 Task: Create a due date automation trigger when advanced on, 2 days before a card is due add fields without custom field "Resume" set to a number greater or equal to 1 and greater than 10 at 11:00 AM.
Action: Mouse moved to (1198, 356)
Screenshot: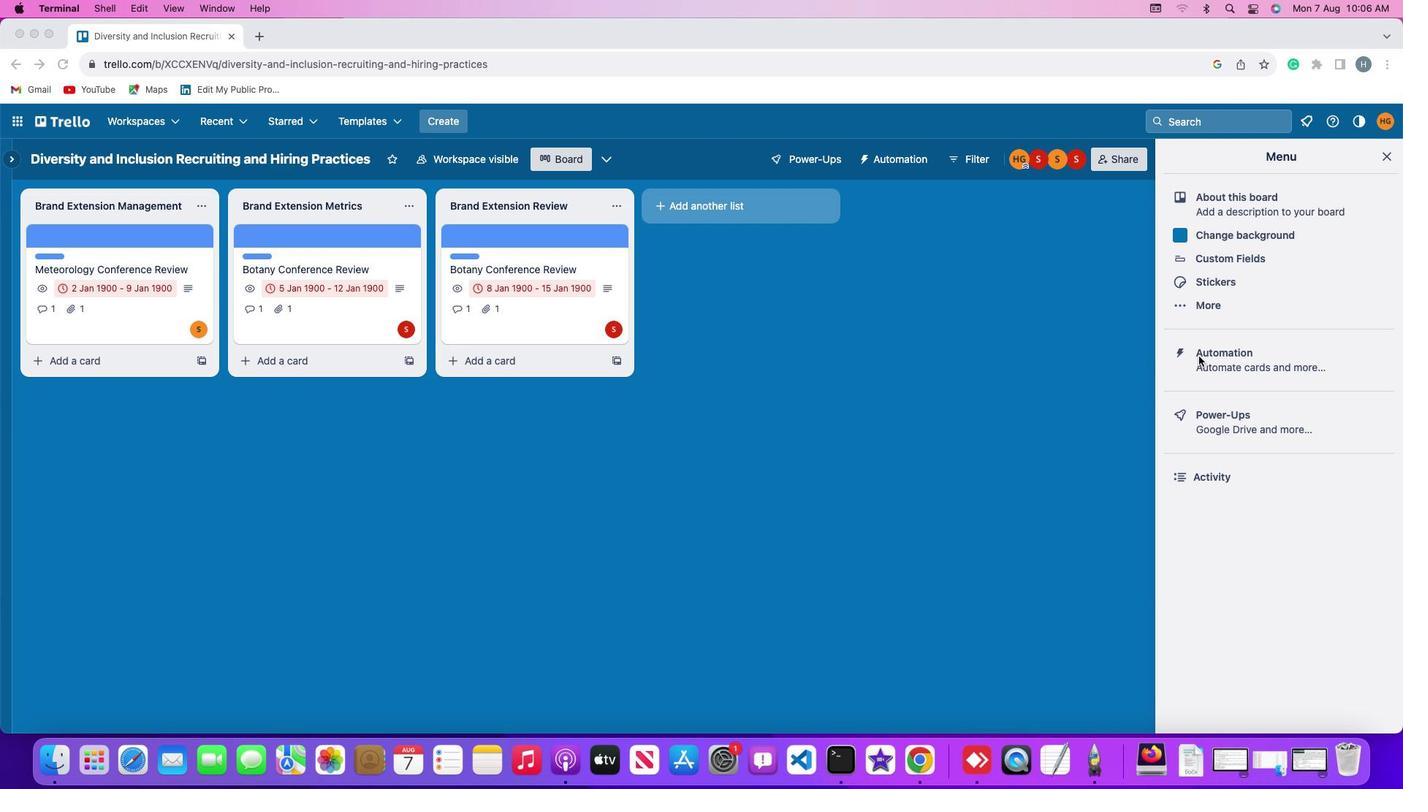 
Action: Mouse pressed left at (1198, 356)
Screenshot: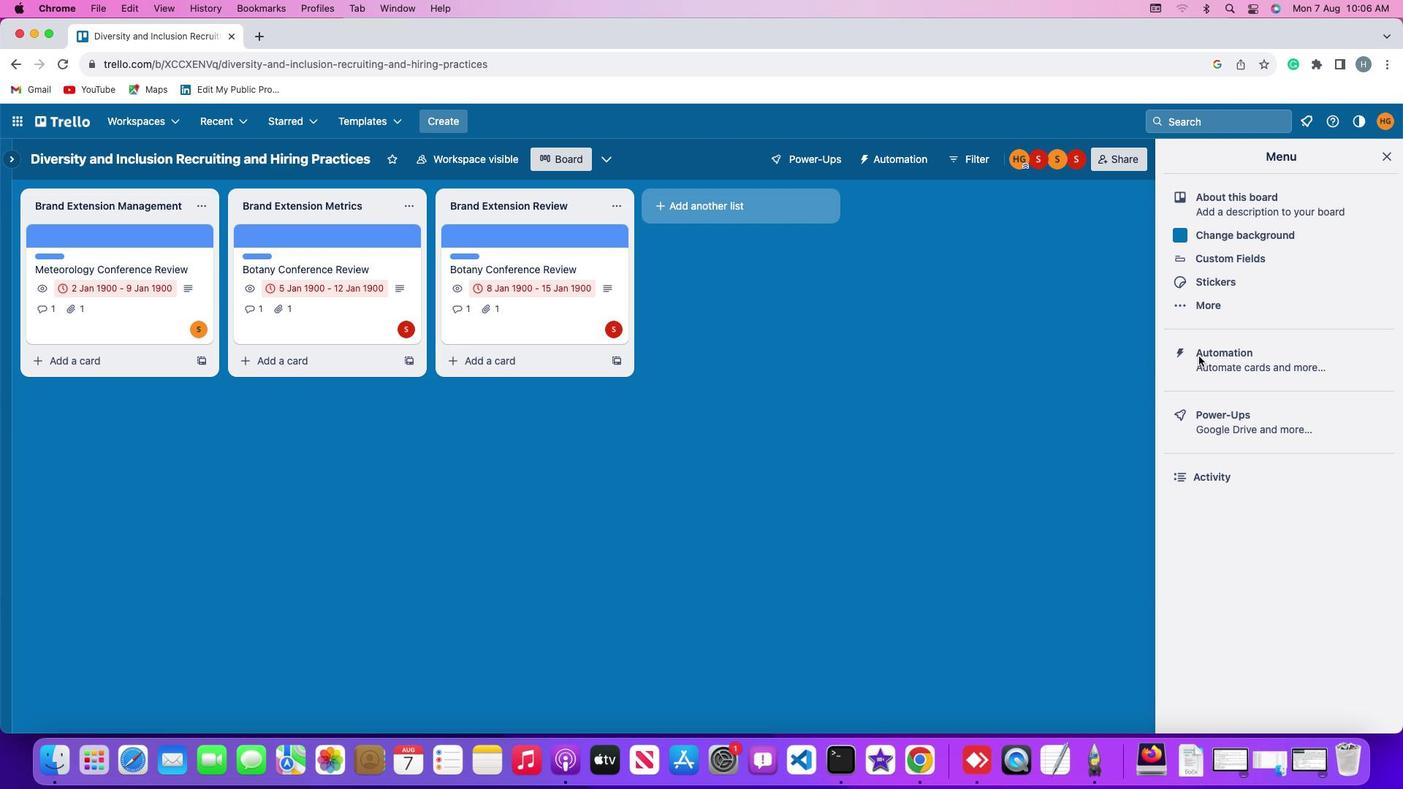 
Action: Mouse pressed left at (1198, 356)
Screenshot: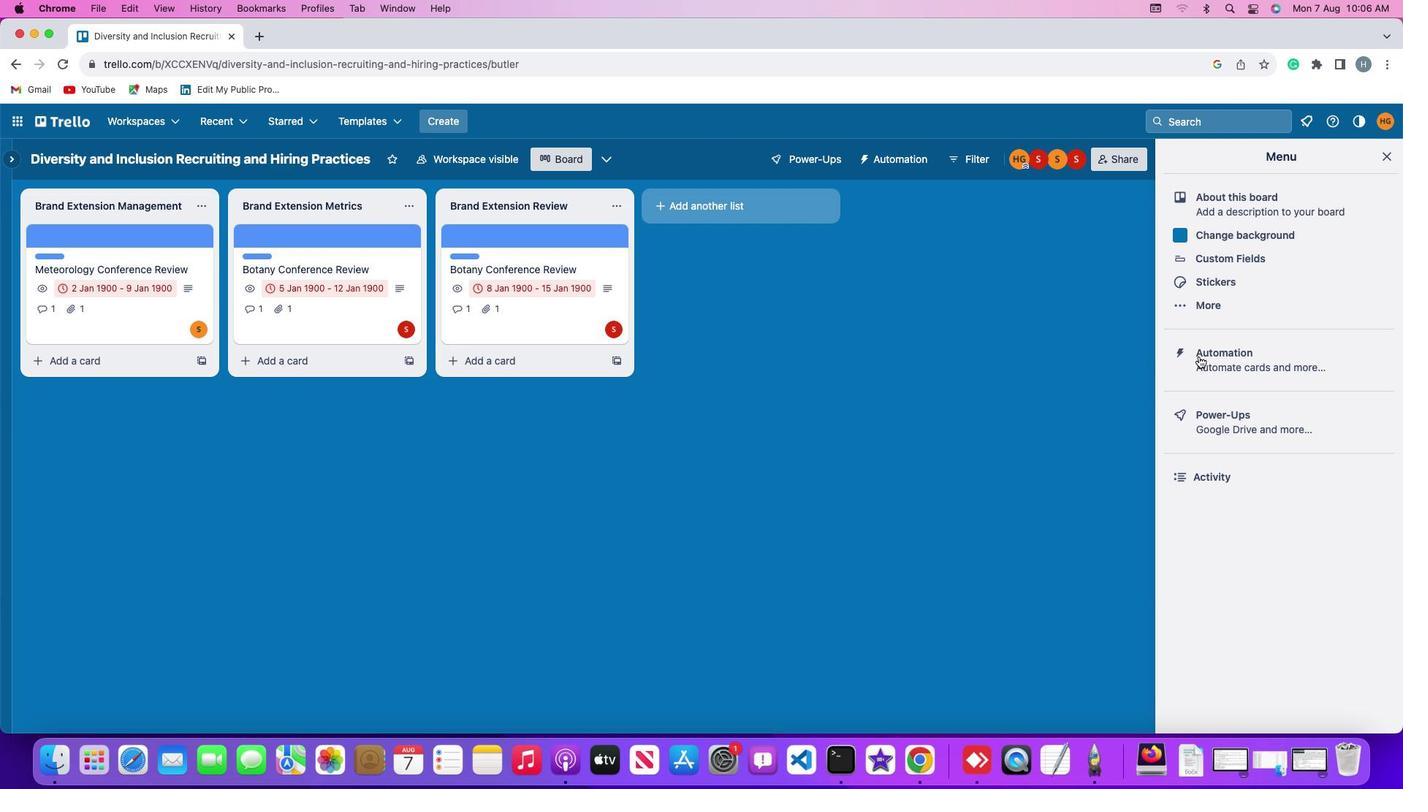
Action: Mouse moved to (70, 347)
Screenshot: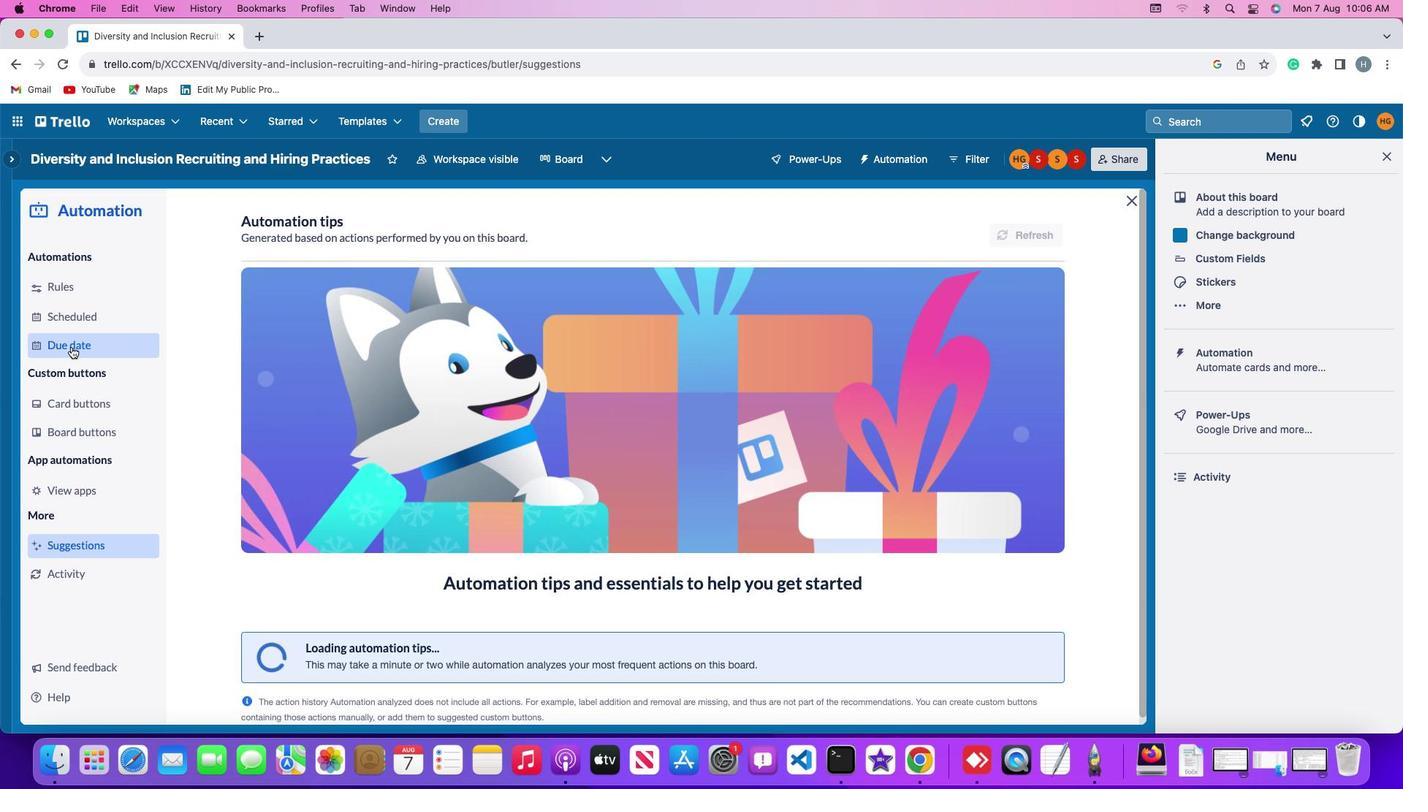 
Action: Mouse pressed left at (70, 347)
Screenshot: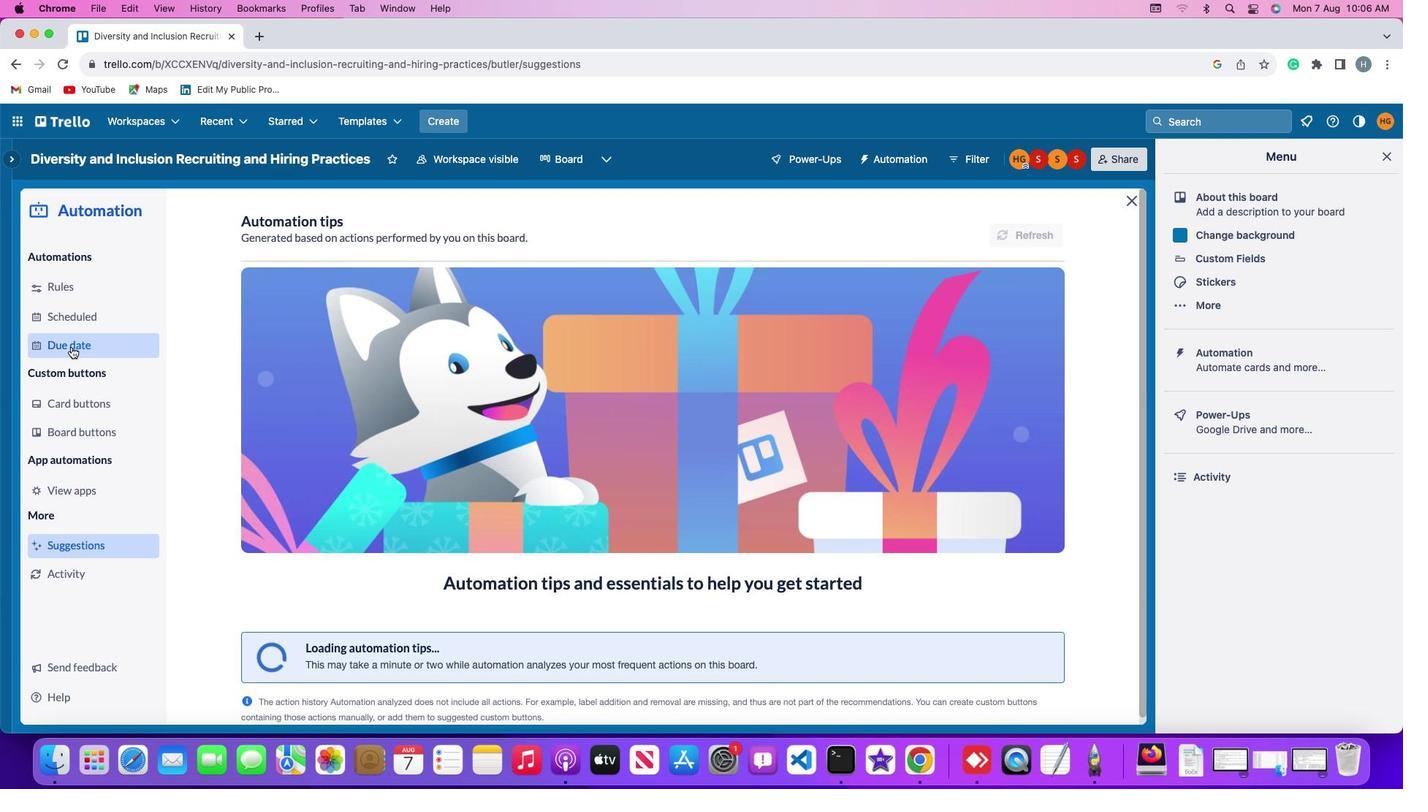 
Action: Mouse moved to (998, 222)
Screenshot: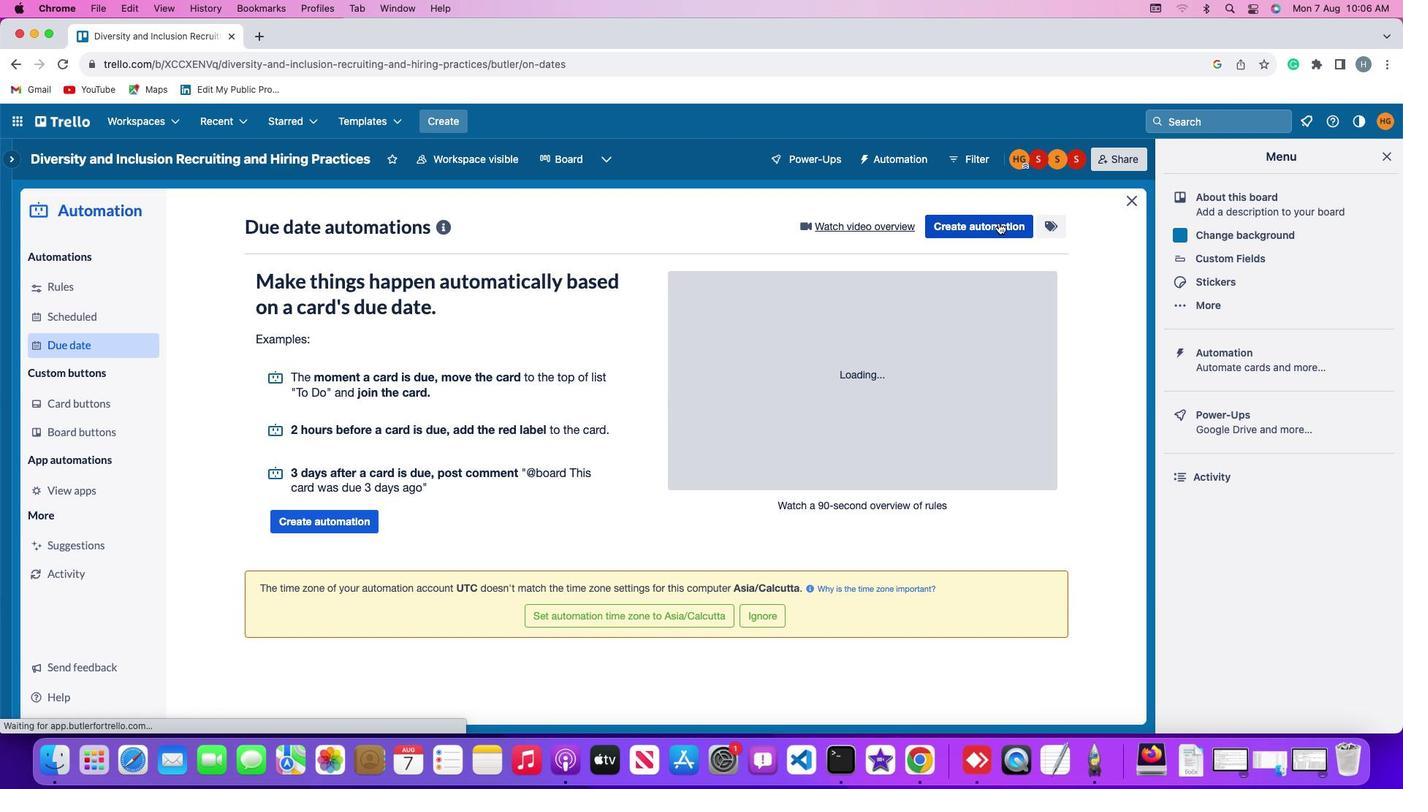 
Action: Mouse pressed left at (998, 222)
Screenshot: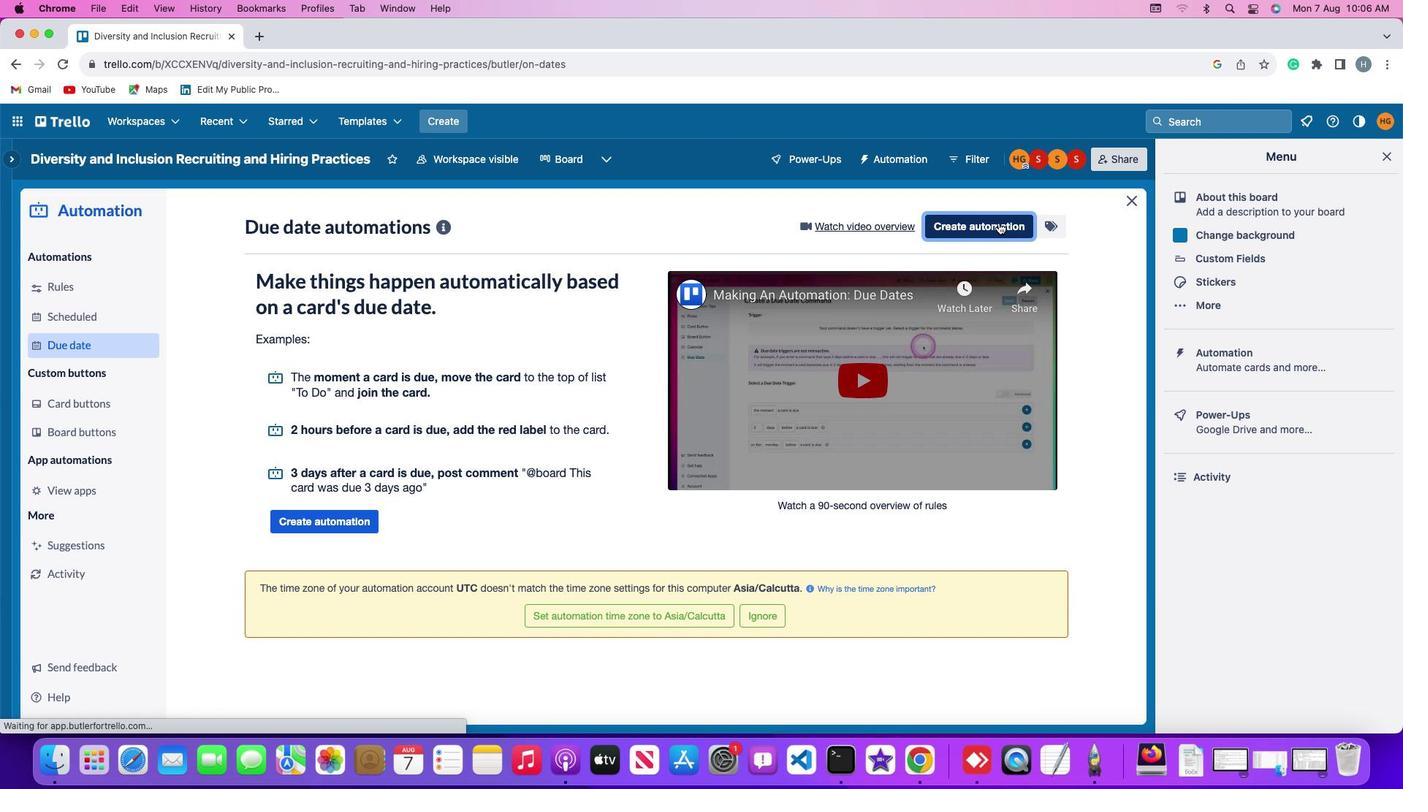 
Action: Mouse moved to (685, 364)
Screenshot: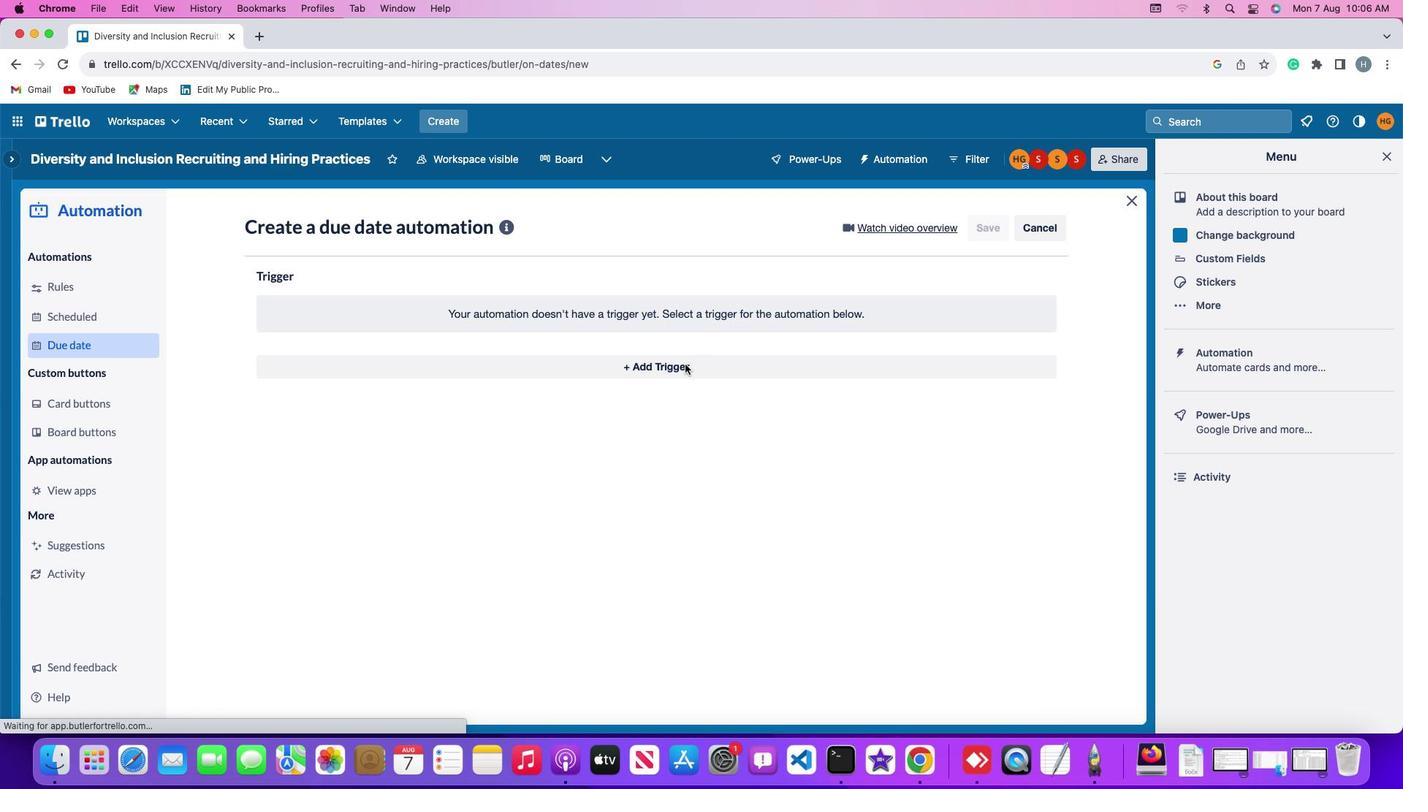 
Action: Mouse pressed left at (685, 364)
Screenshot: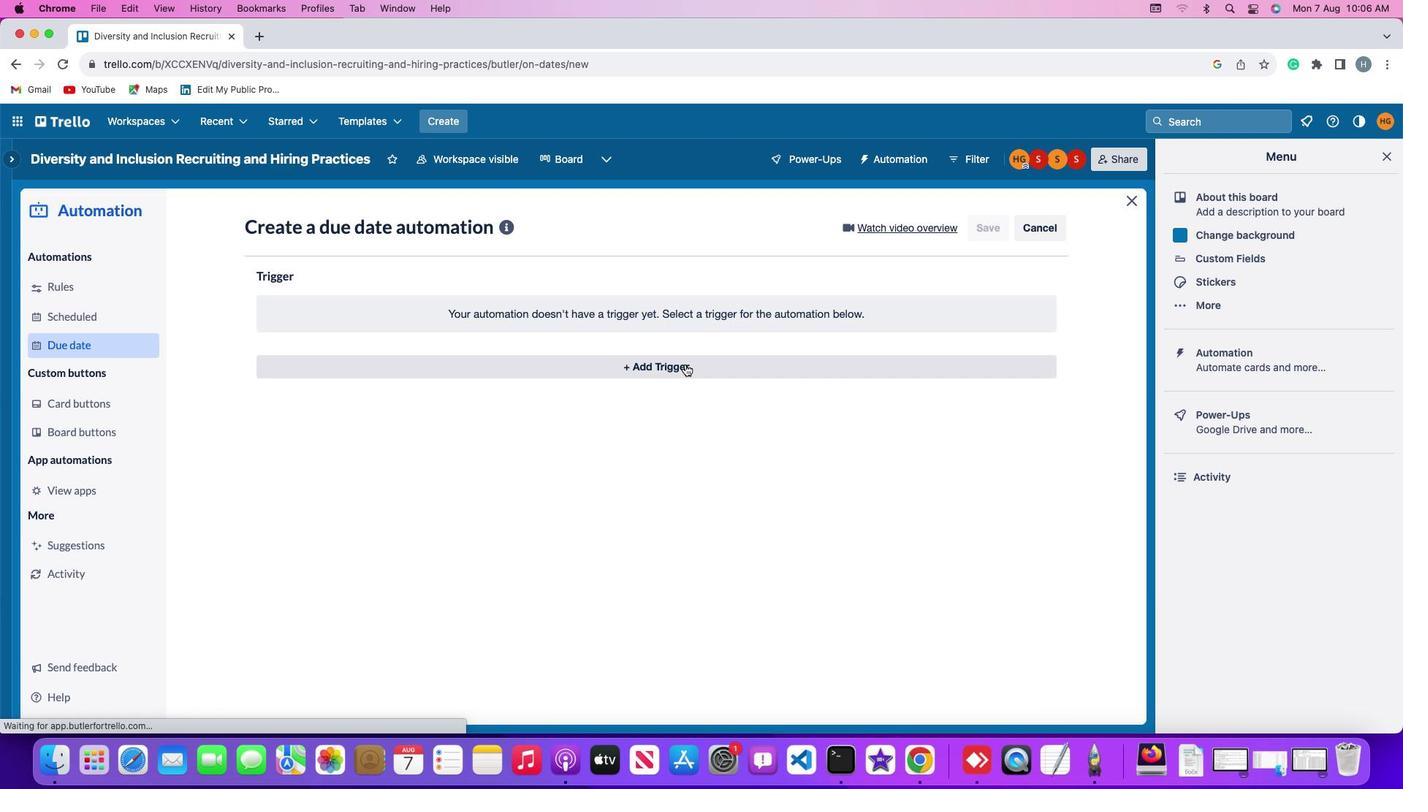 
Action: Mouse moved to (282, 587)
Screenshot: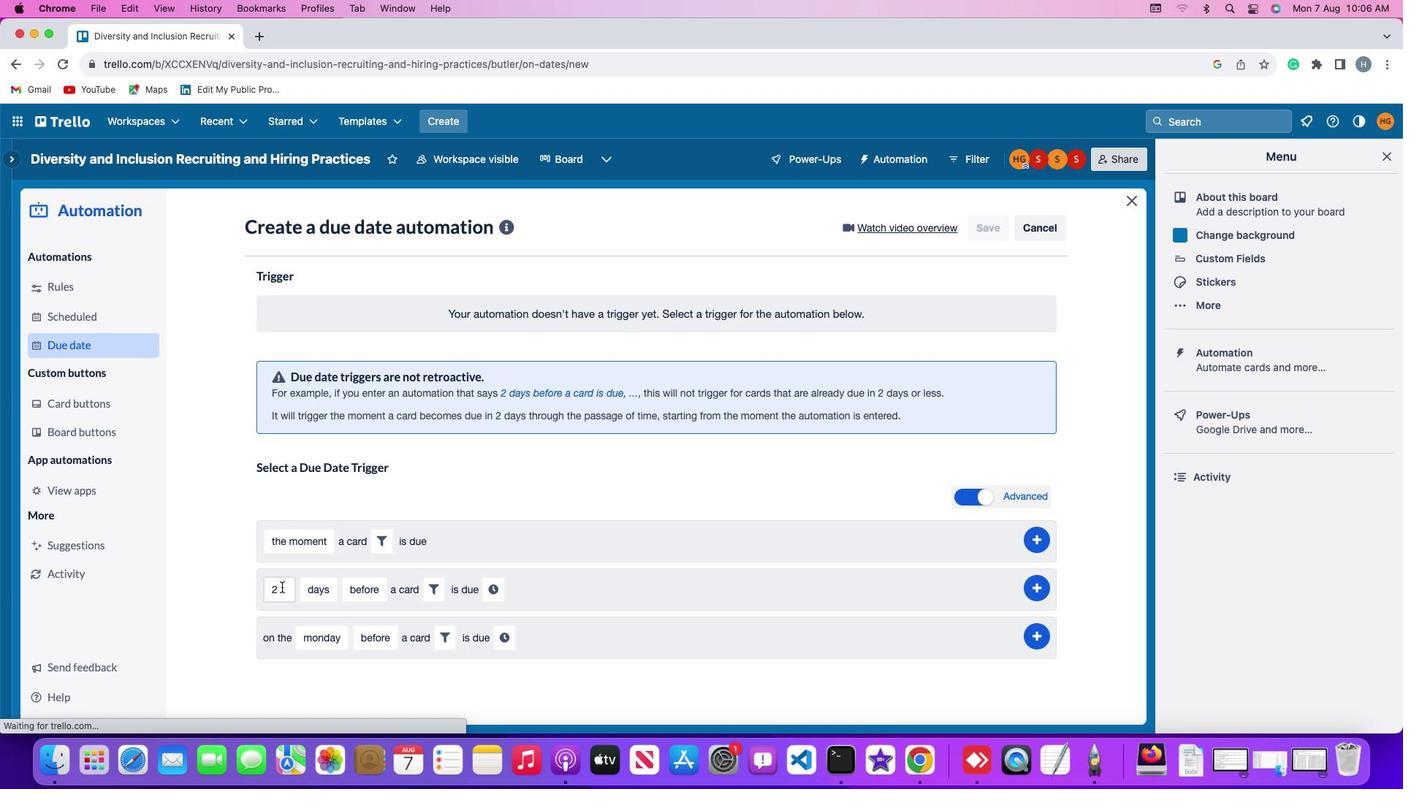 
Action: Mouse pressed left at (282, 587)
Screenshot: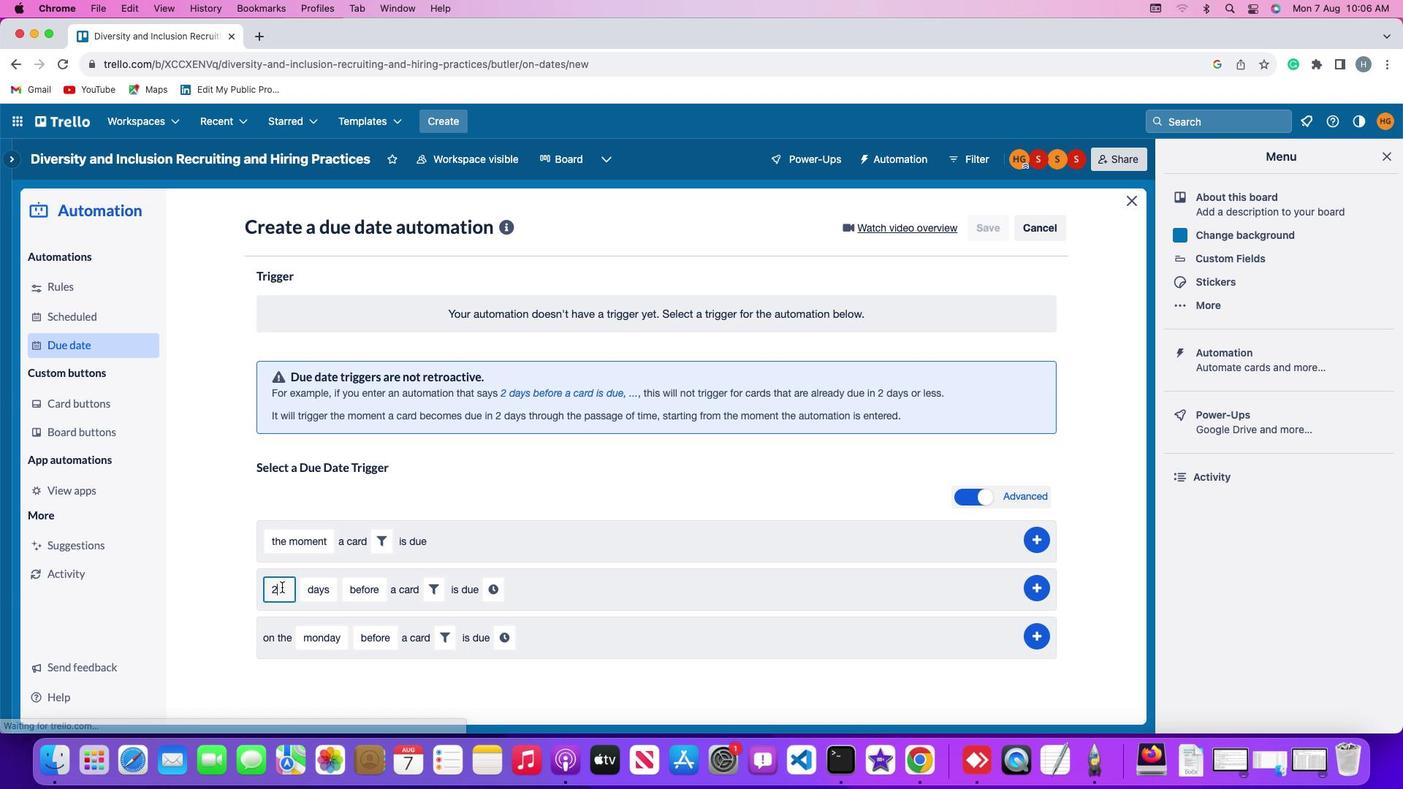 
Action: Key pressed Key.backspace'2'
Screenshot: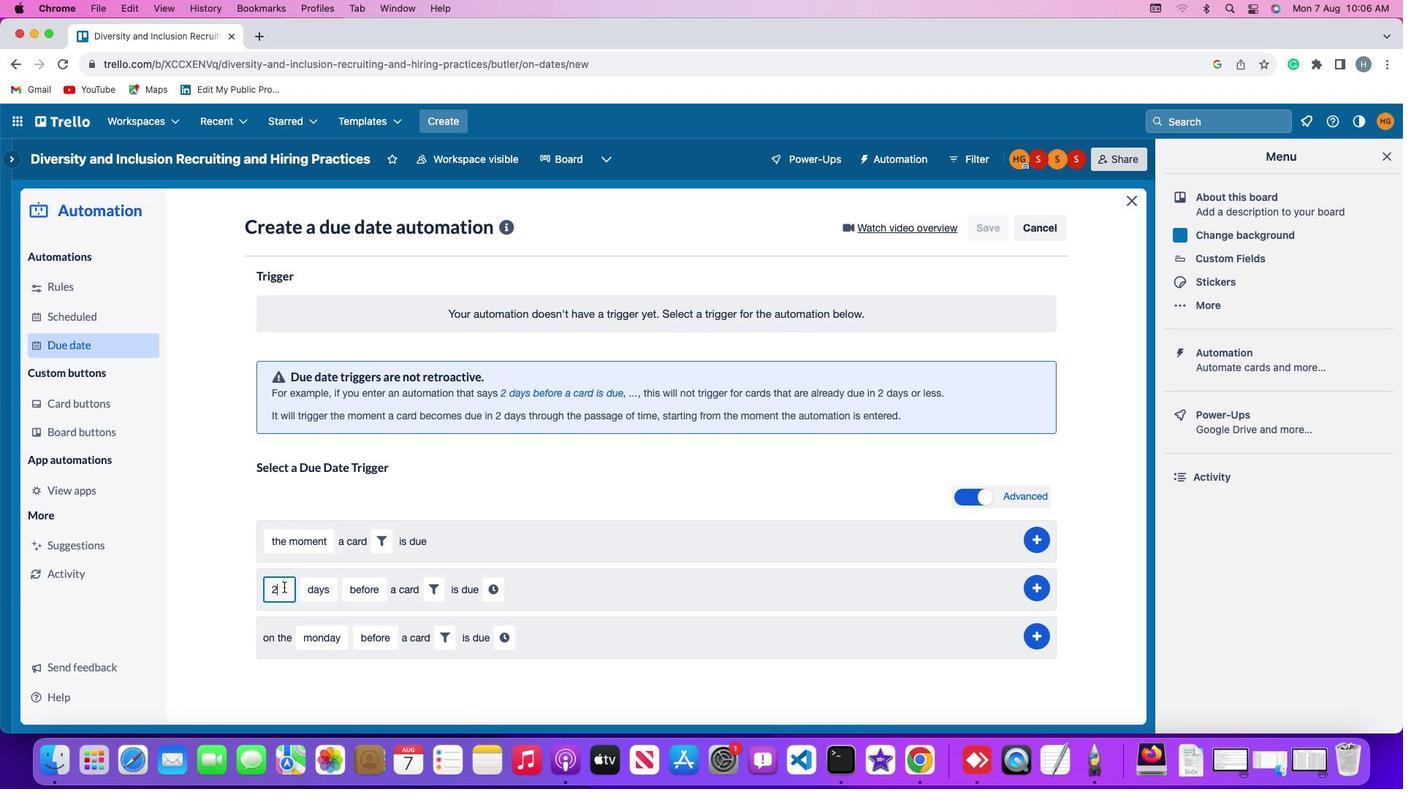 
Action: Mouse moved to (314, 589)
Screenshot: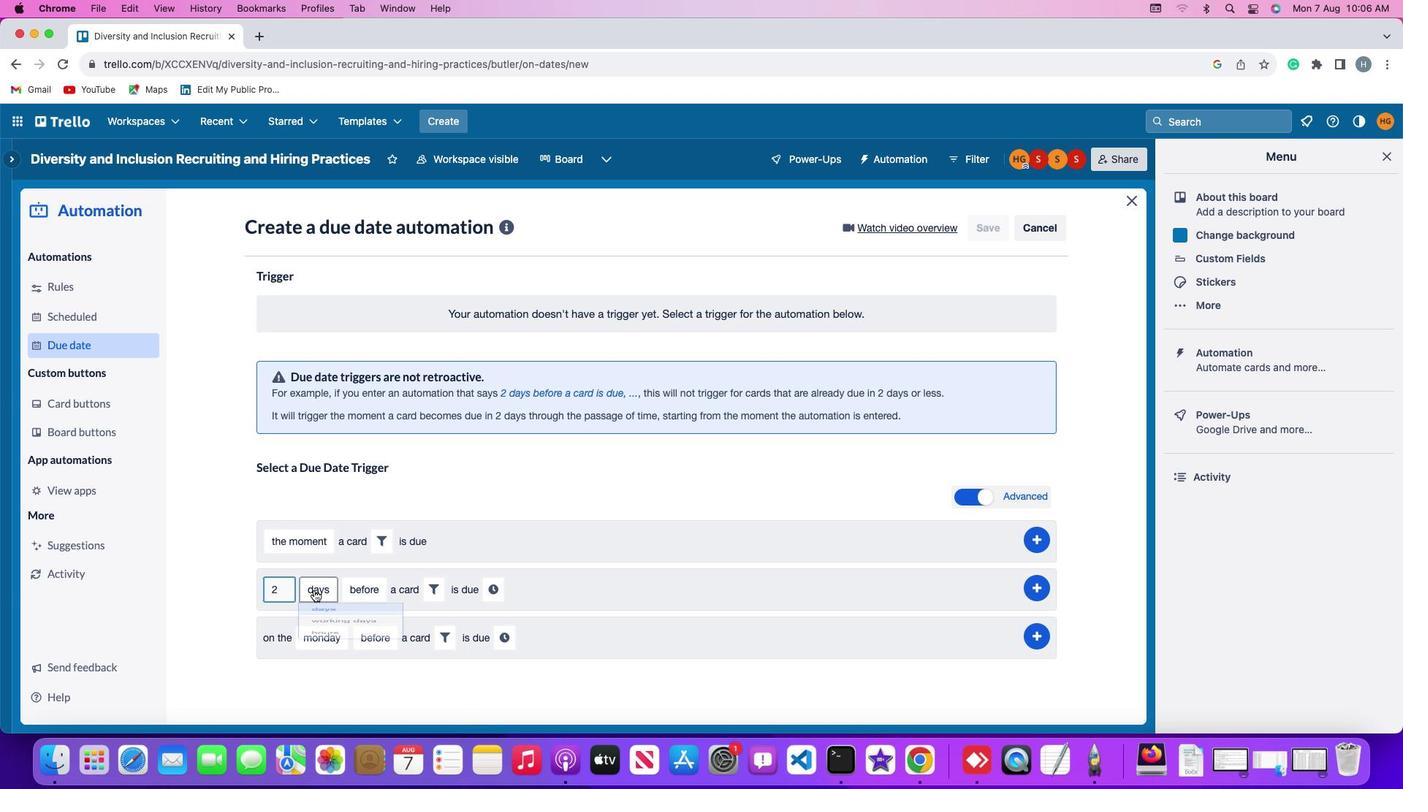 
Action: Mouse pressed left at (314, 589)
Screenshot: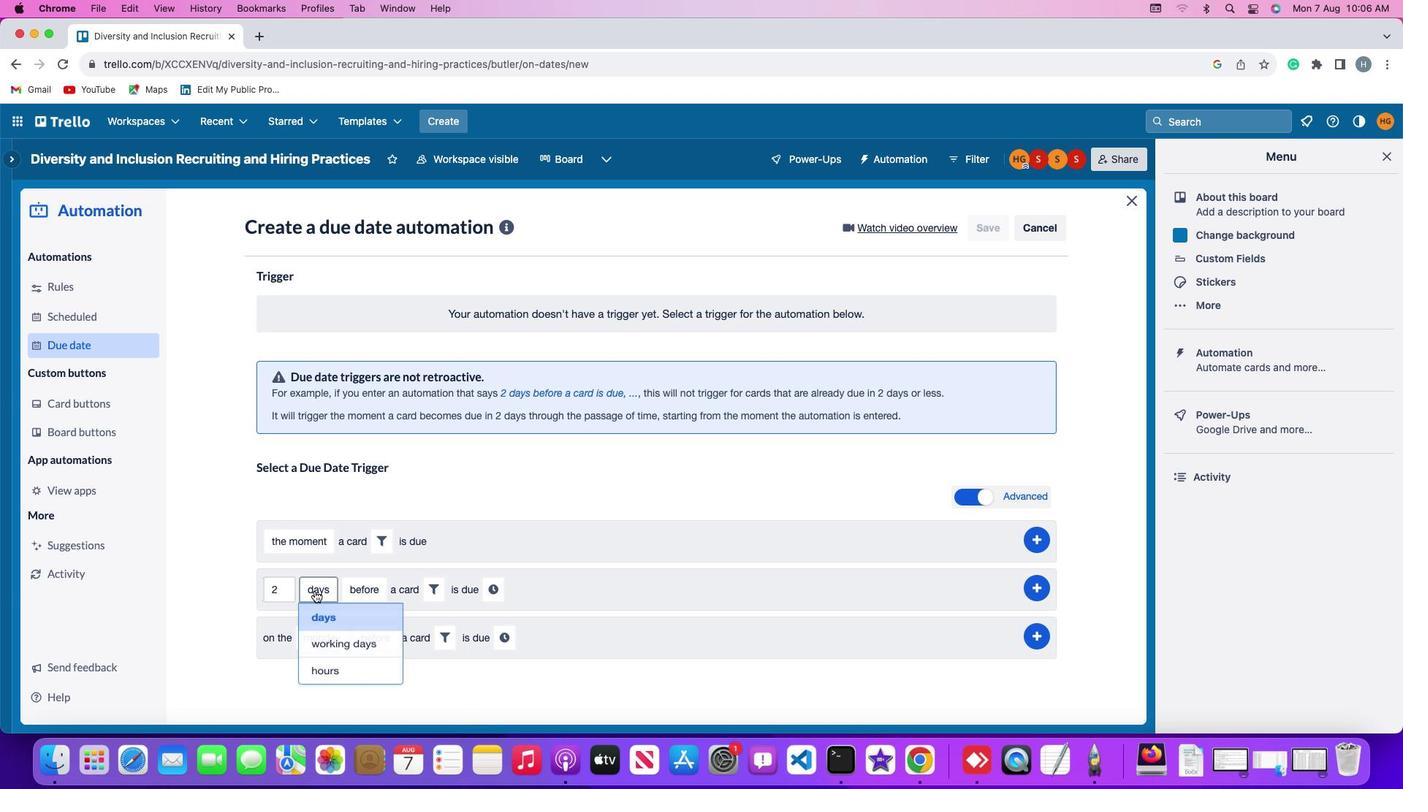 
Action: Mouse moved to (331, 618)
Screenshot: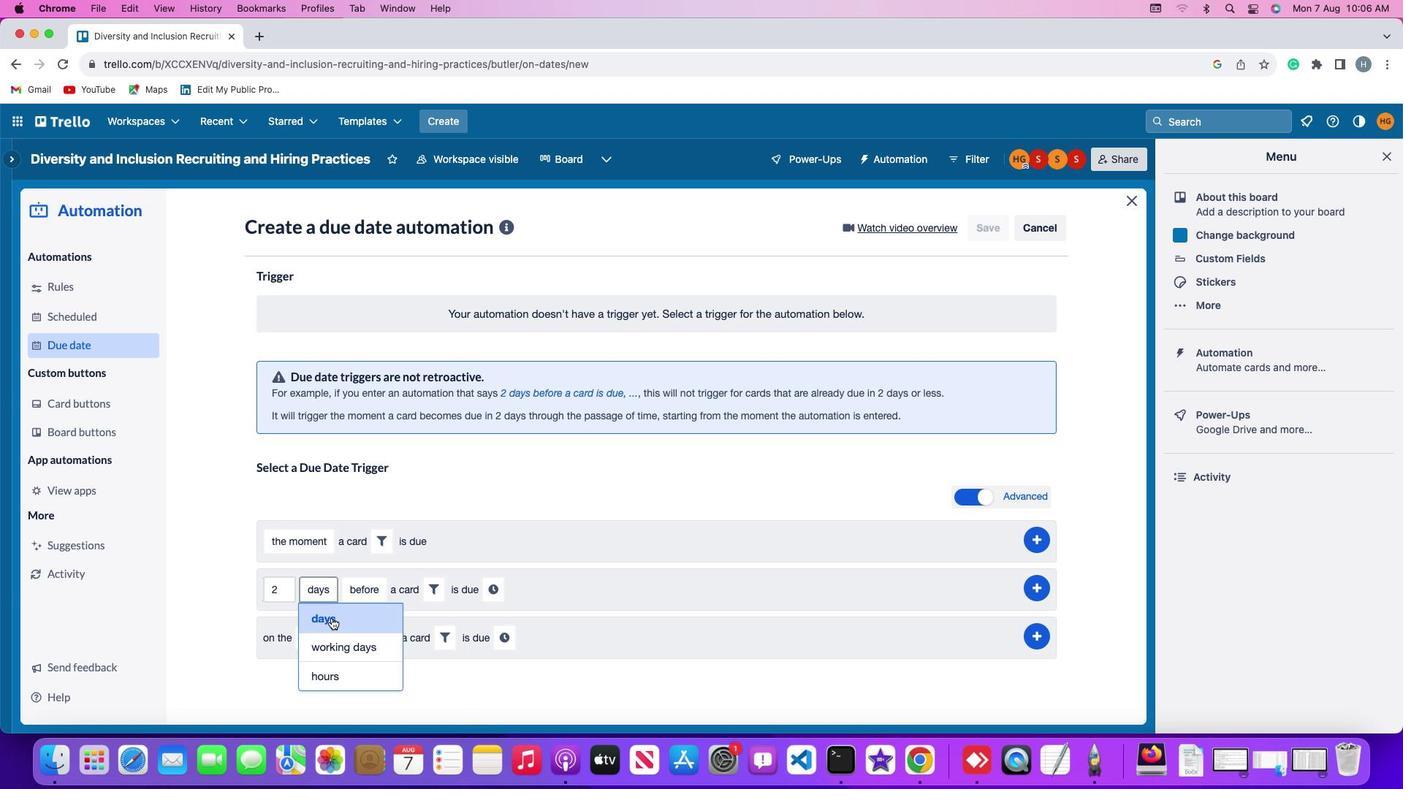 
Action: Mouse pressed left at (331, 618)
Screenshot: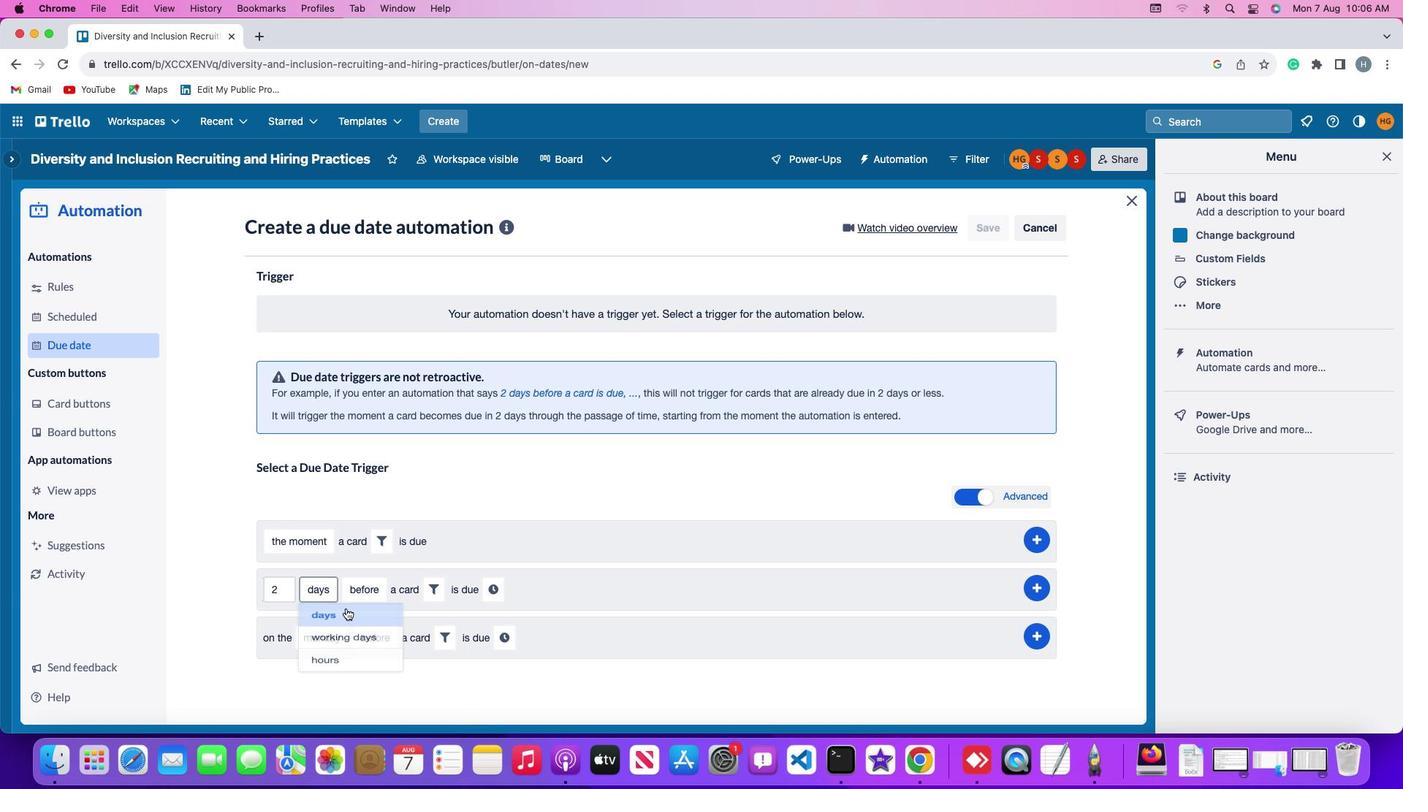 
Action: Mouse moved to (367, 589)
Screenshot: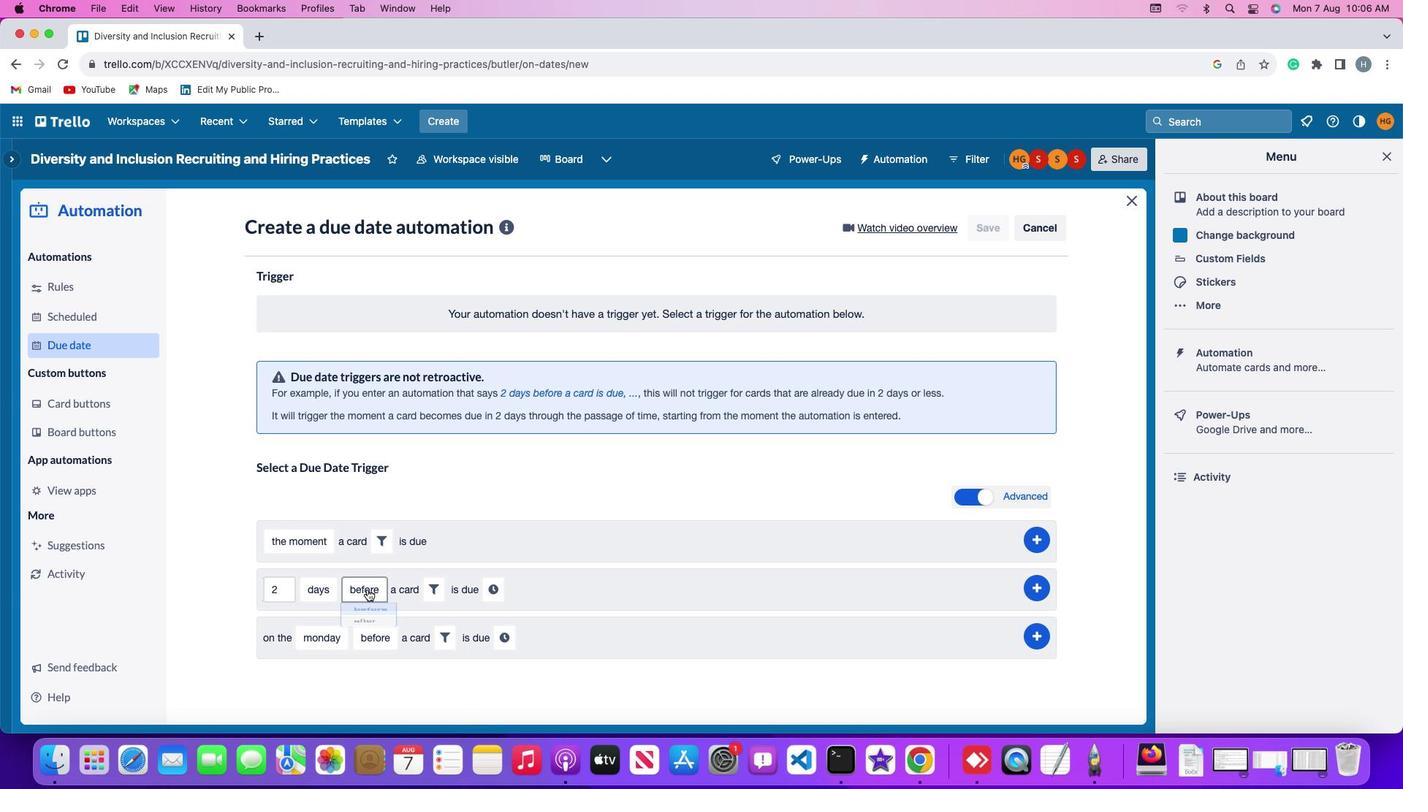 
Action: Mouse pressed left at (367, 589)
Screenshot: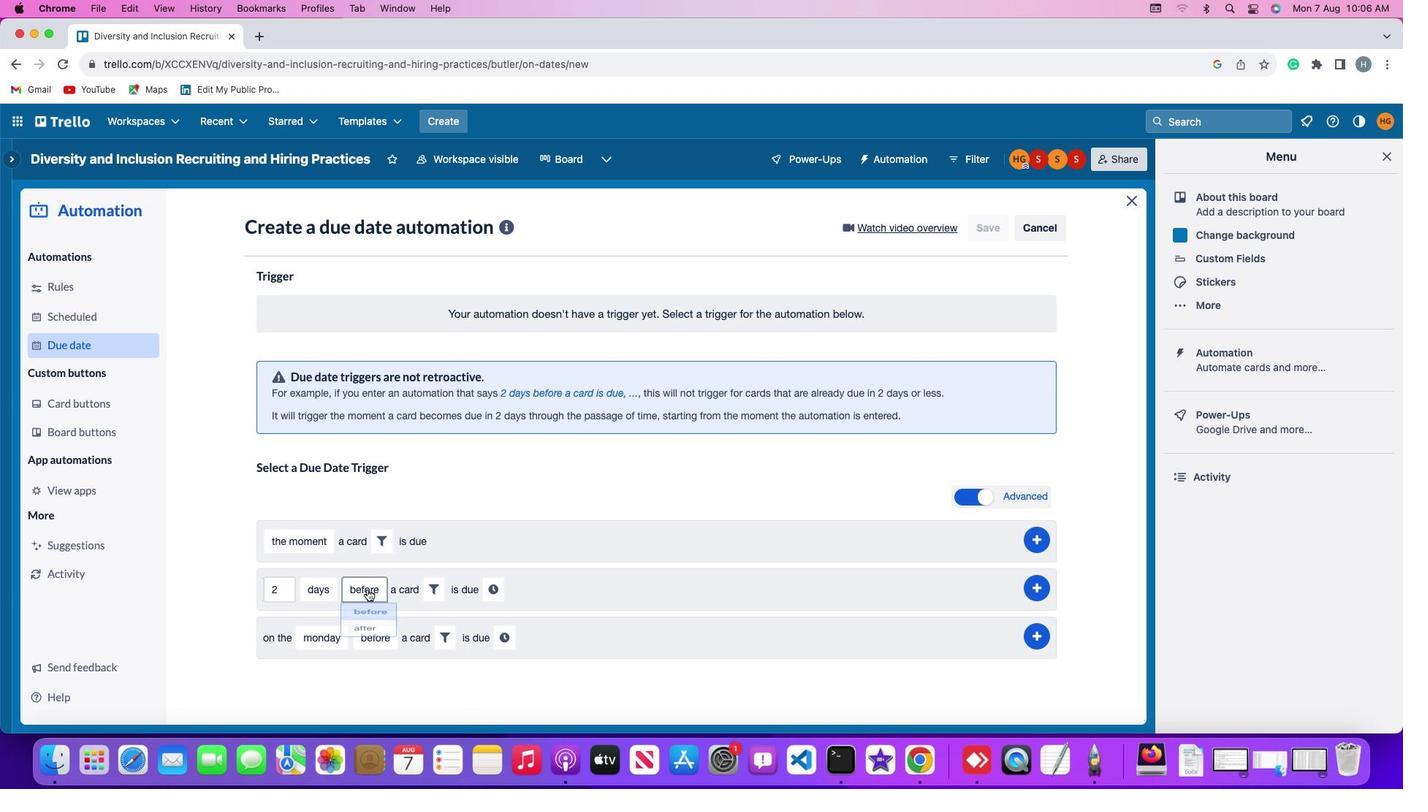 
Action: Mouse moved to (373, 617)
Screenshot: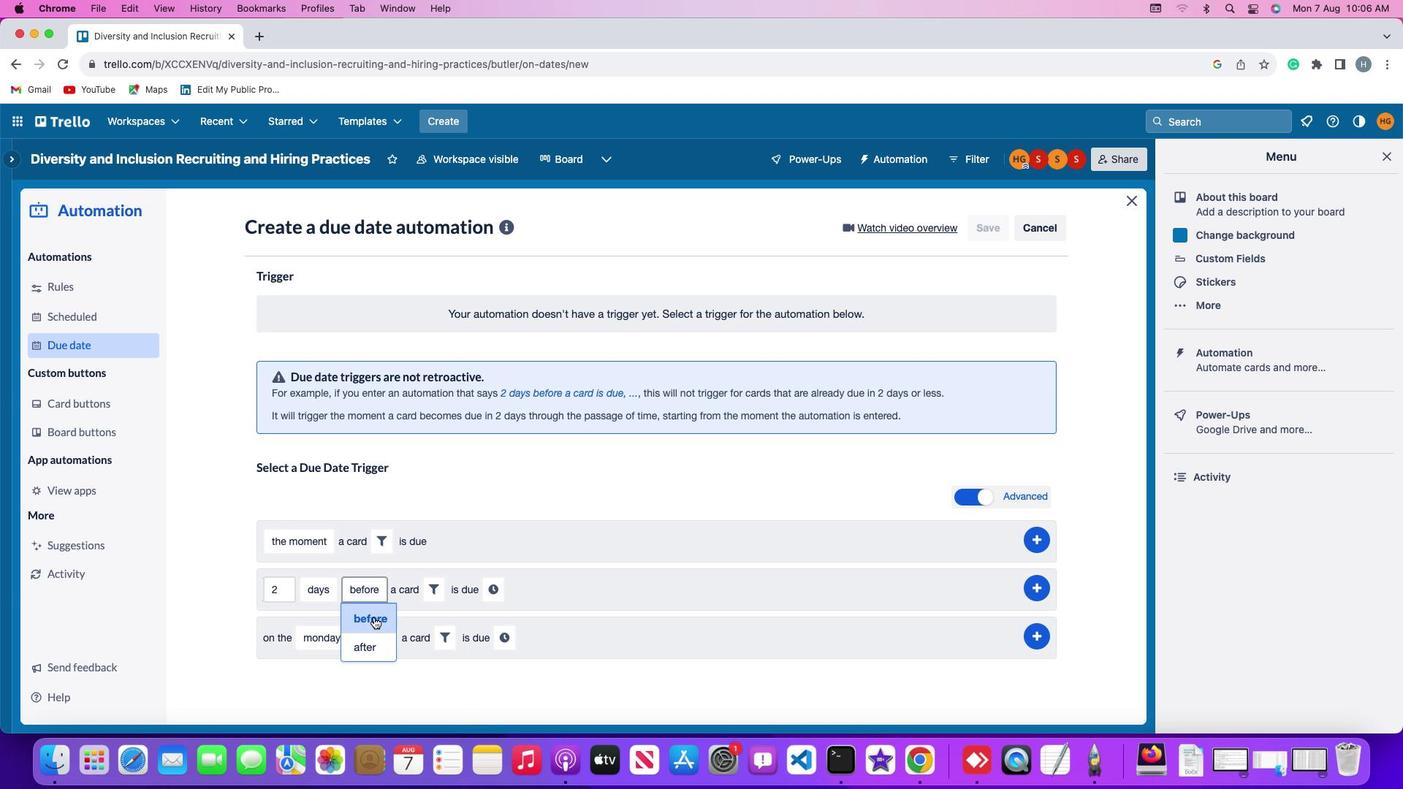 
Action: Mouse pressed left at (373, 617)
Screenshot: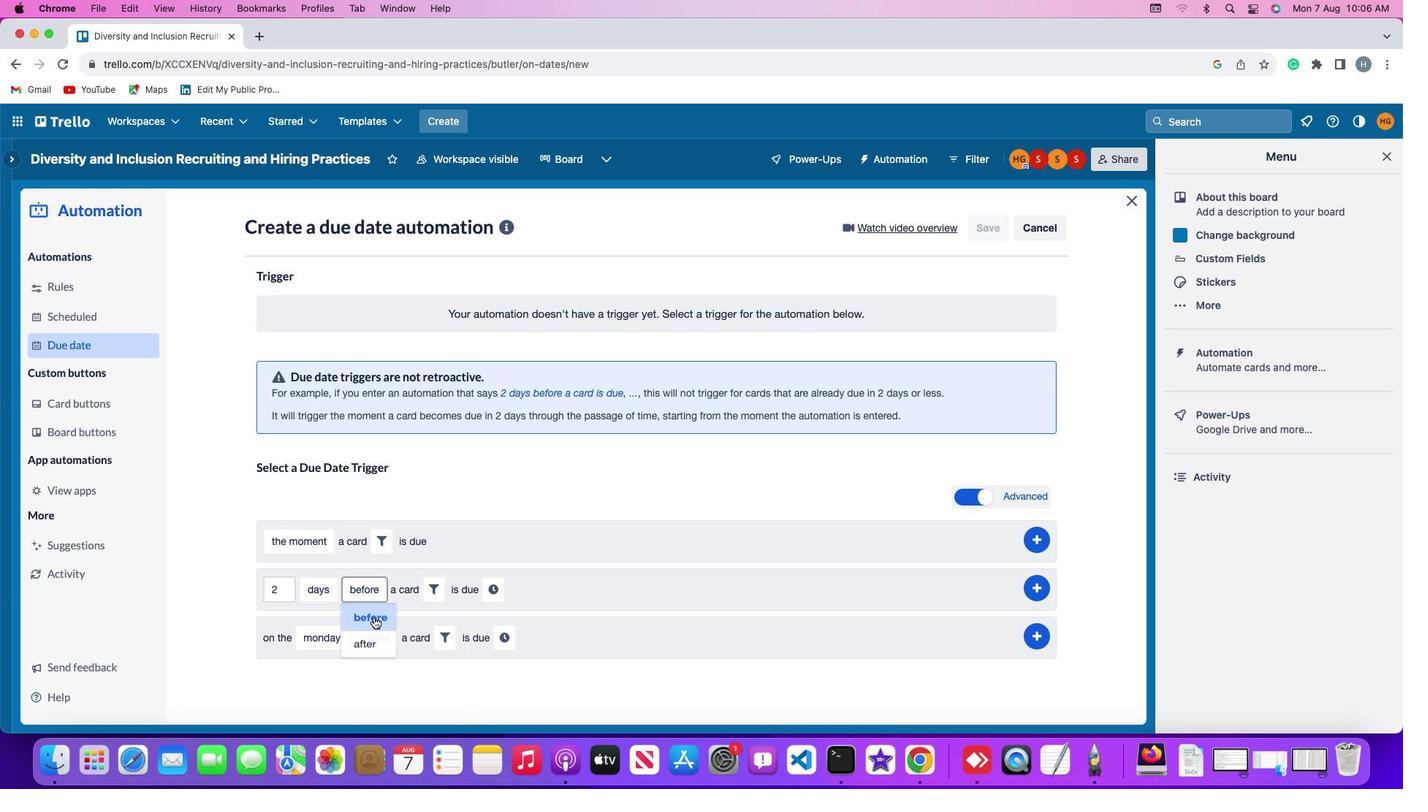 
Action: Mouse moved to (435, 590)
Screenshot: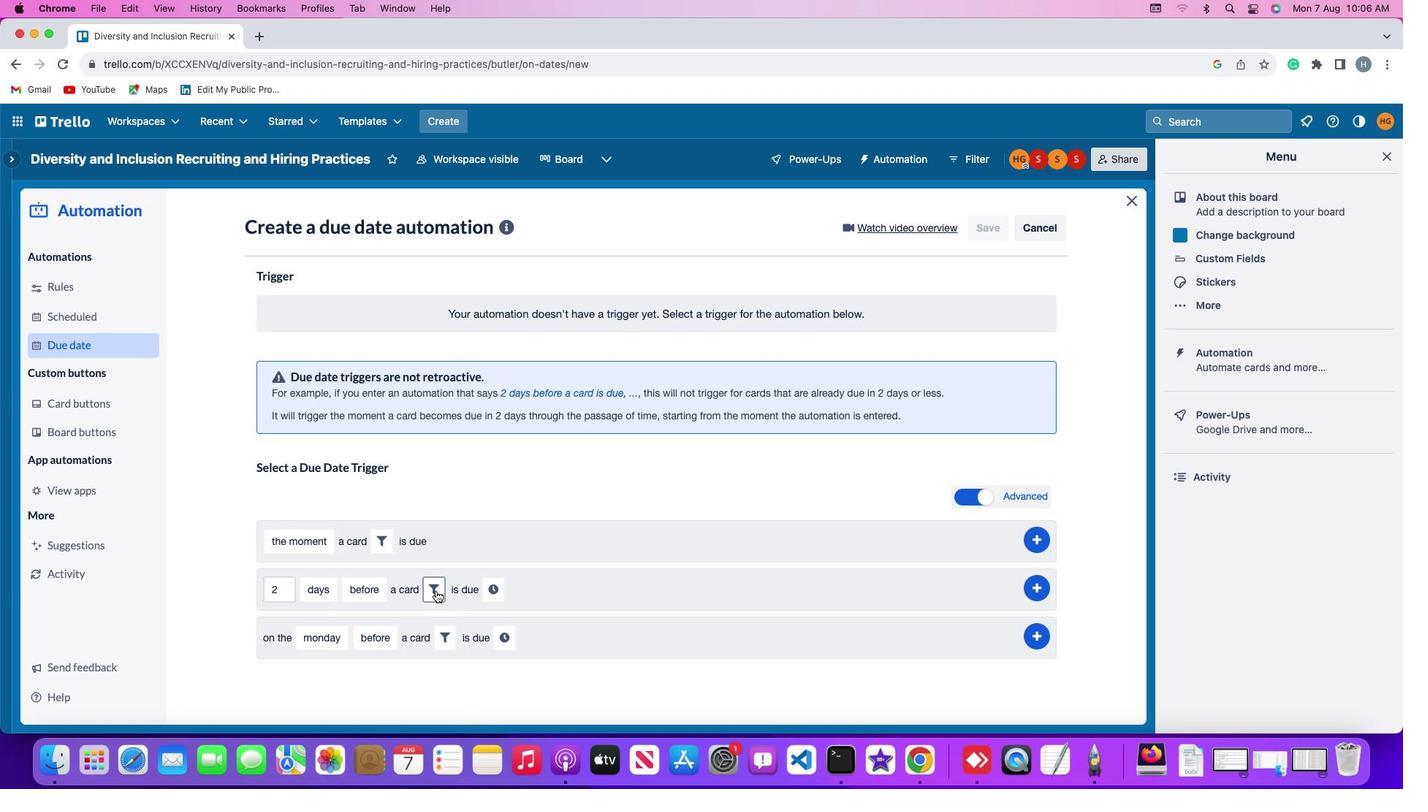 
Action: Mouse pressed left at (435, 590)
Screenshot: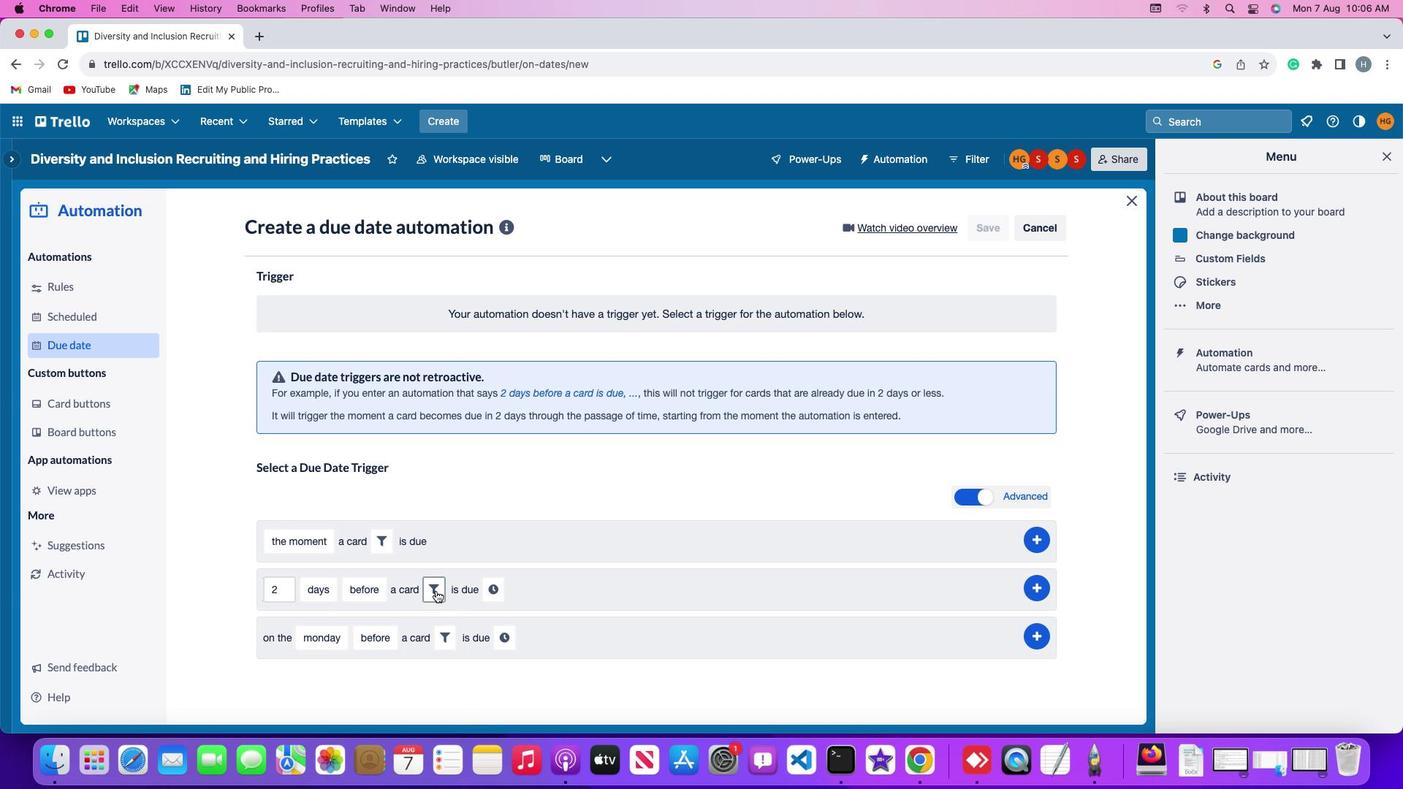 
Action: Mouse moved to (673, 632)
Screenshot: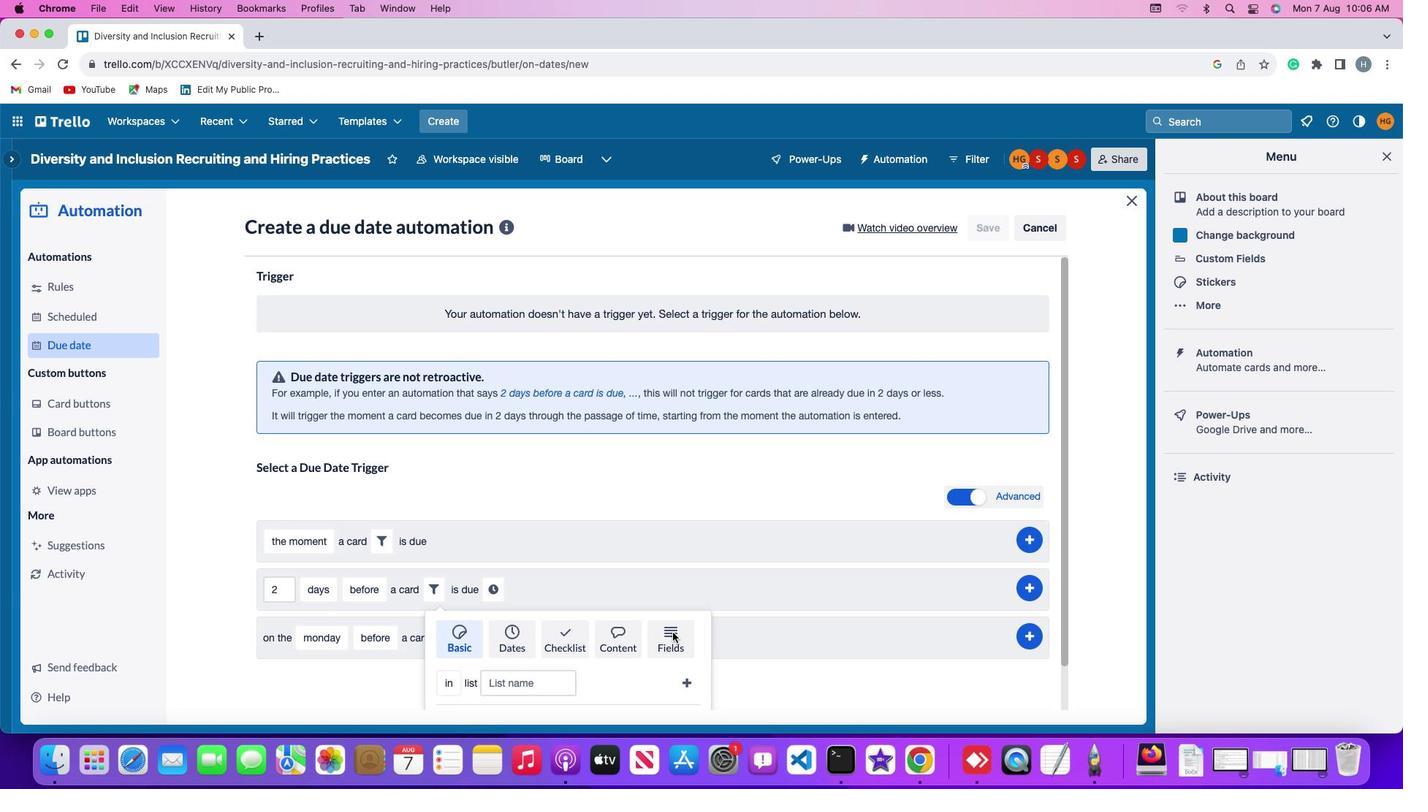 
Action: Mouse pressed left at (673, 632)
Screenshot: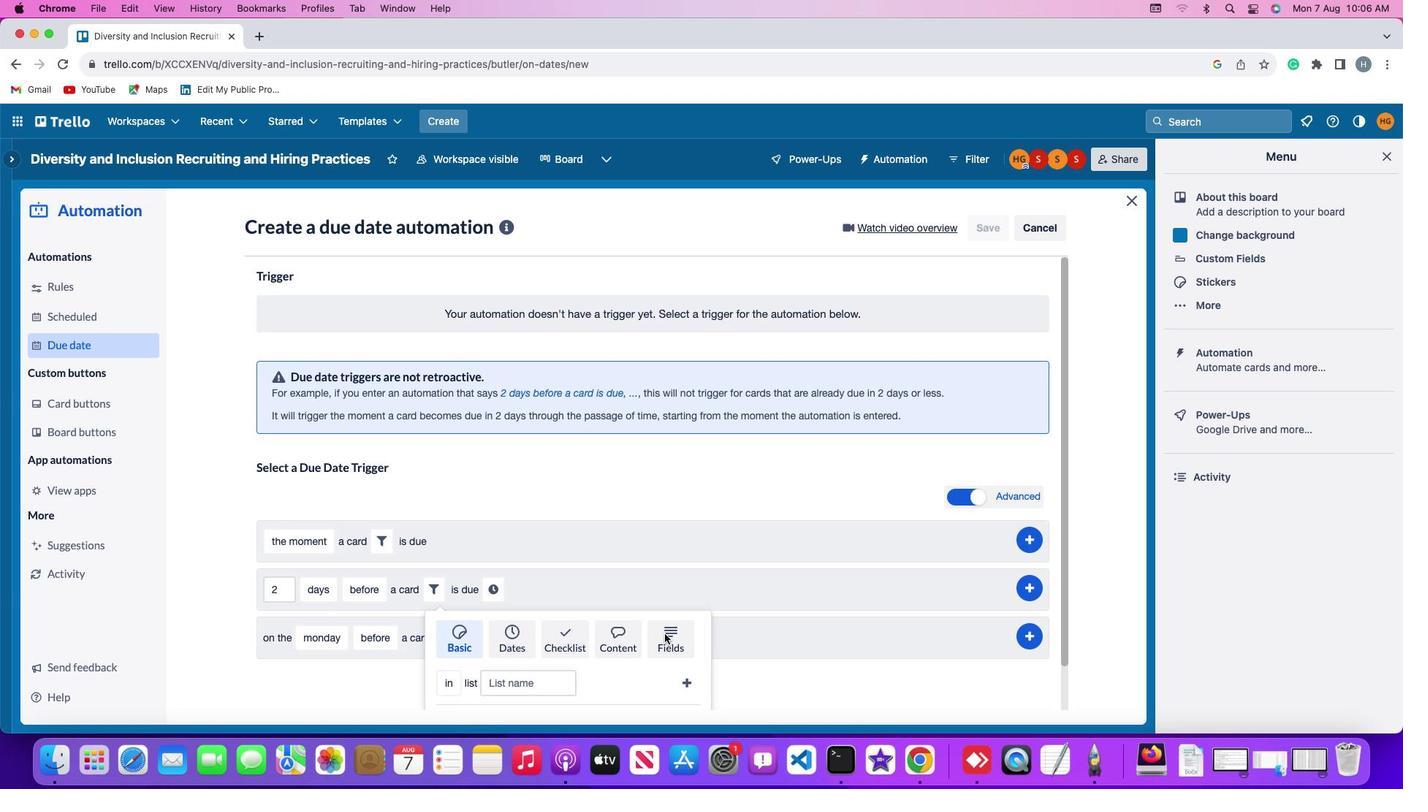 
Action: Mouse moved to (478, 660)
Screenshot: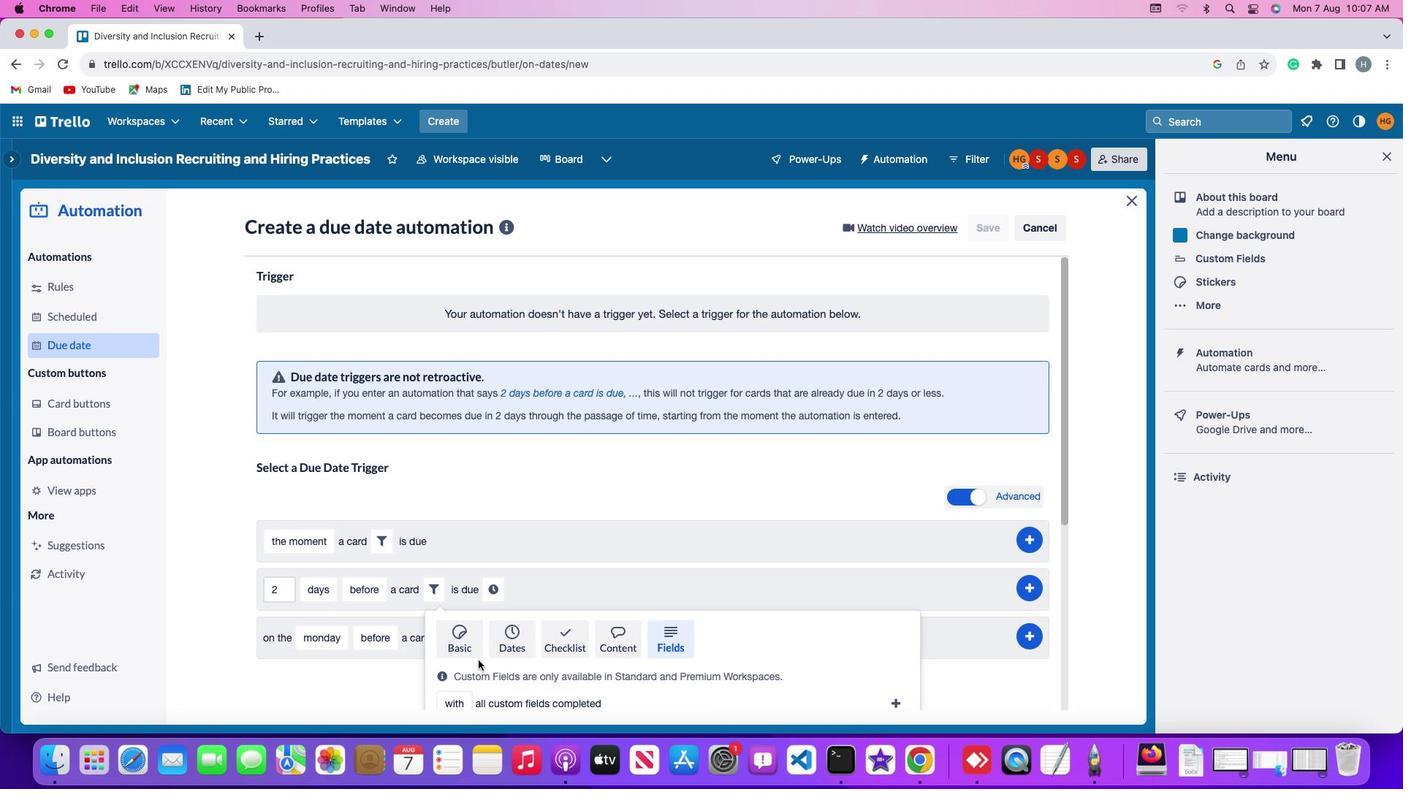 
Action: Mouse scrolled (478, 660) with delta (0, 0)
Screenshot: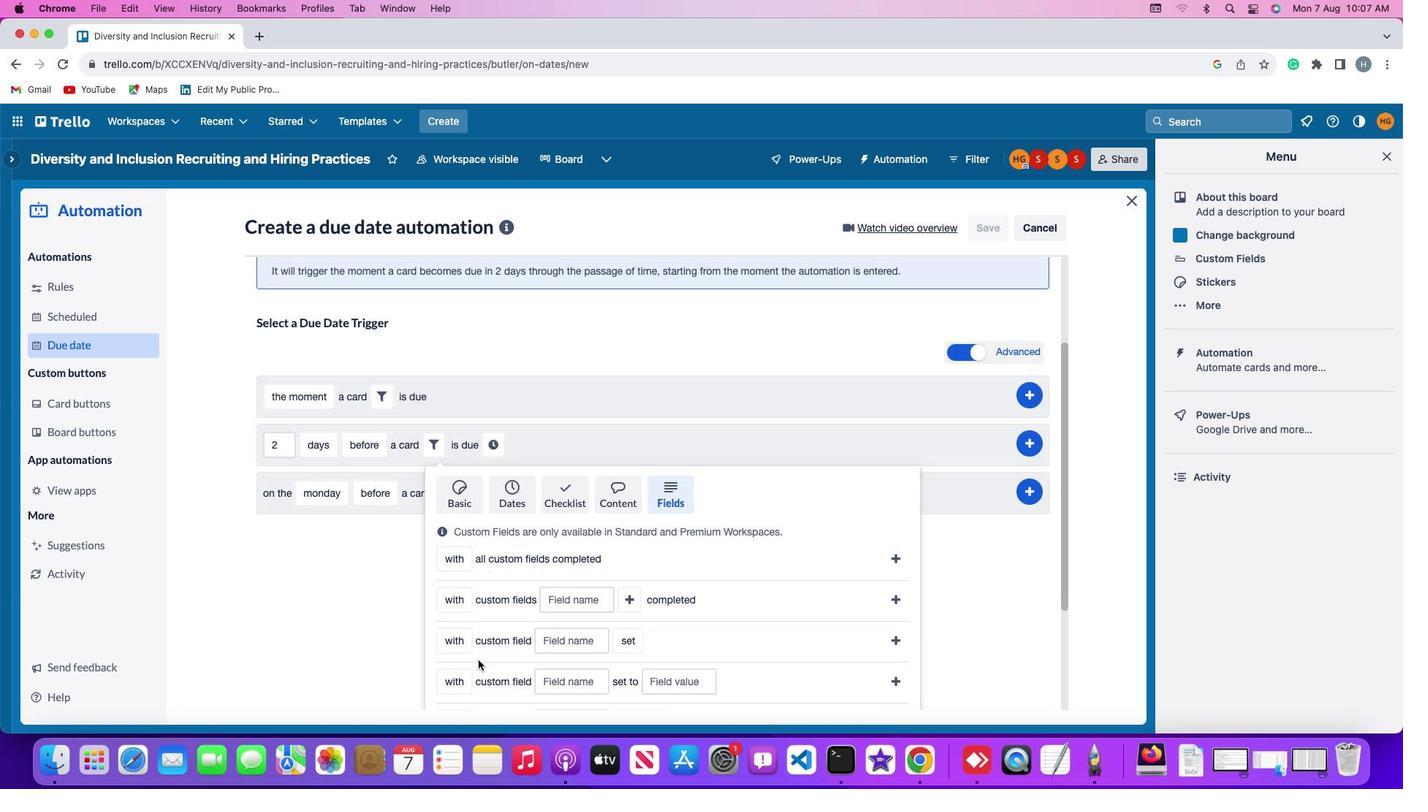 
Action: Mouse scrolled (478, 660) with delta (0, 0)
Screenshot: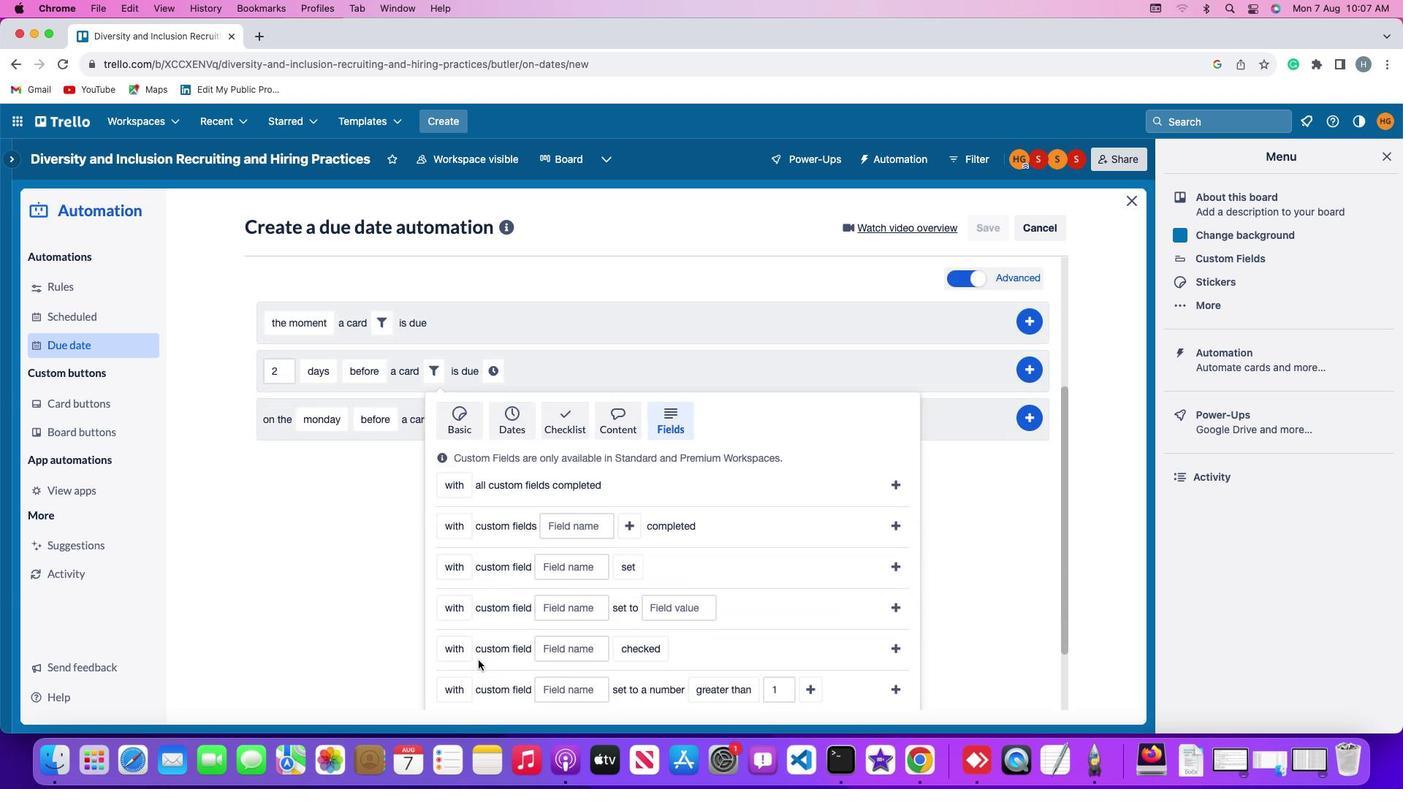 
Action: Mouse scrolled (478, 660) with delta (0, -2)
Screenshot: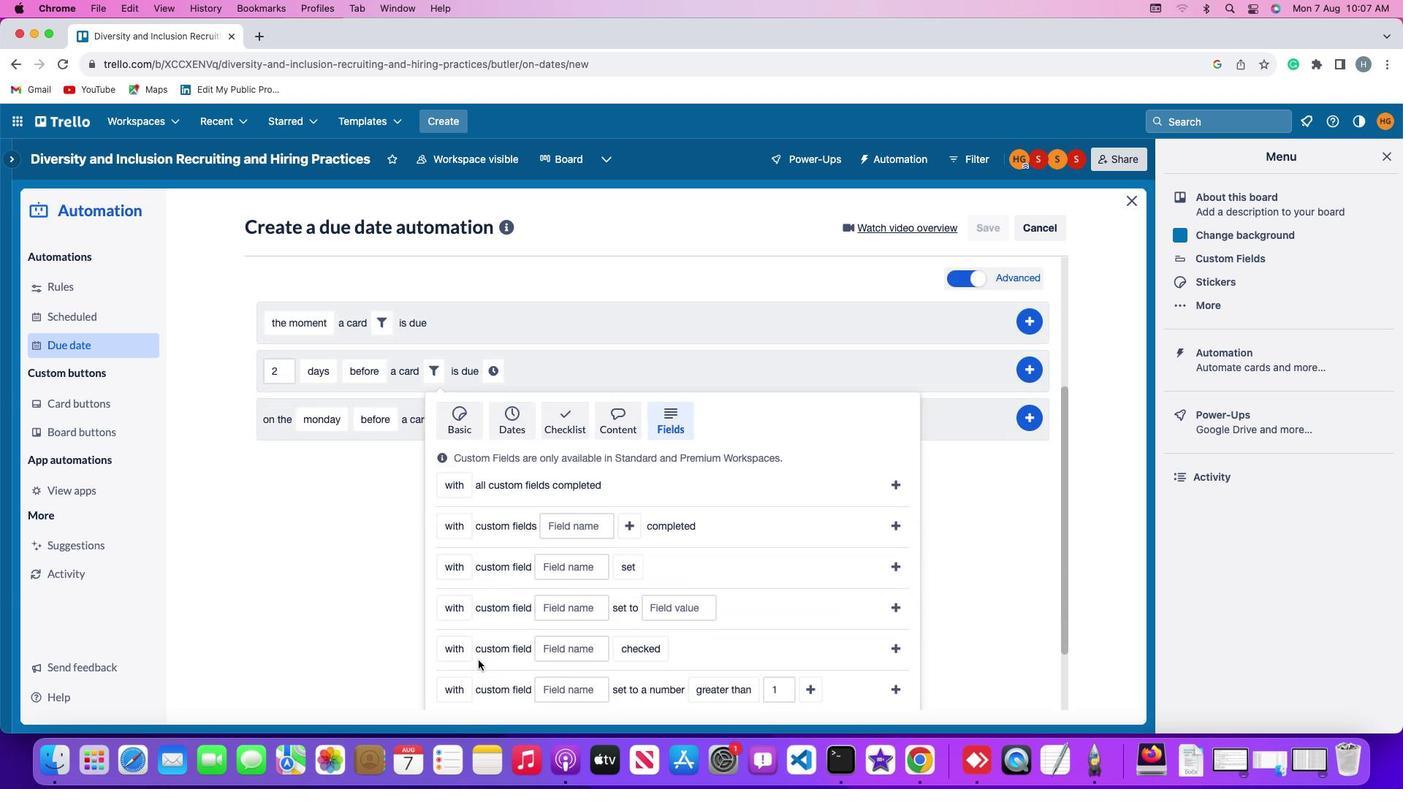 
Action: Mouse scrolled (478, 660) with delta (0, -3)
Screenshot: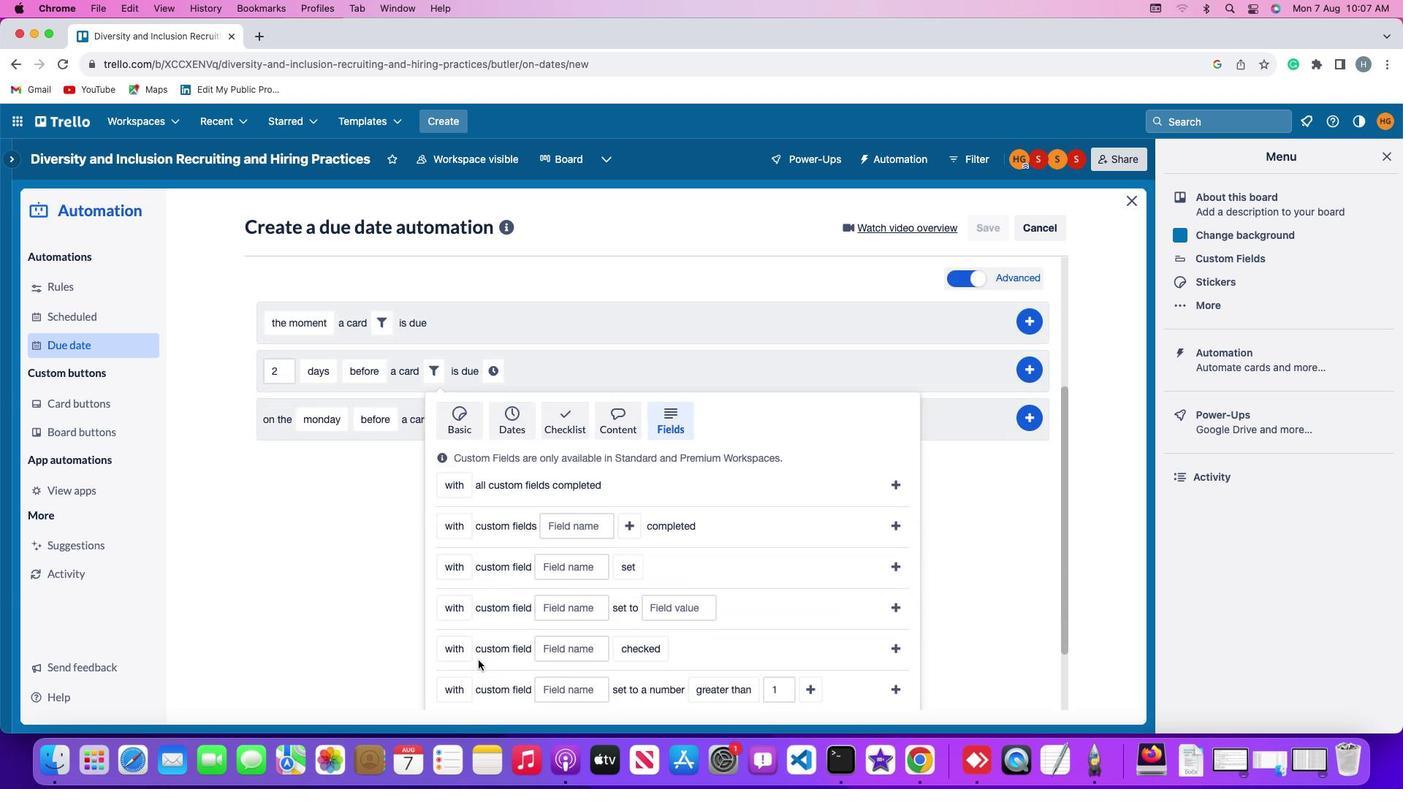 
Action: Mouse scrolled (478, 660) with delta (0, -4)
Screenshot: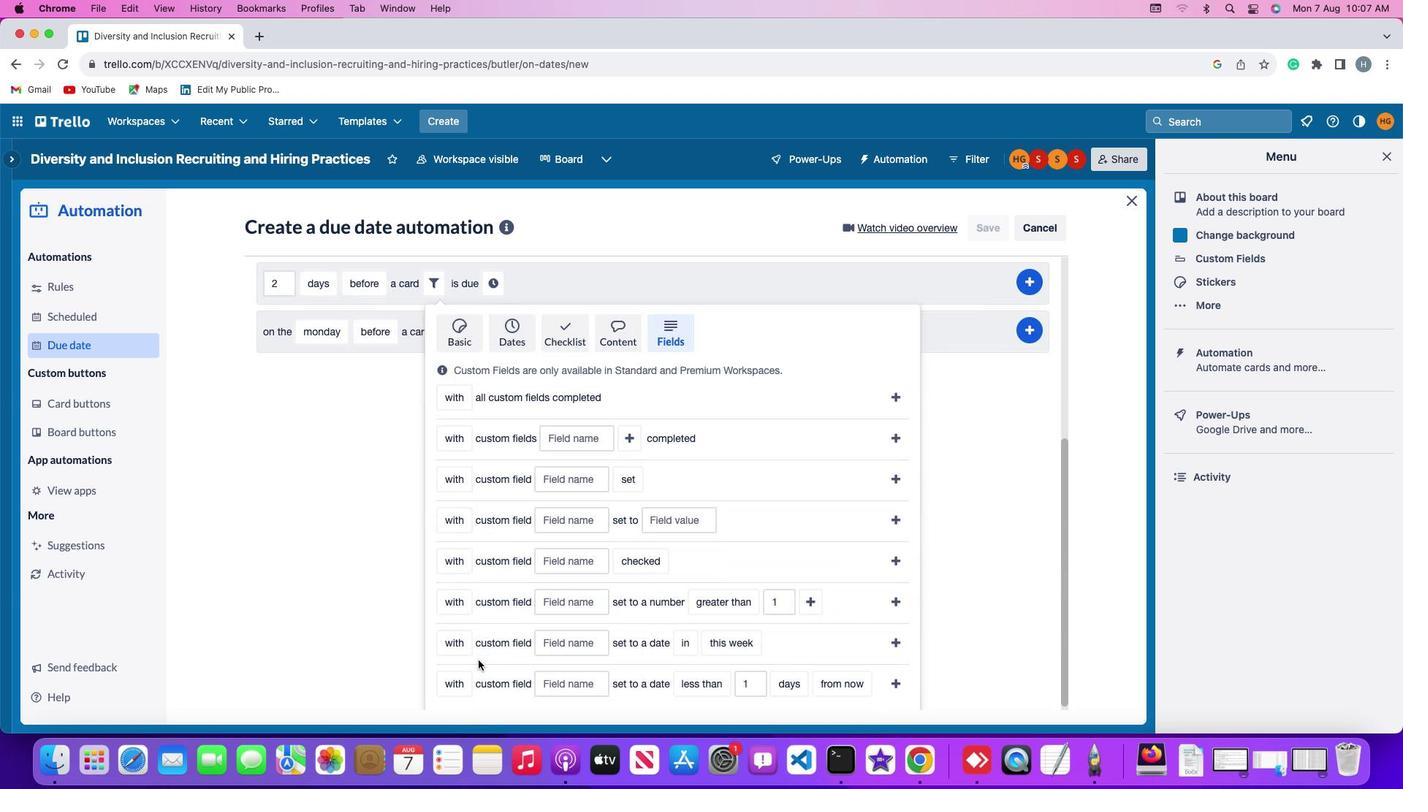 
Action: Mouse scrolled (478, 660) with delta (0, -5)
Screenshot: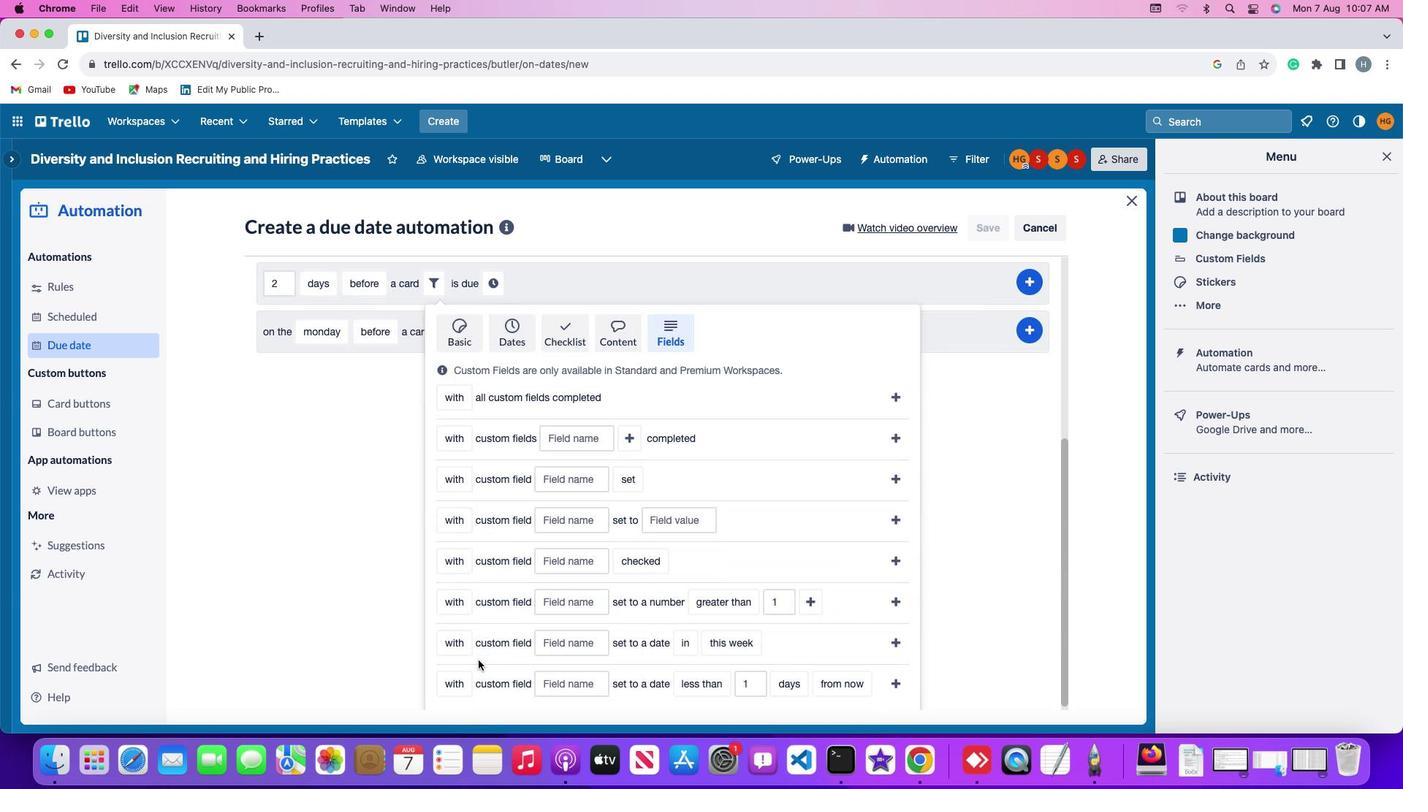 
Action: Mouse scrolled (478, 660) with delta (0, -5)
Screenshot: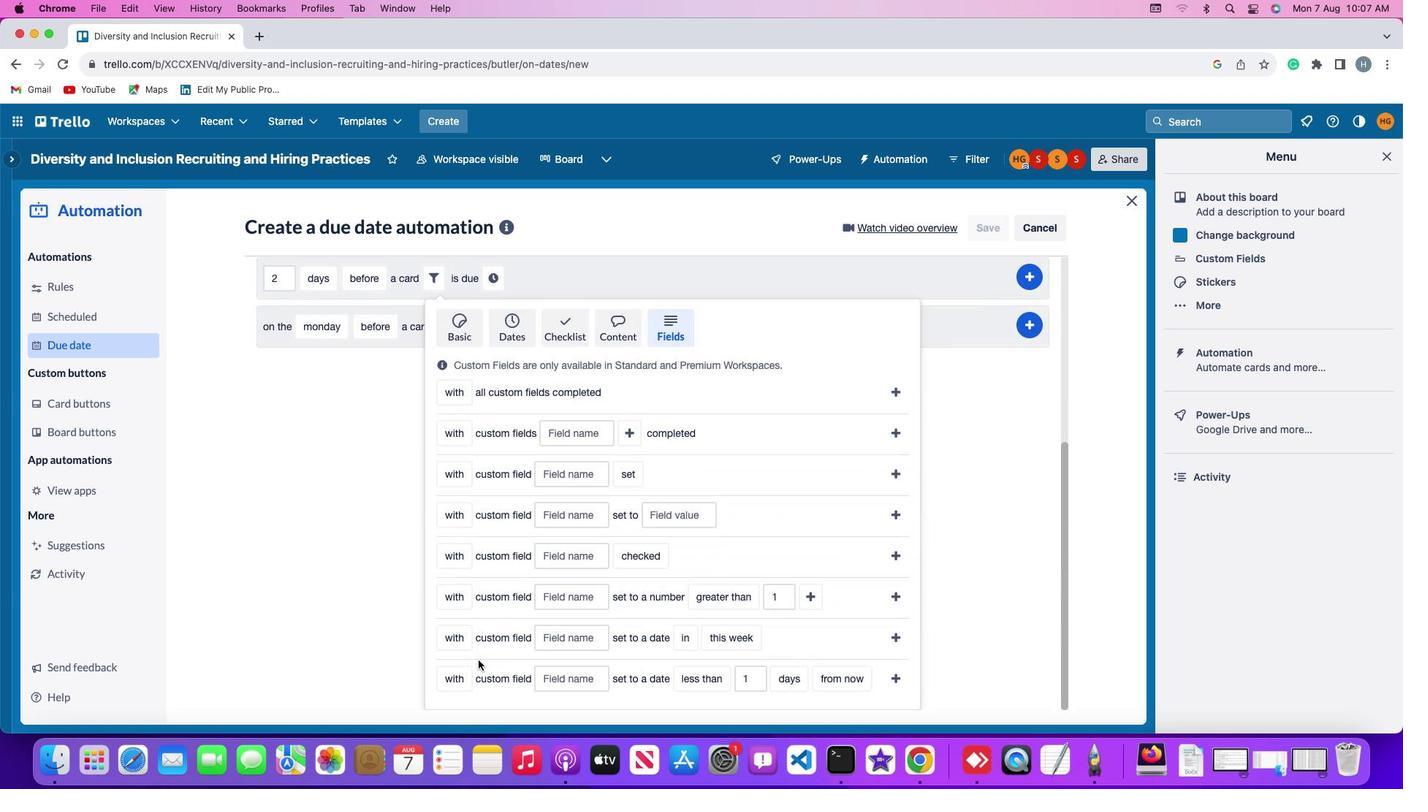 
Action: Mouse scrolled (478, 660) with delta (0, 0)
Screenshot: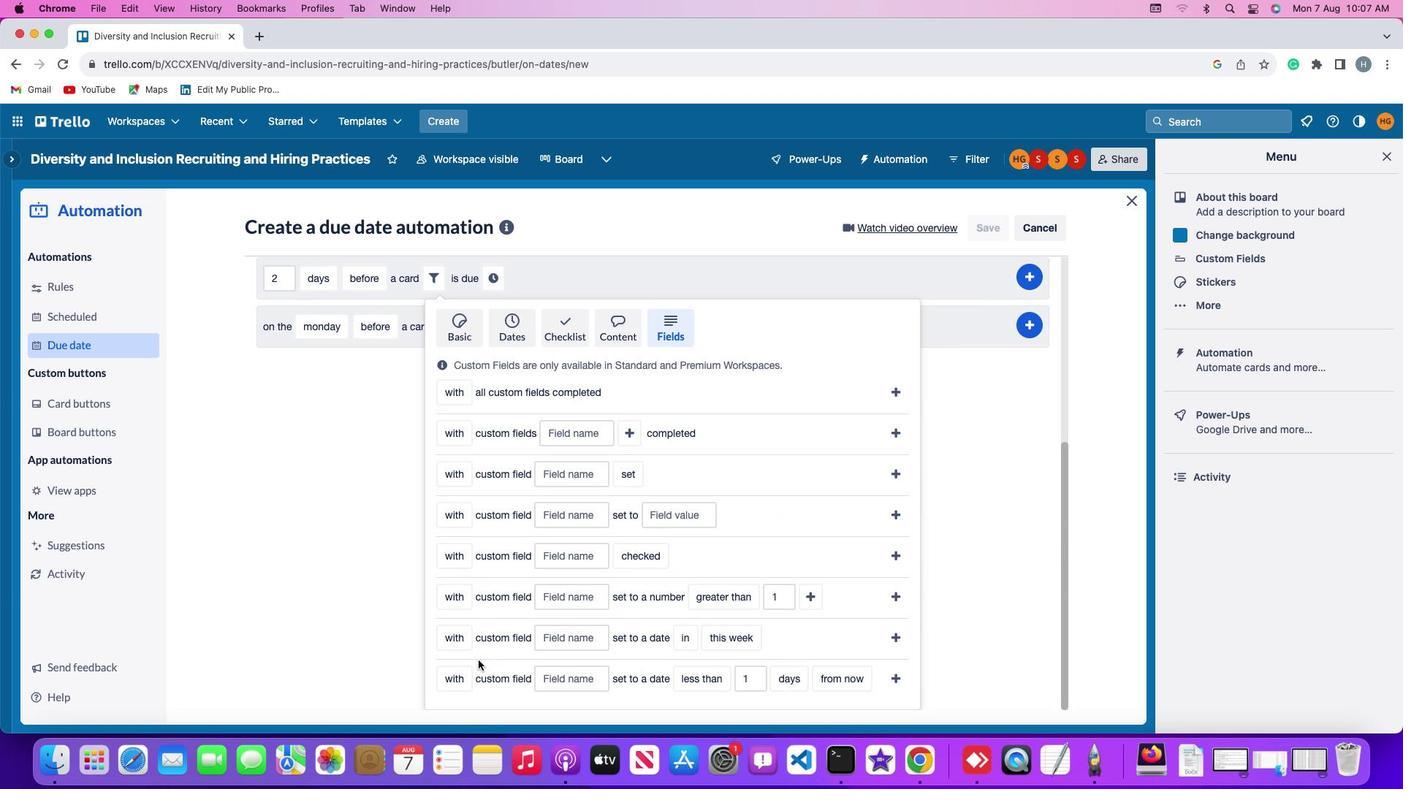 
Action: Mouse scrolled (478, 660) with delta (0, 0)
Screenshot: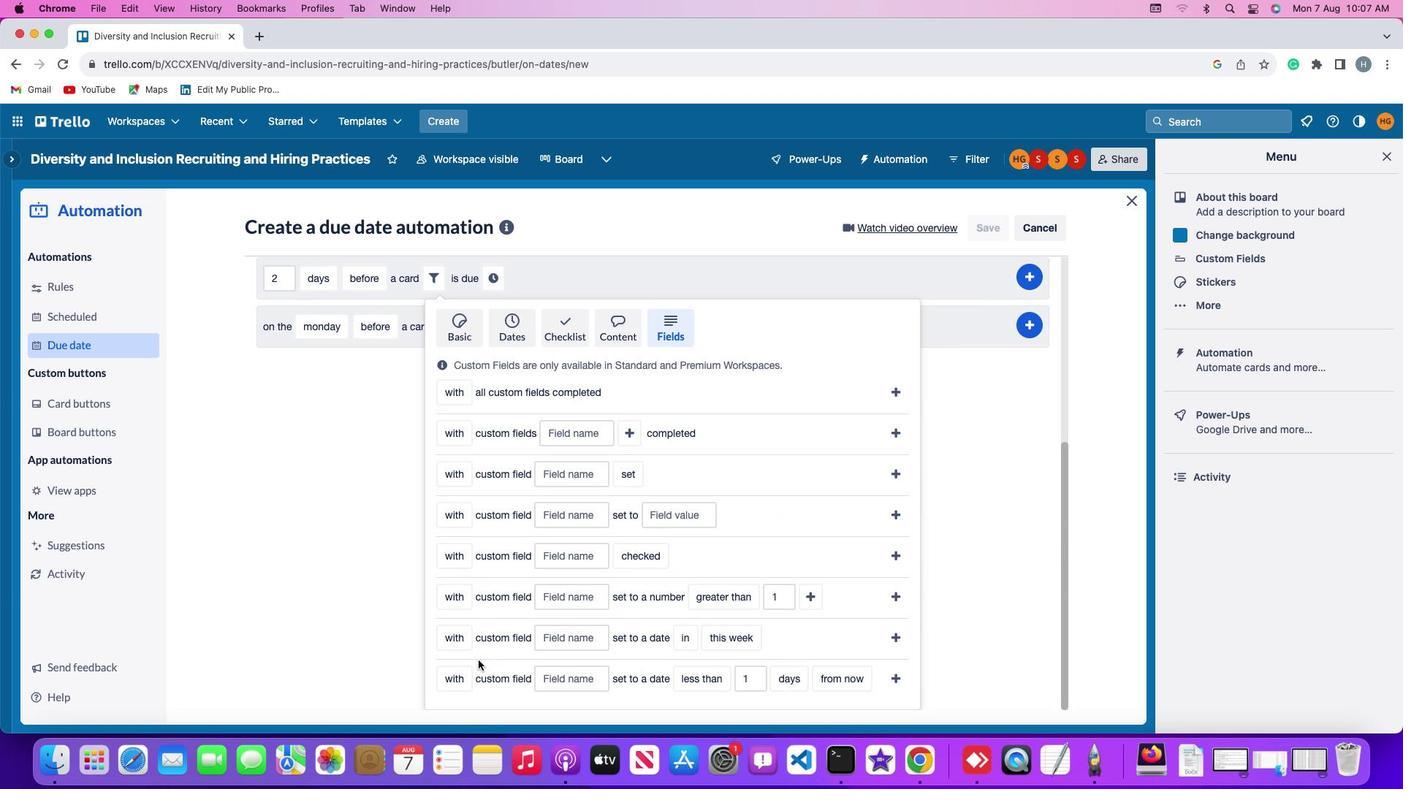 
Action: Mouse scrolled (478, 660) with delta (0, -2)
Screenshot: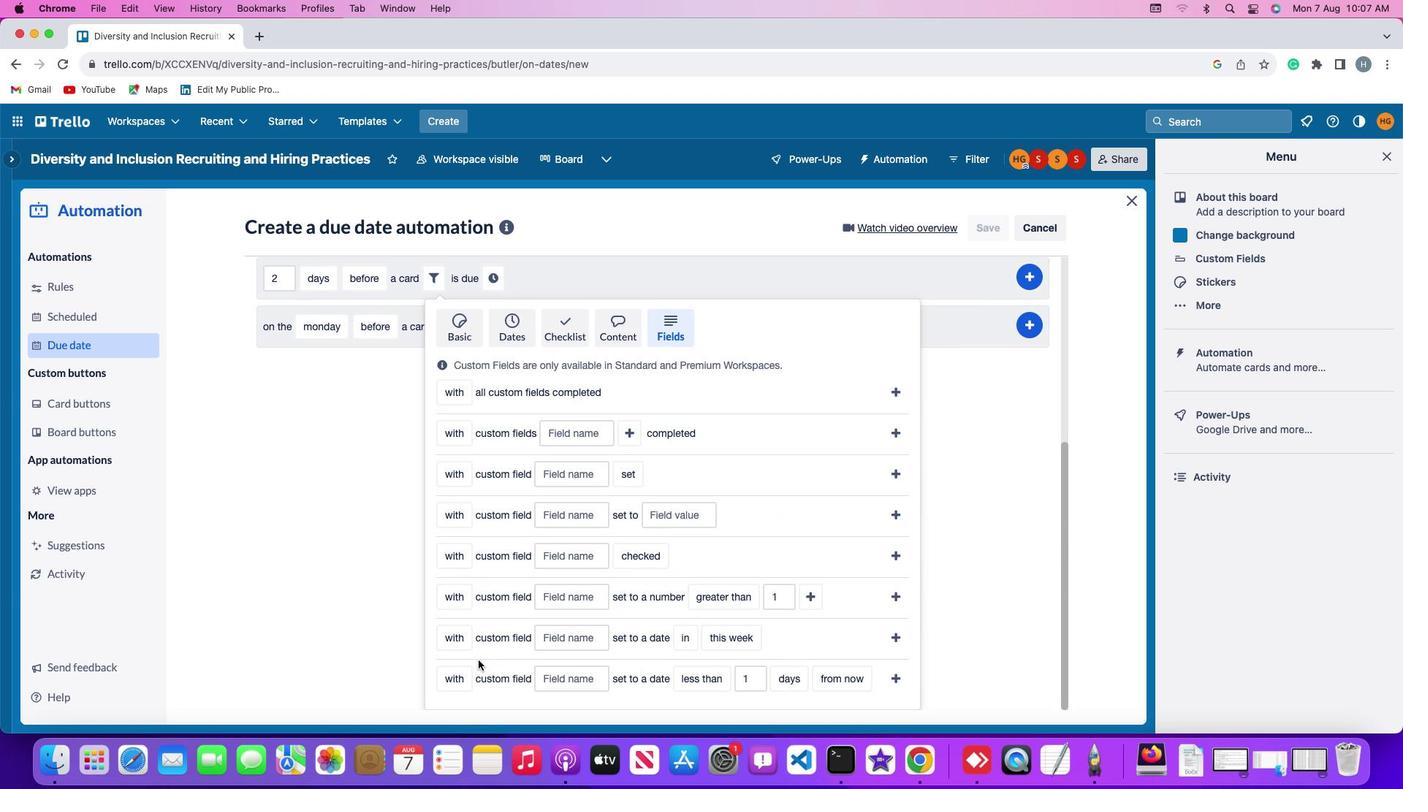 
Action: Mouse scrolled (478, 660) with delta (0, -3)
Screenshot: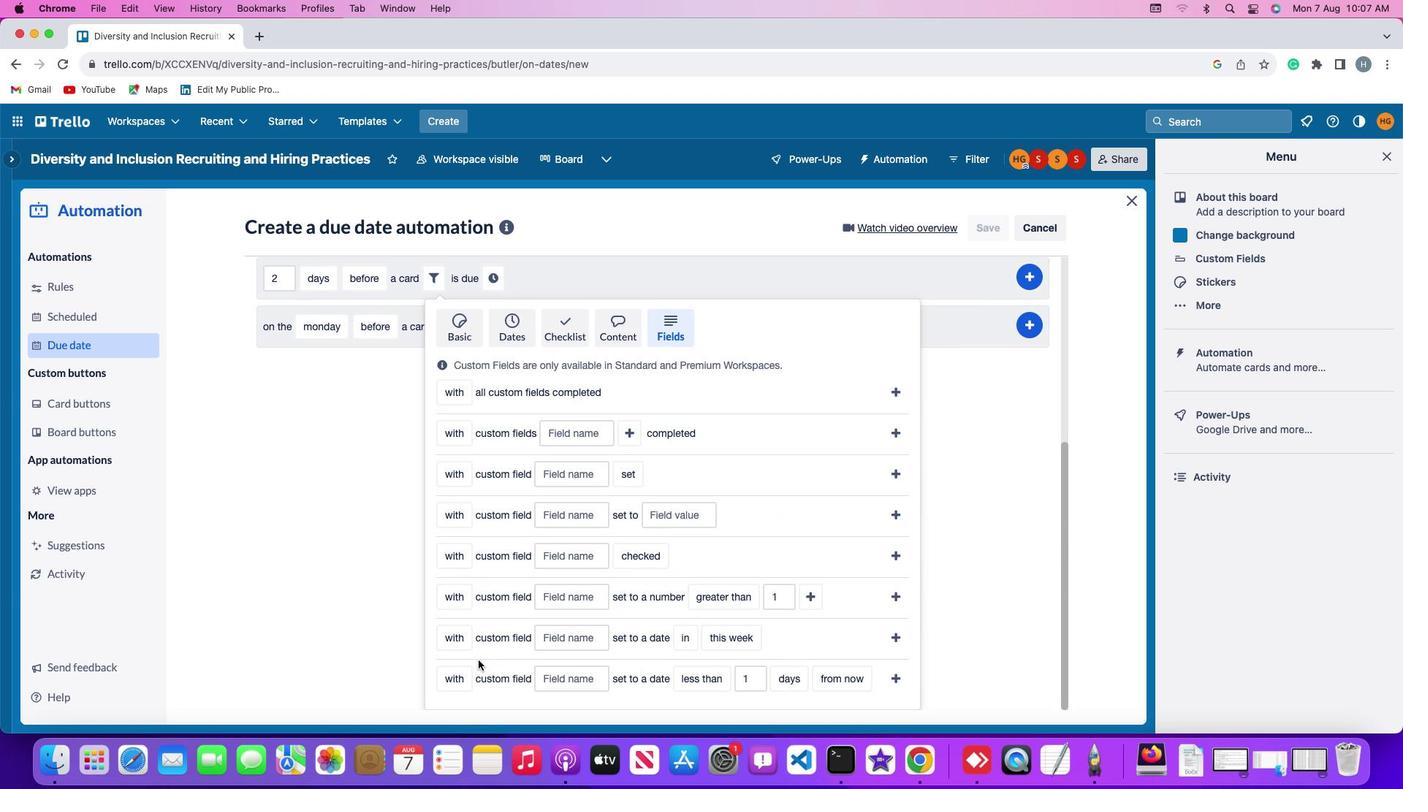 
Action: Mouse moved to (462, 596)
Screenshot: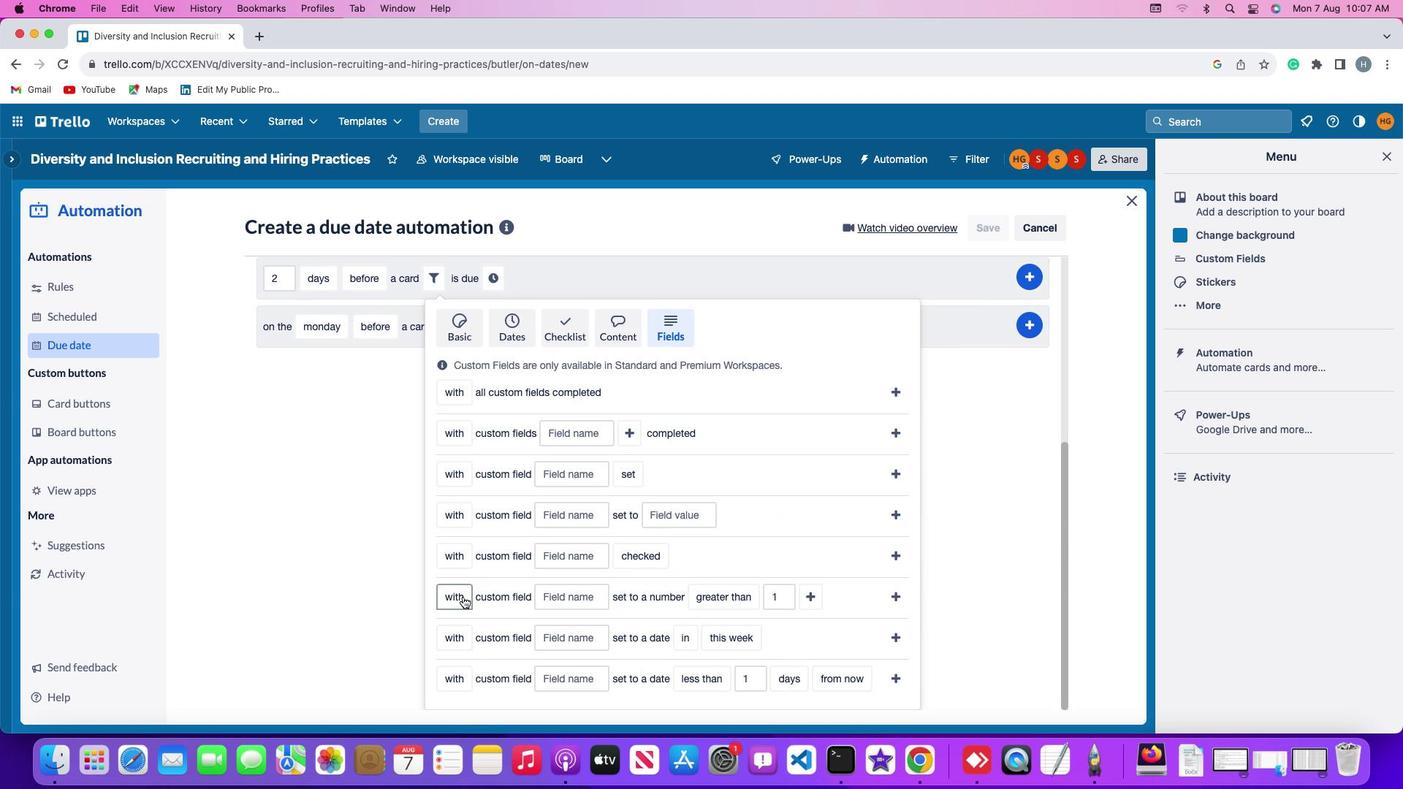 
Action: Mouse pressed left at (462, 596)
Screenshot: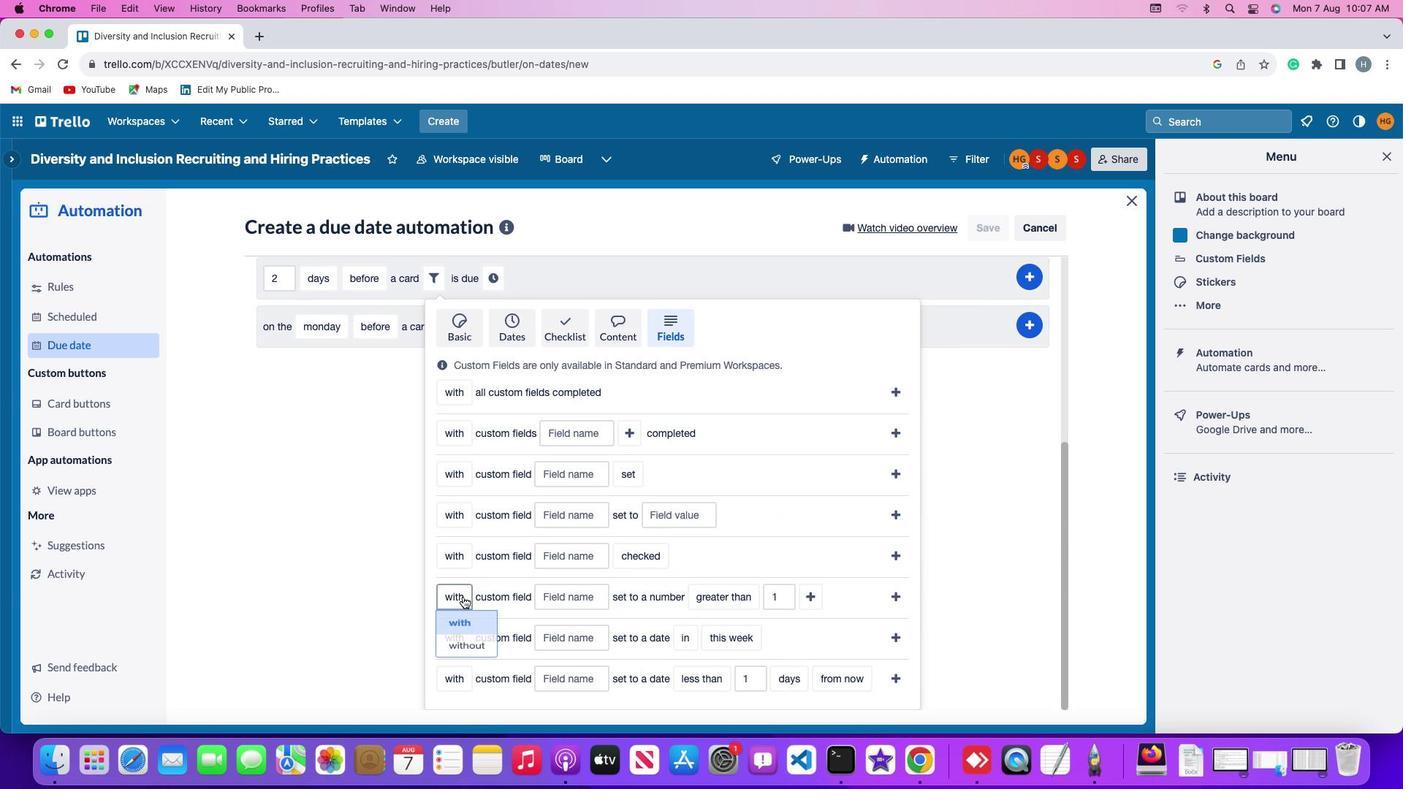 
Action: Mouse moved to (460, 649)
Screenshot: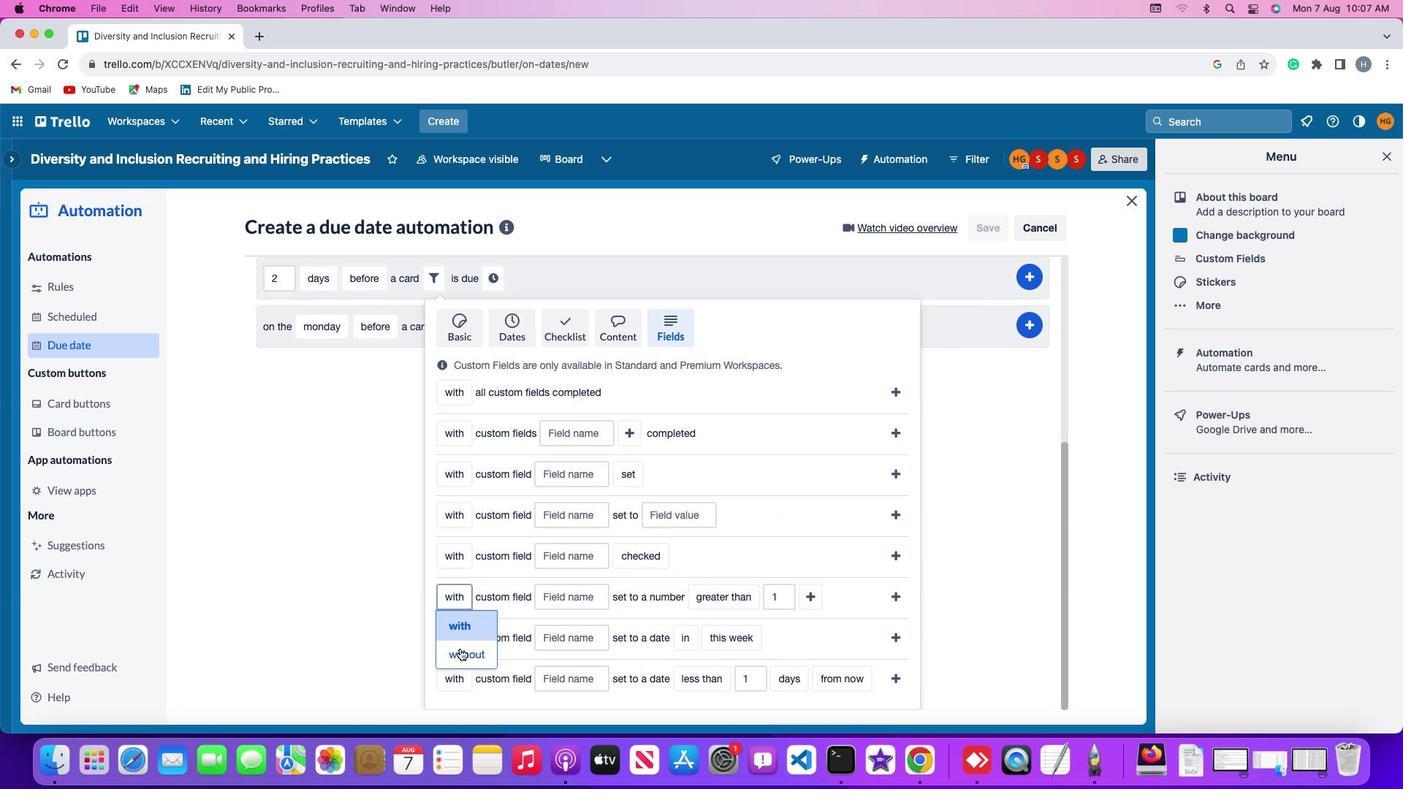 
Action: Mouse pressed left at (460, 649)
Screenshot: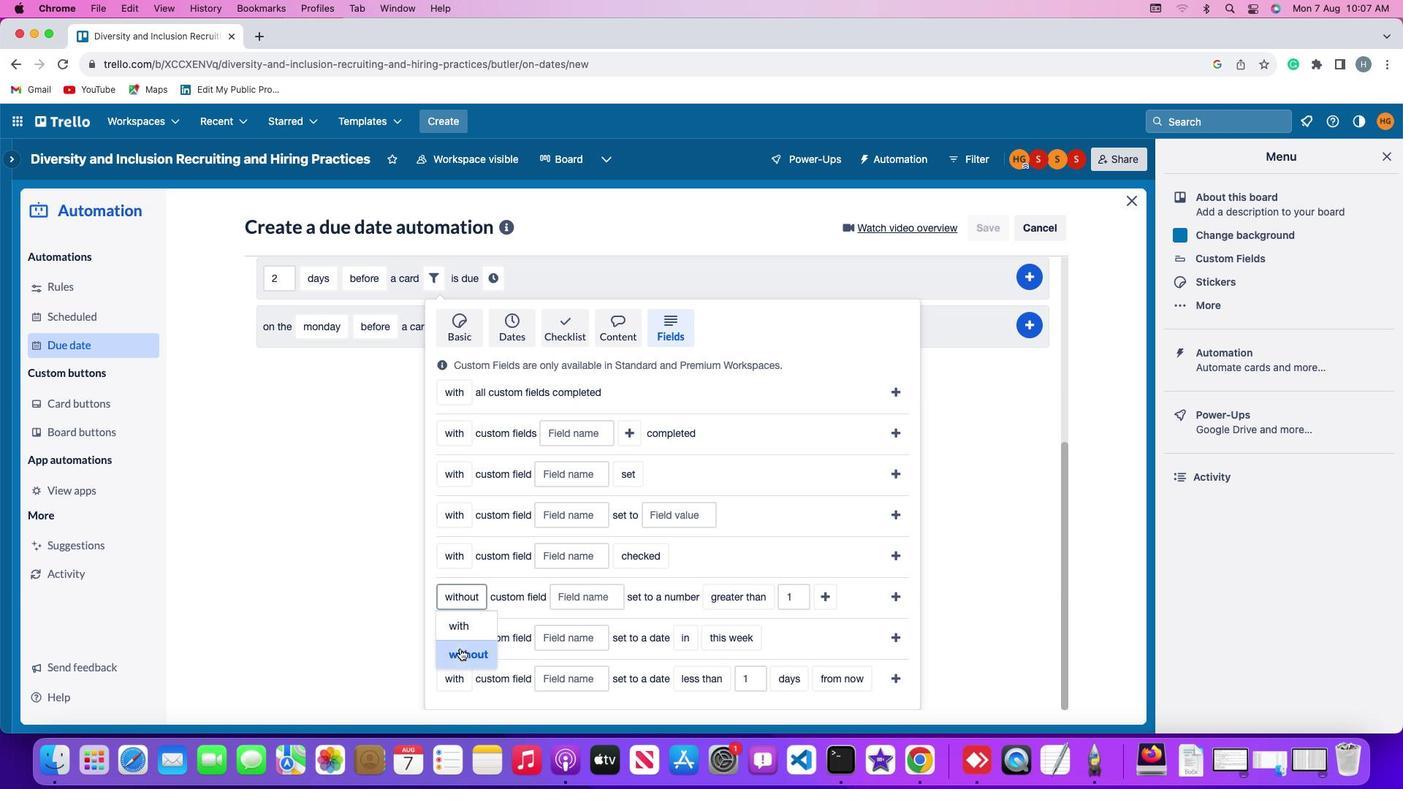
Action: Mouse moved to (587, 603)
Screenshot: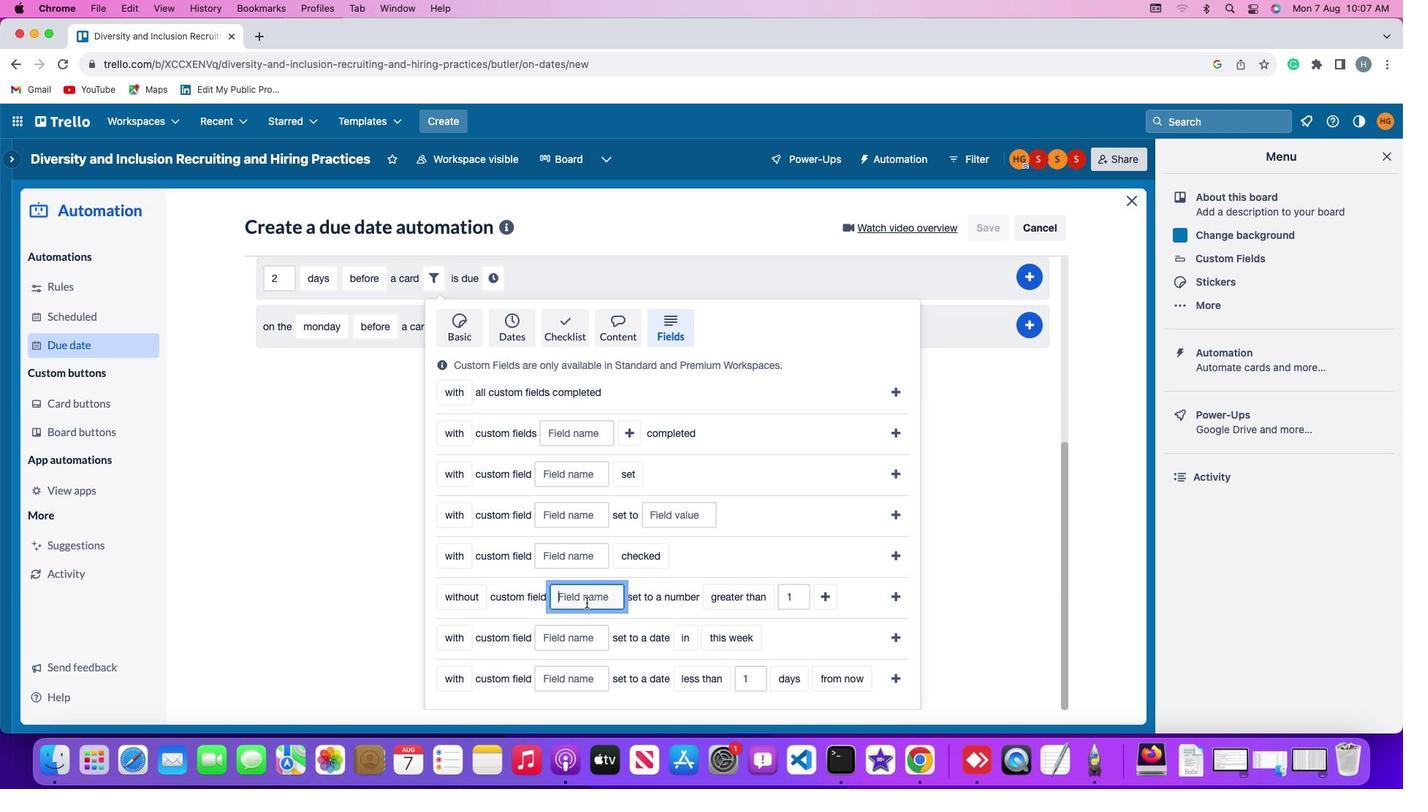 
Action: Mouse pressed left at (587, 603)
Screenshot: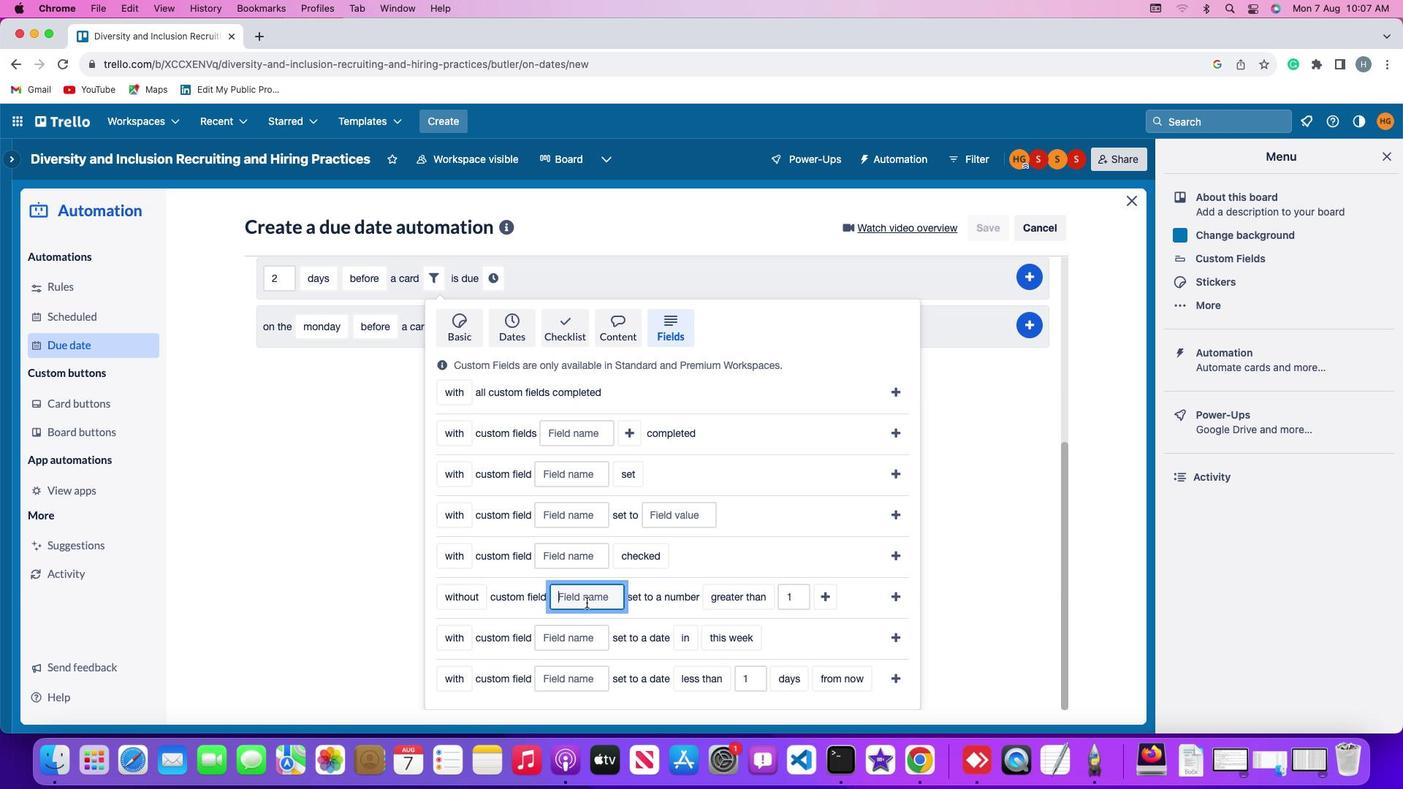 
Action: Key pressed Key.shift'R''e''s''u''m''e'
Screenshot: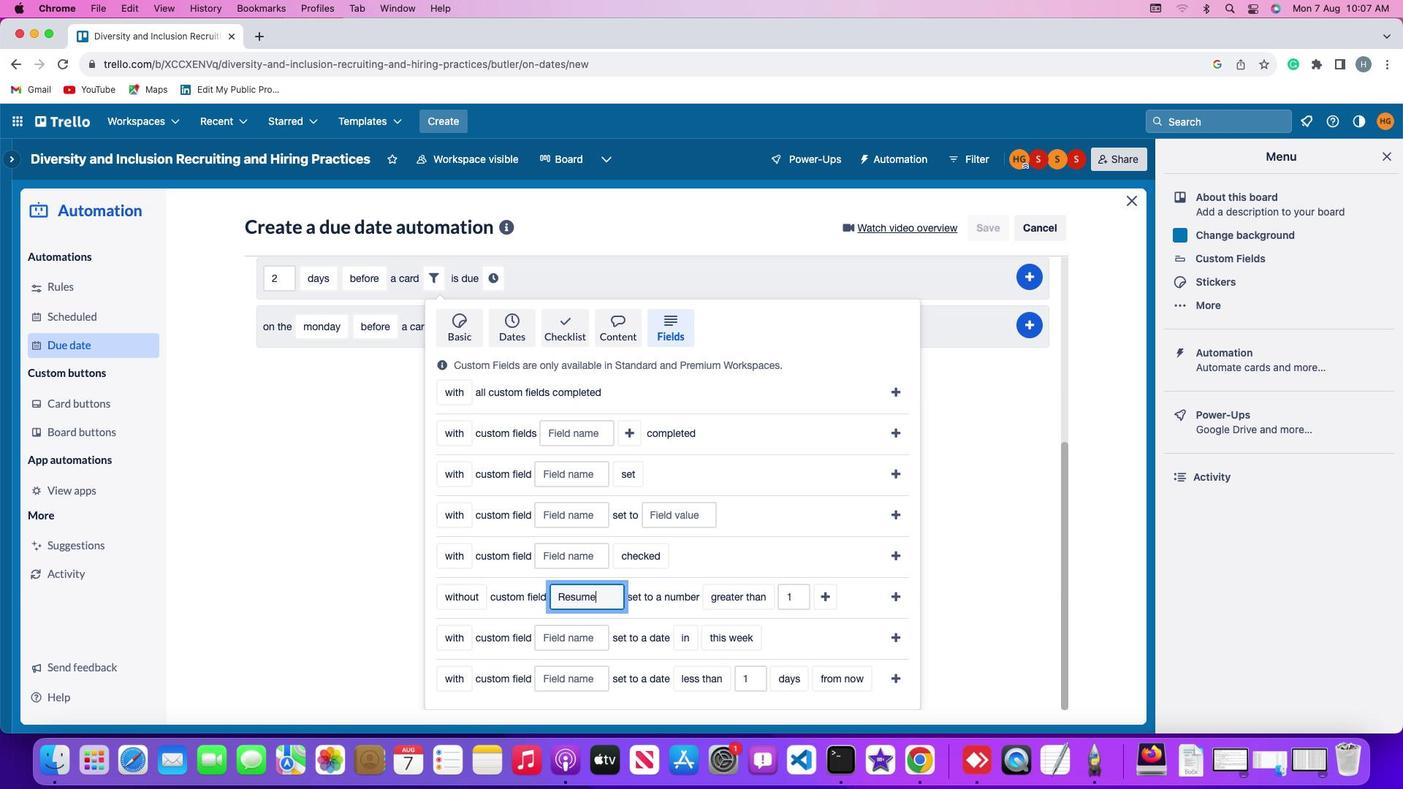 
Action: Mouse moved to (736, 602)
Screenshot: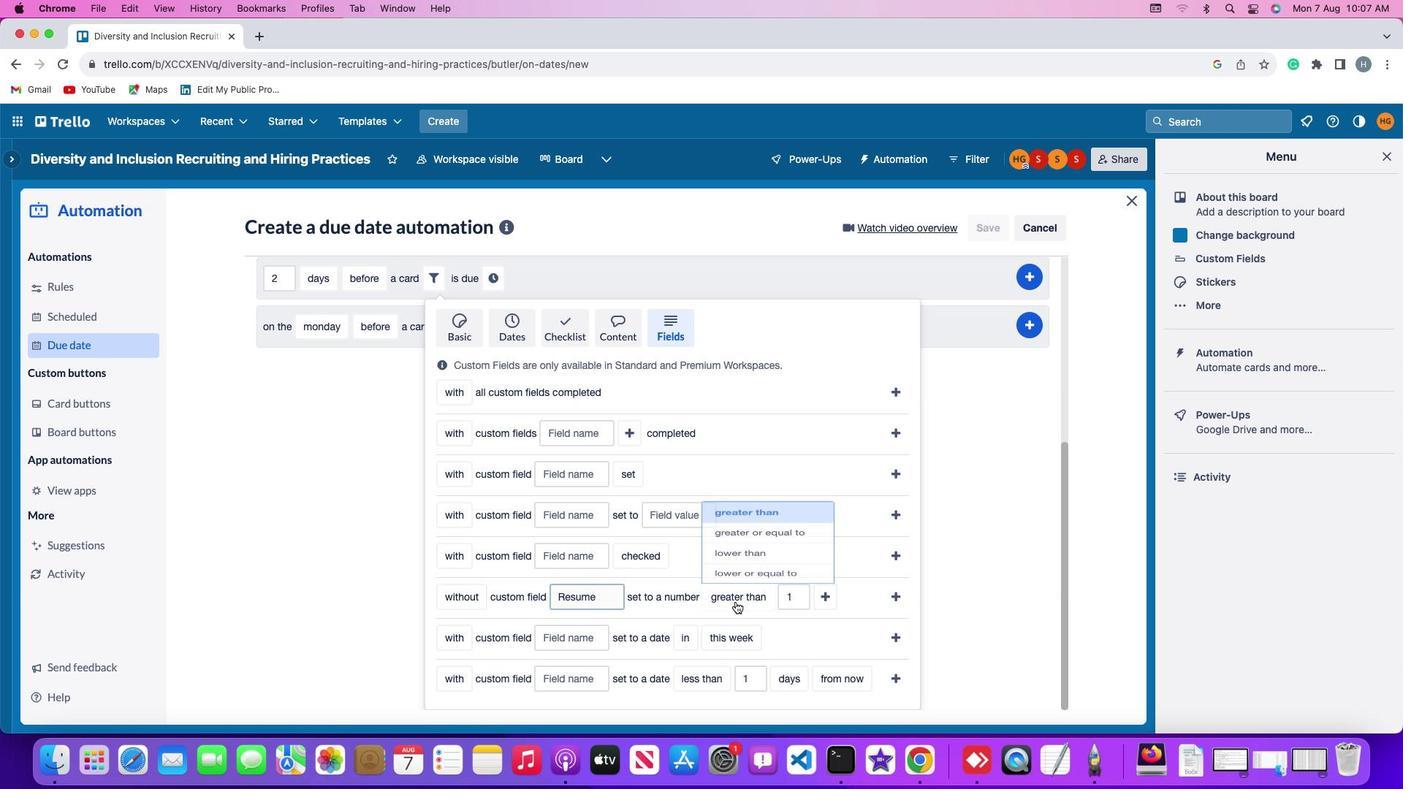
Action: Mouse pressed left at (736, 602)
Screenshot: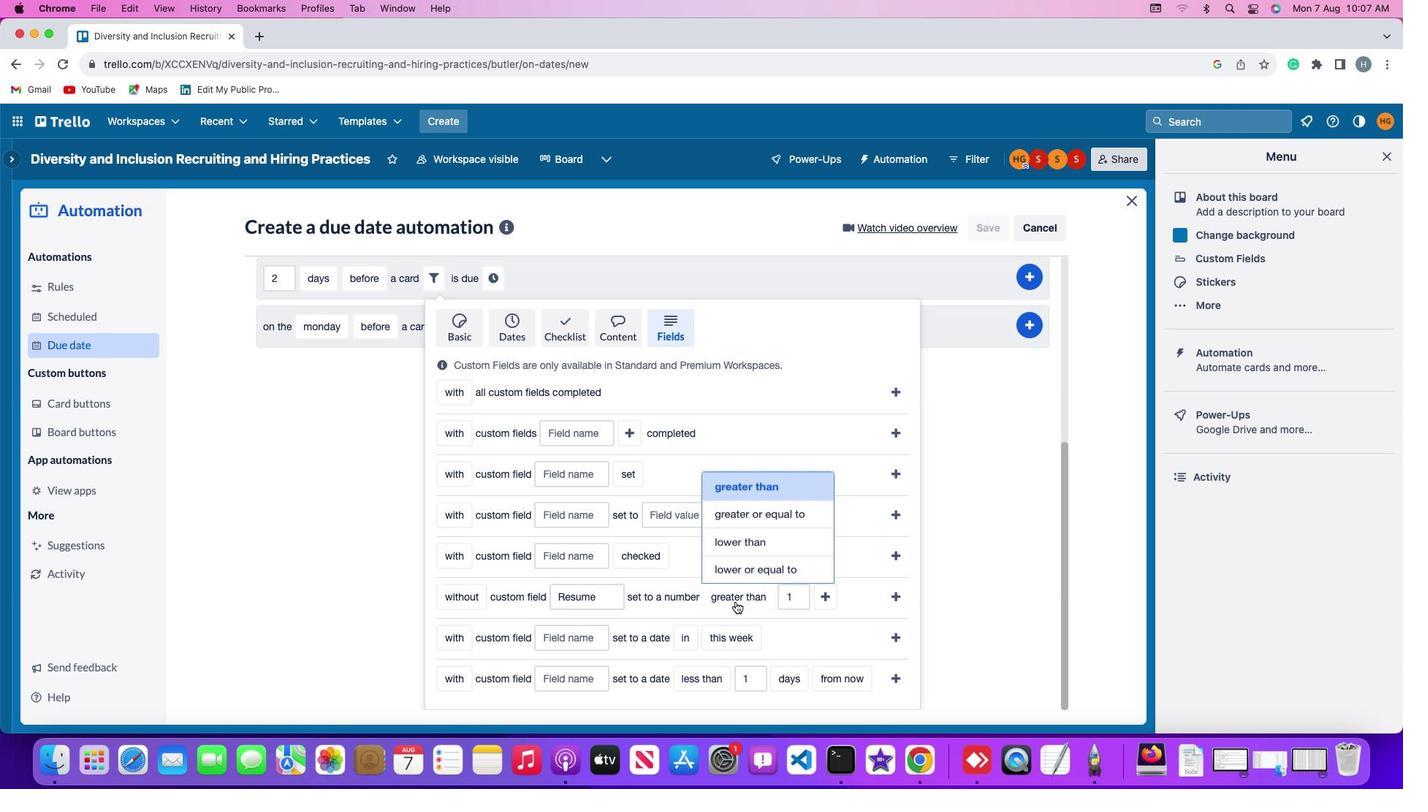 
Action: Mouse moved to (749, 514)
Screenshot: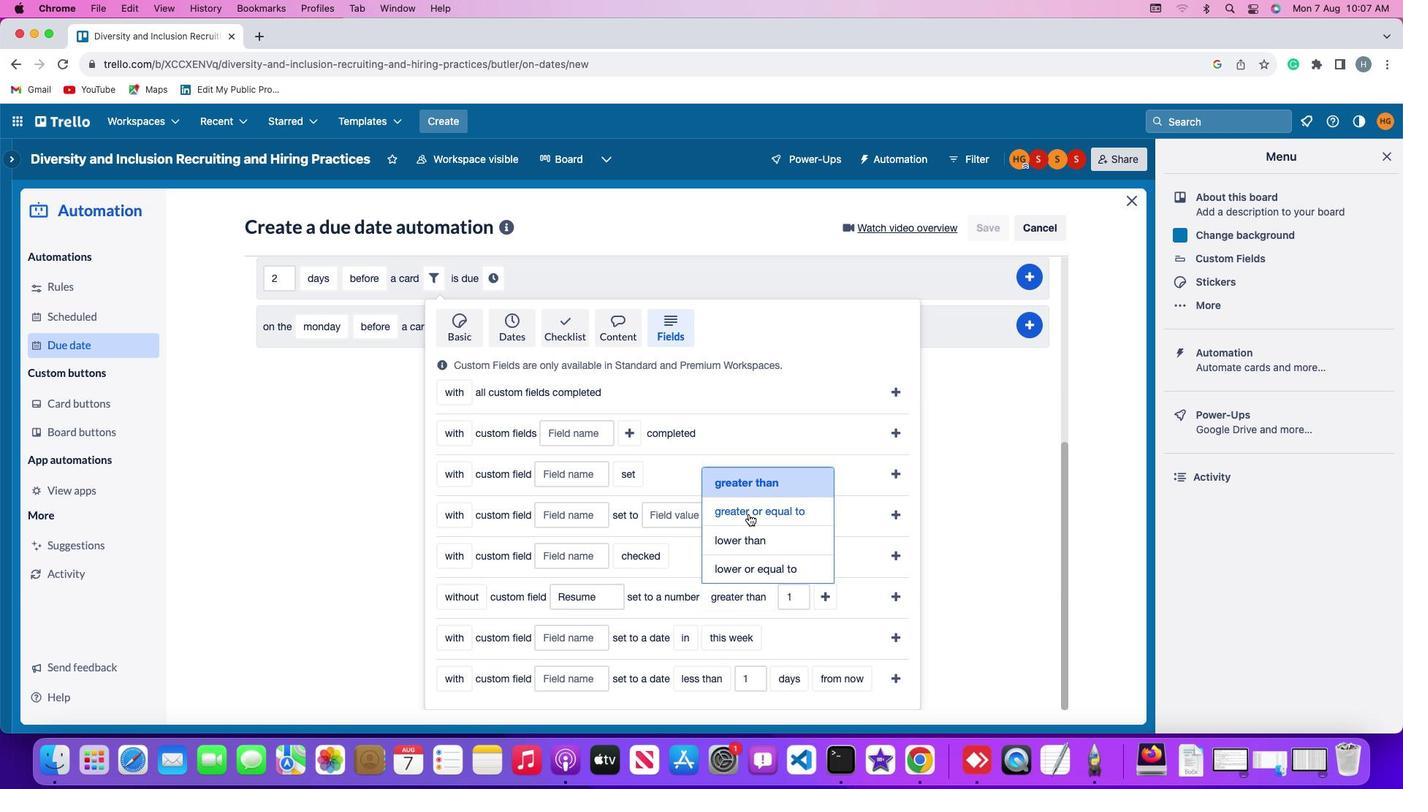 
Action: Mouse pressed left at (749, 514)
Screenshot: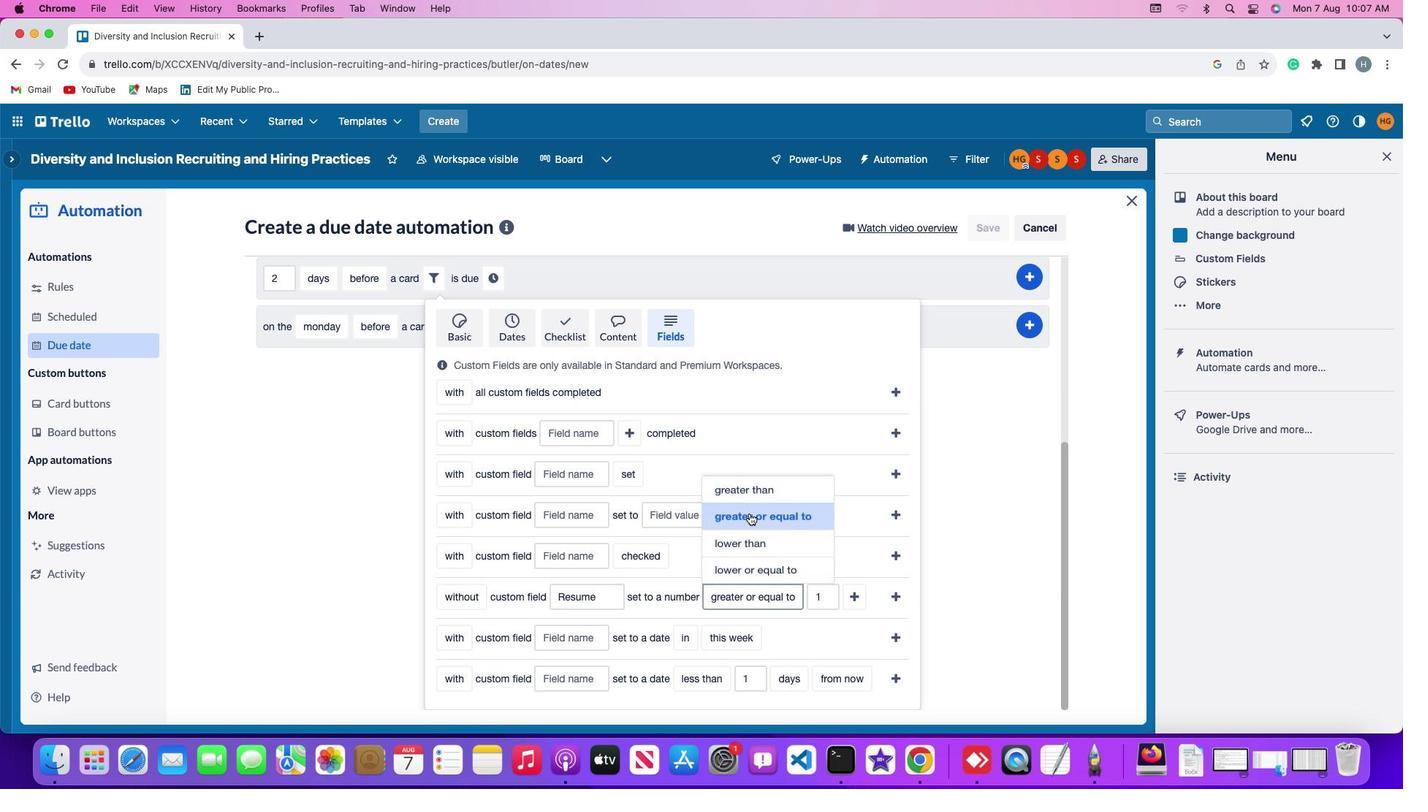 
Action: Mouse moved to (824, 595)
Screenshot: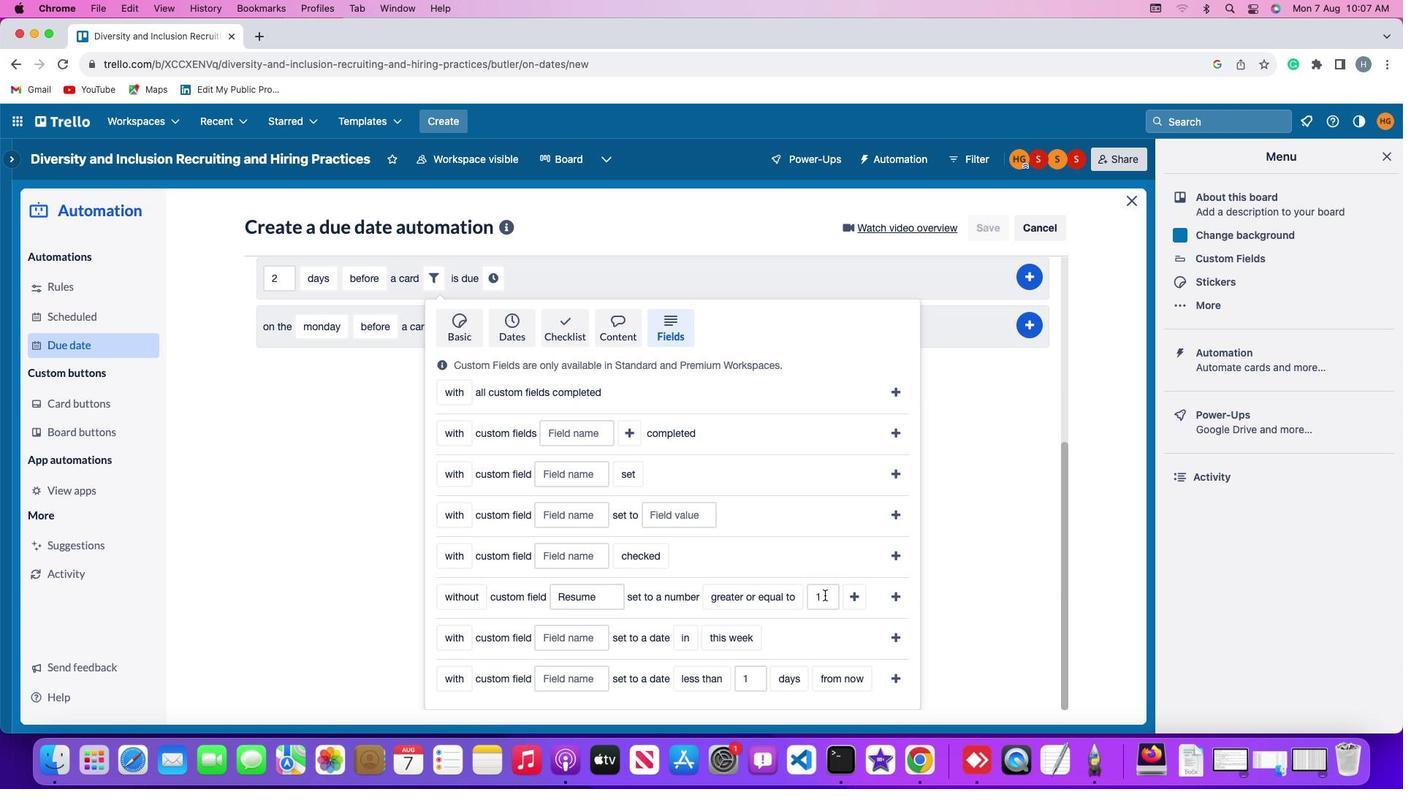 
Action: Mouse pressed left at (824, 595)
Screenshot: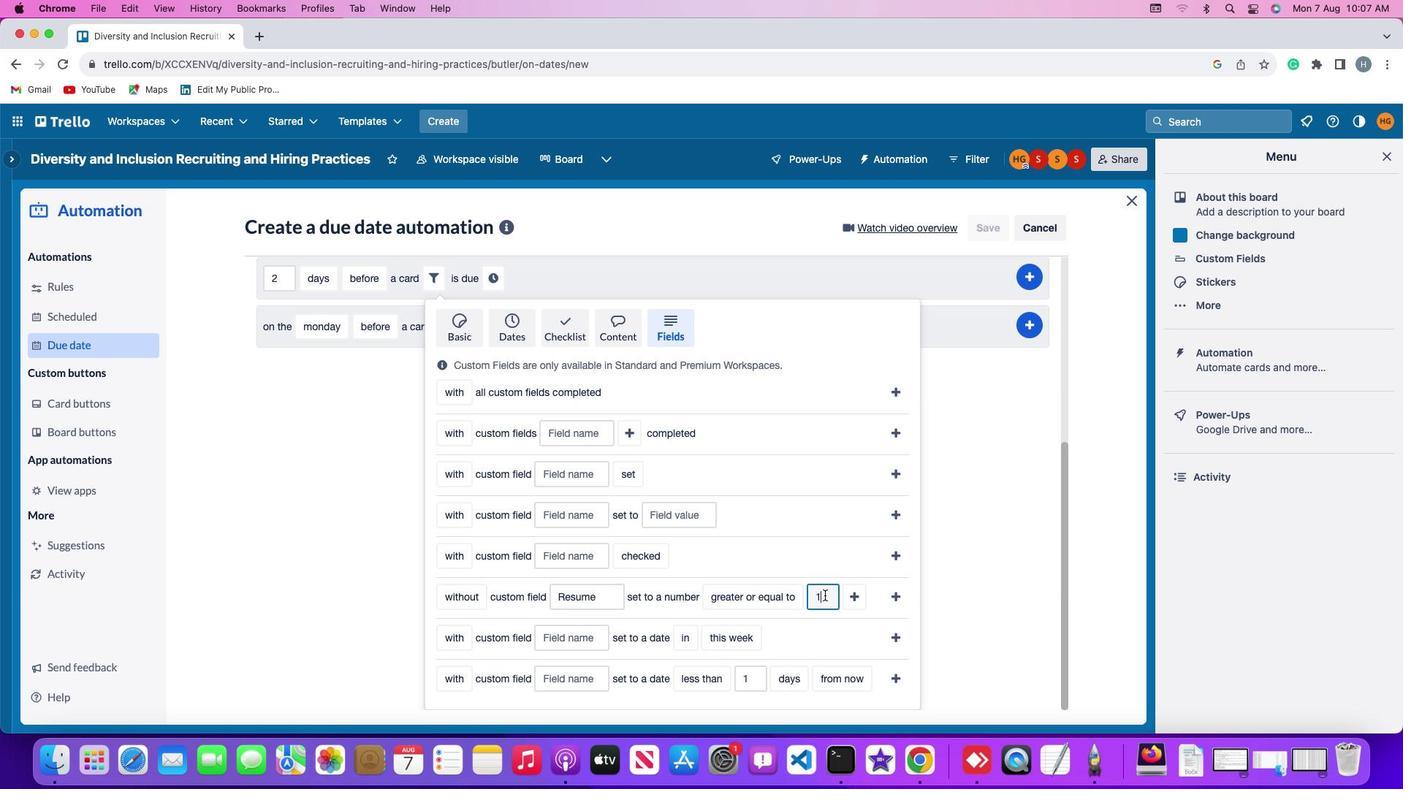 
Action: Key pressed Key.backspace'1'
Screenshot: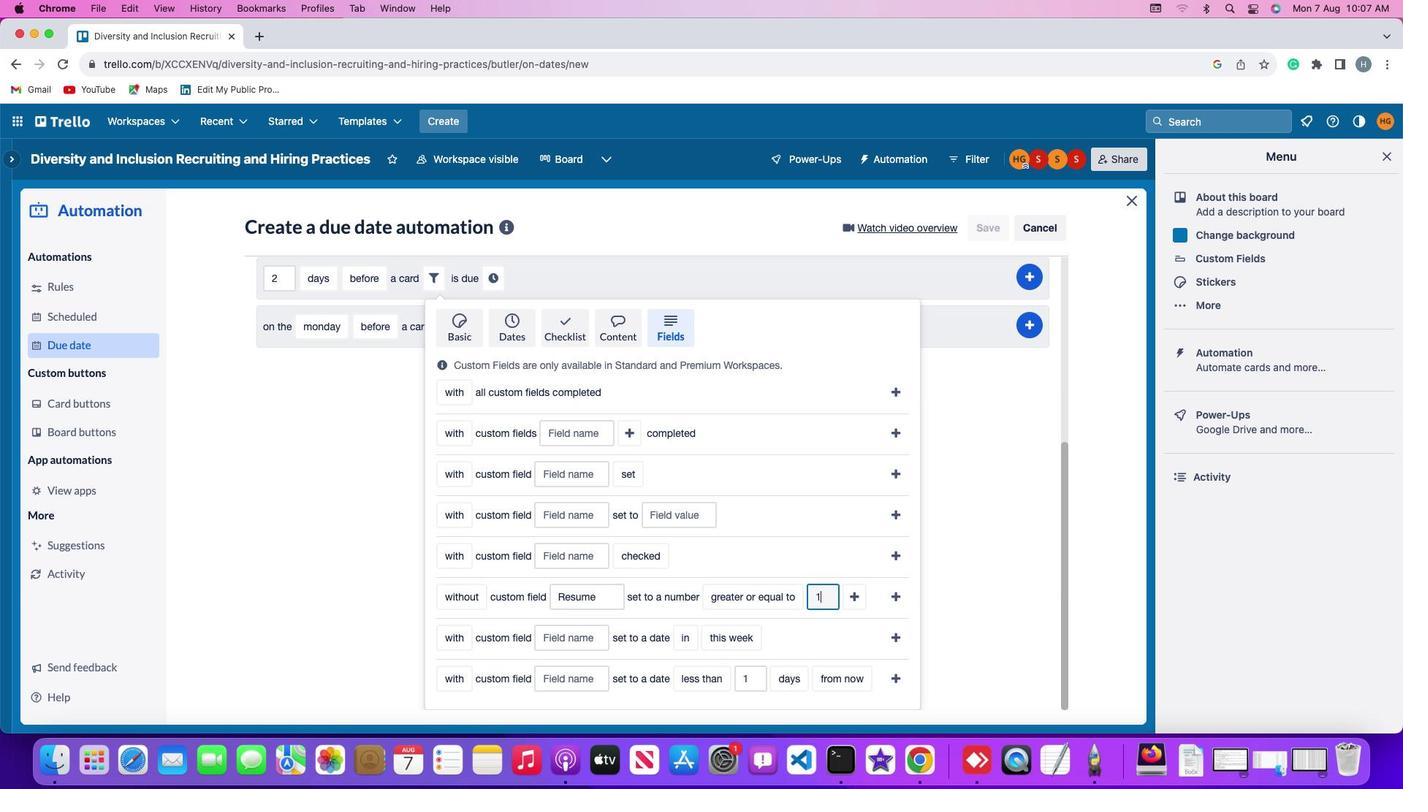 
Action: Mouse moved to (854, 595)
Screenshot: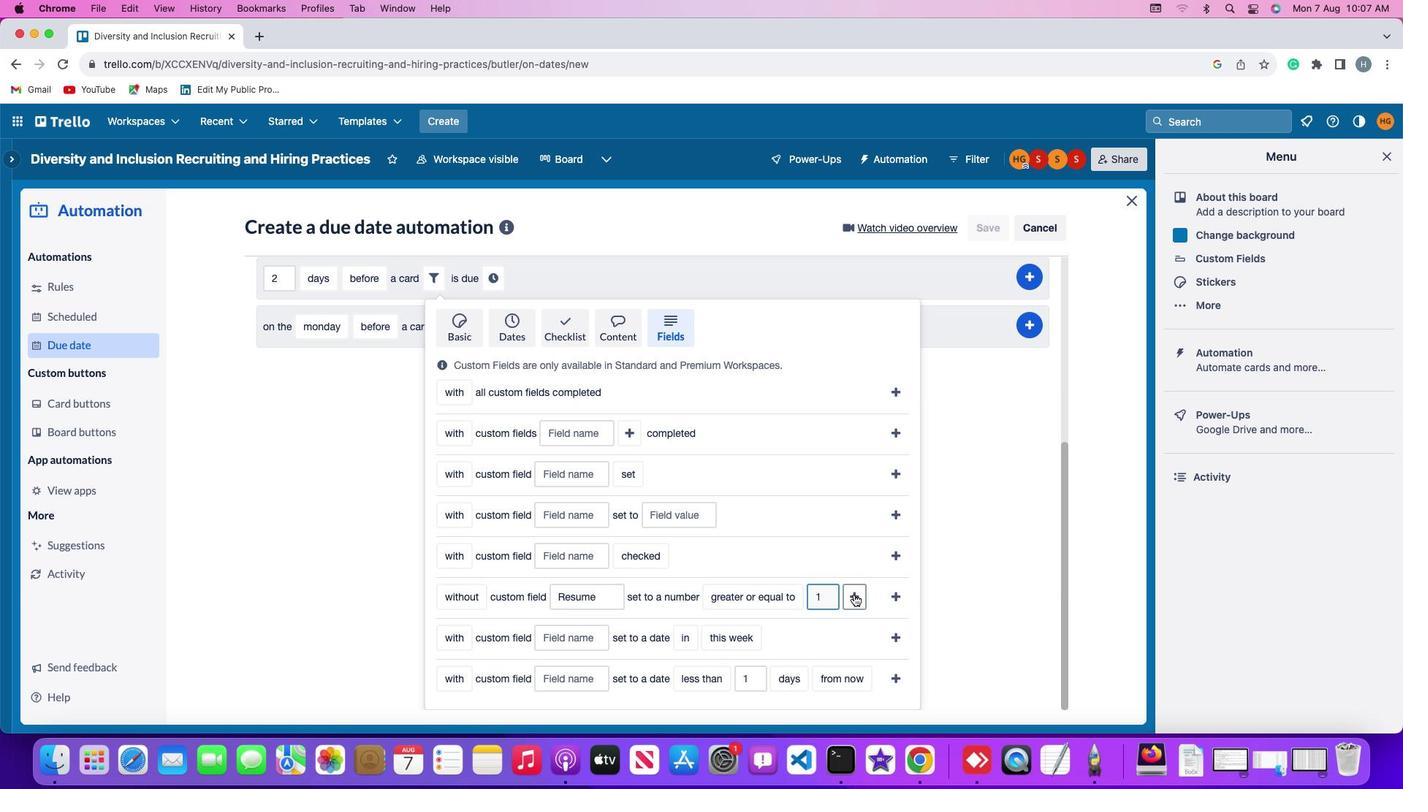
Action: Mouse pressed left at (854, 595)
Screenshot: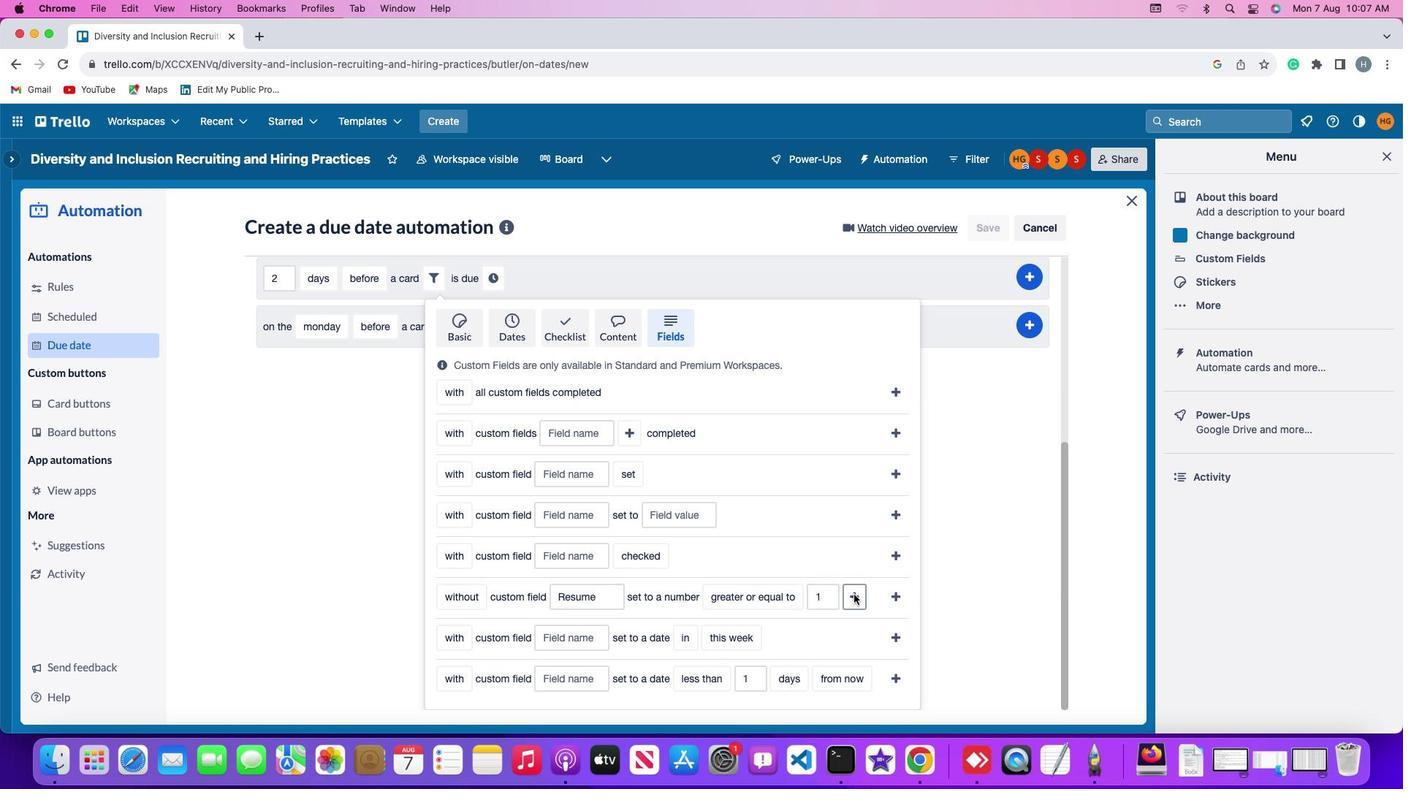 
Action: Mouse moved to (893, 600)
Screenshot: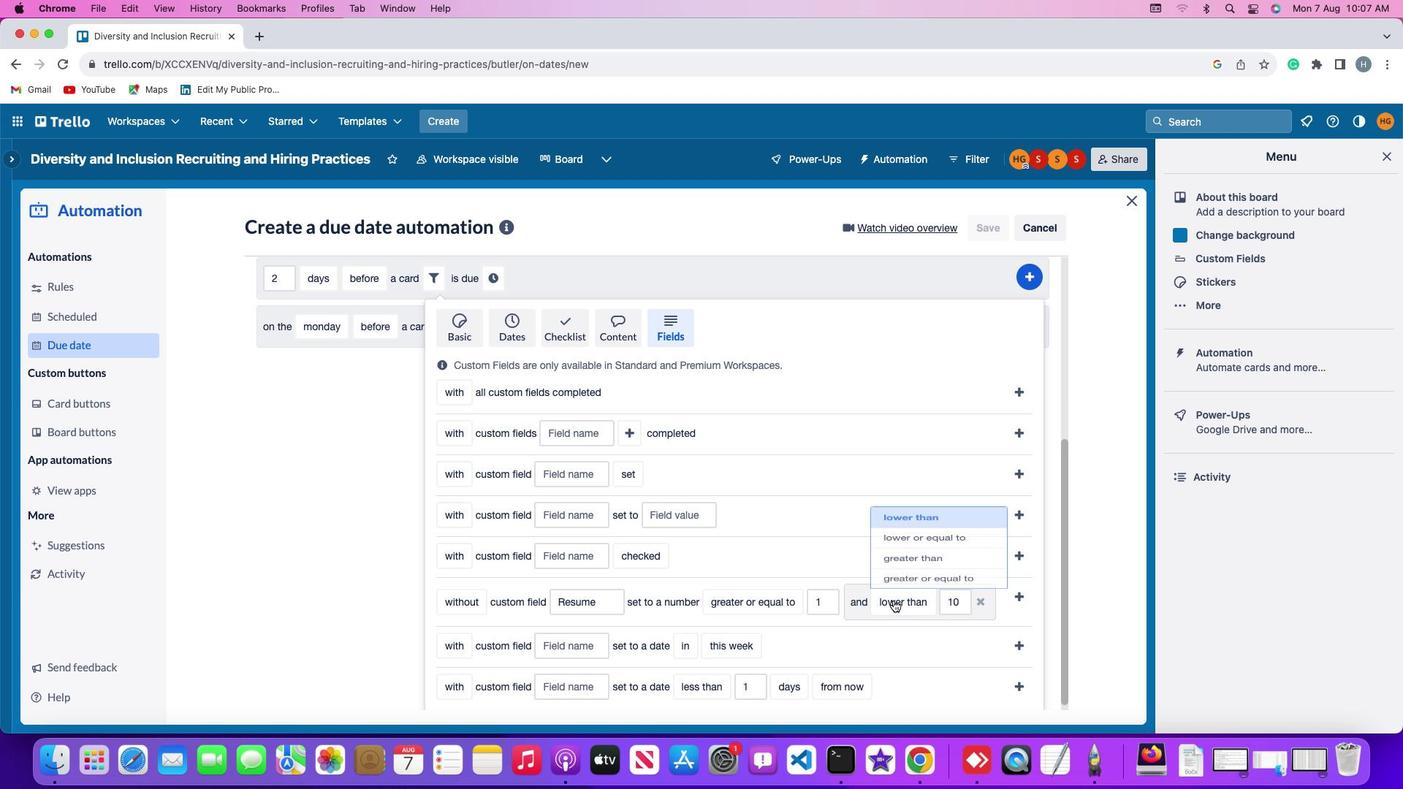 
Action: Mouse pressed left at (893, 600)
Screenshot: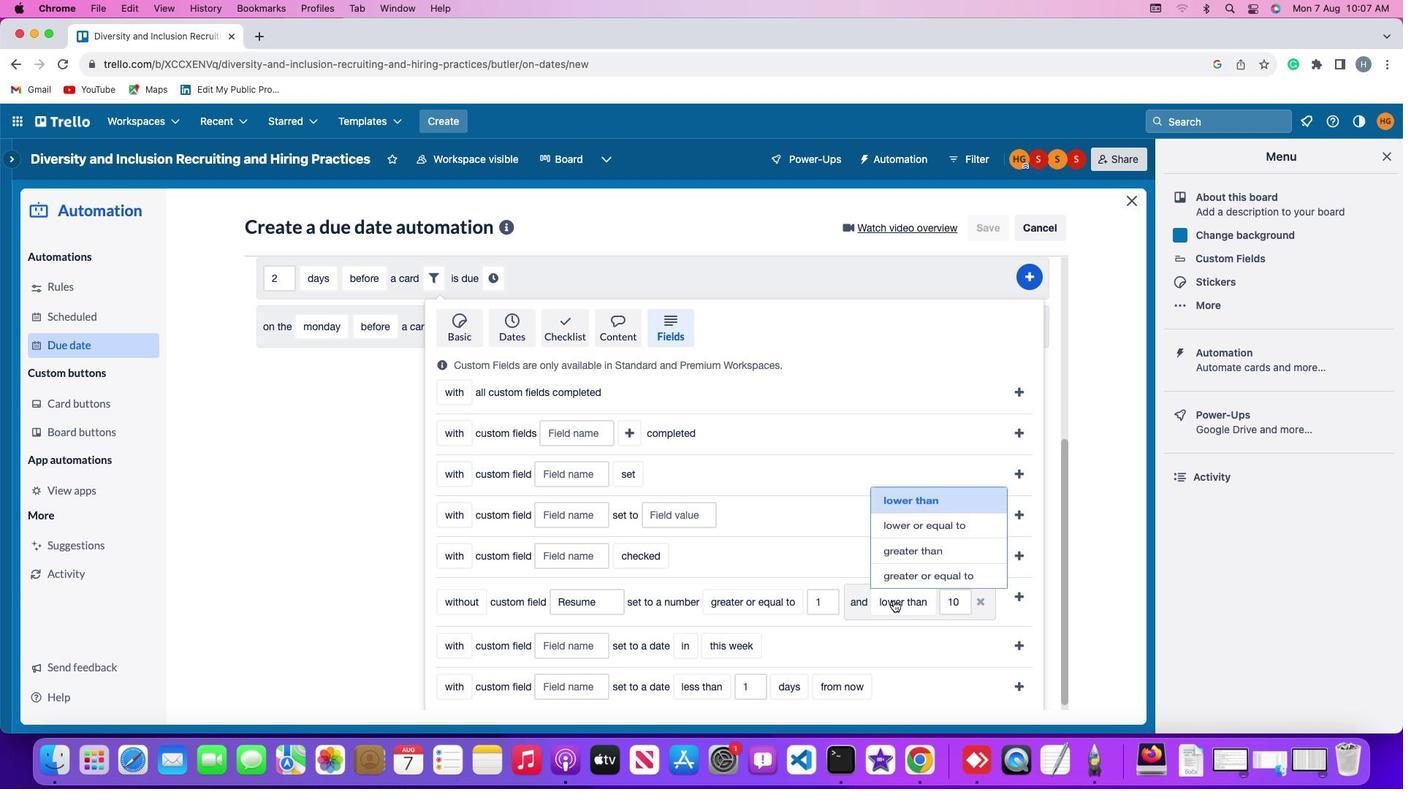 
Action: Mouse moved to (926, 544)
Screenshot: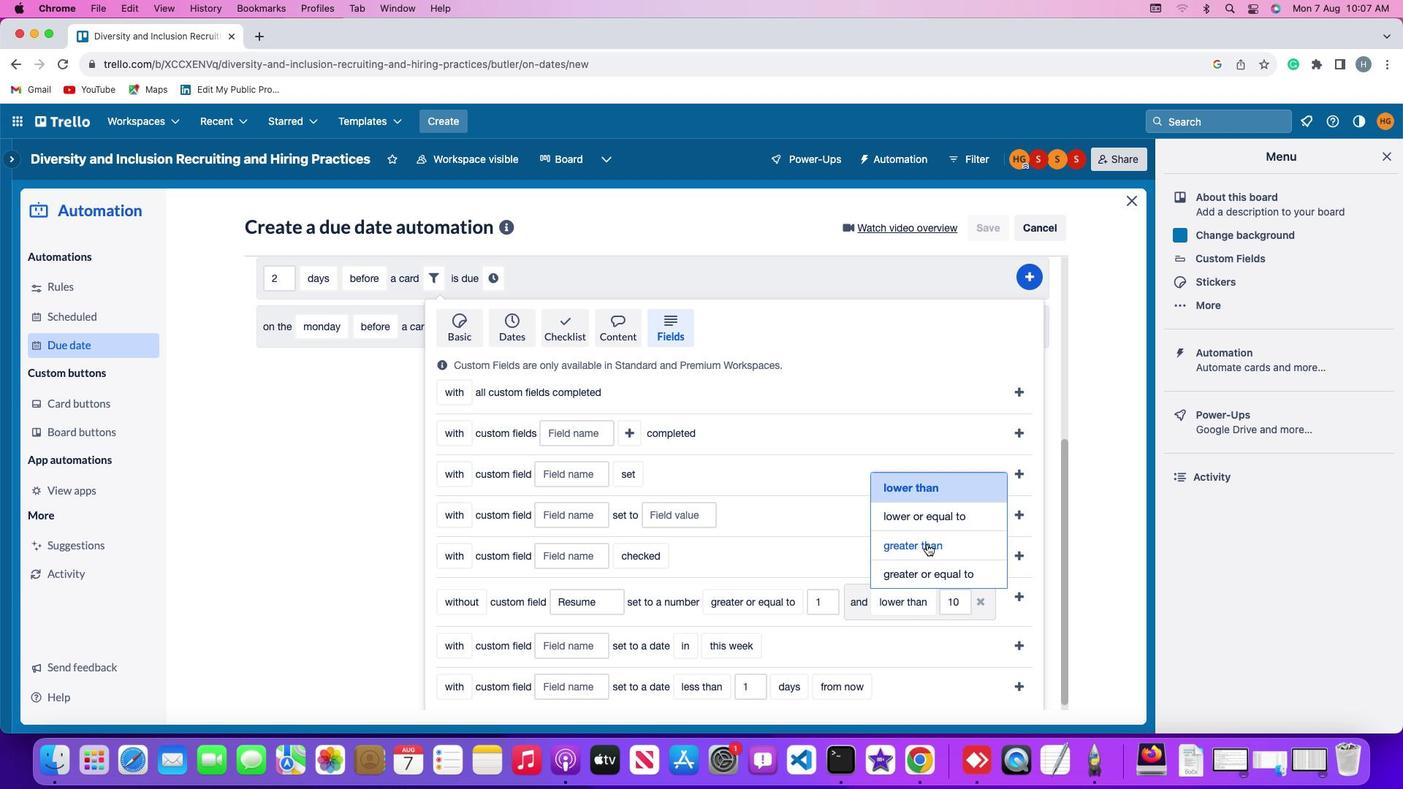
Action: Mouse pressed left at (926, 544)
Screenshot: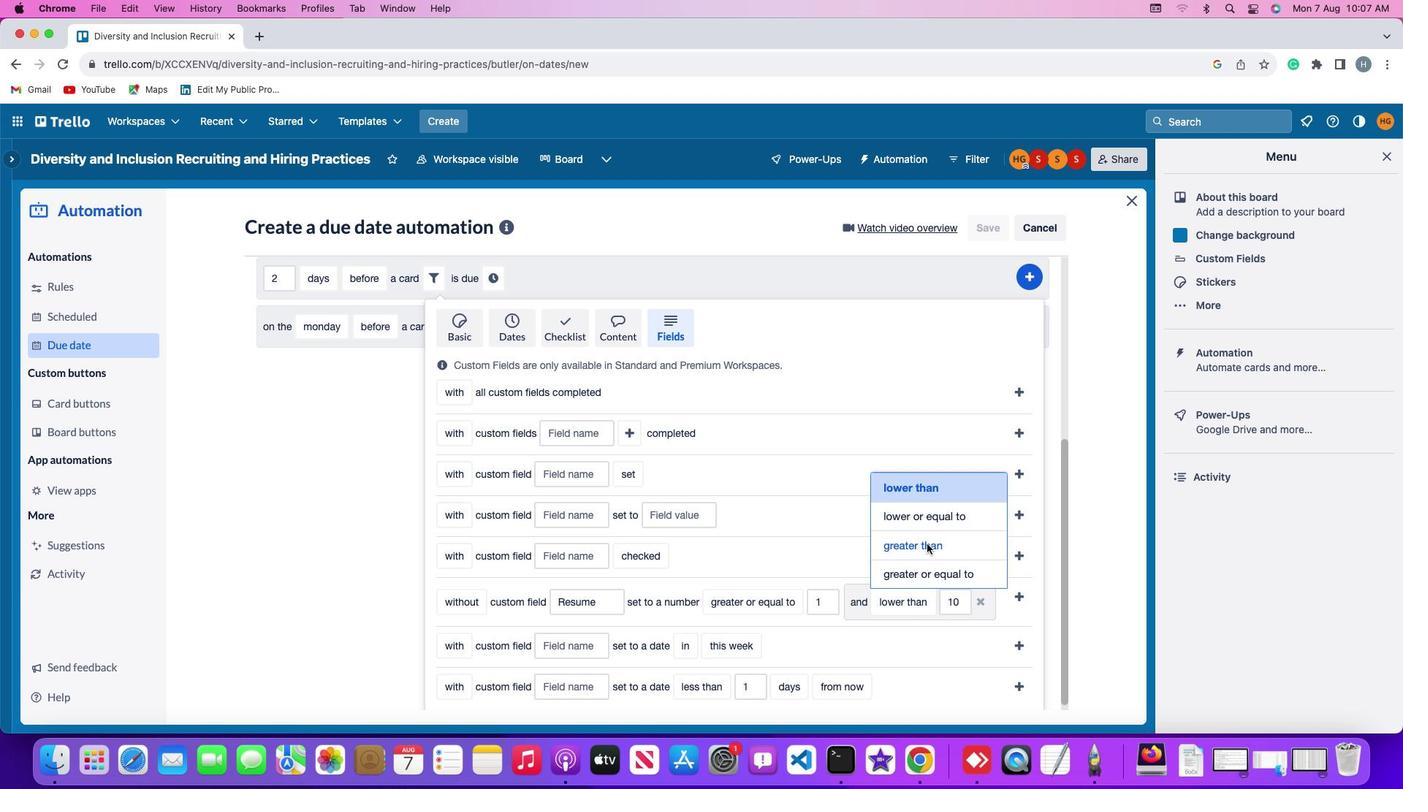 
Action: Mouse moved to (561, 627)
Screenshot: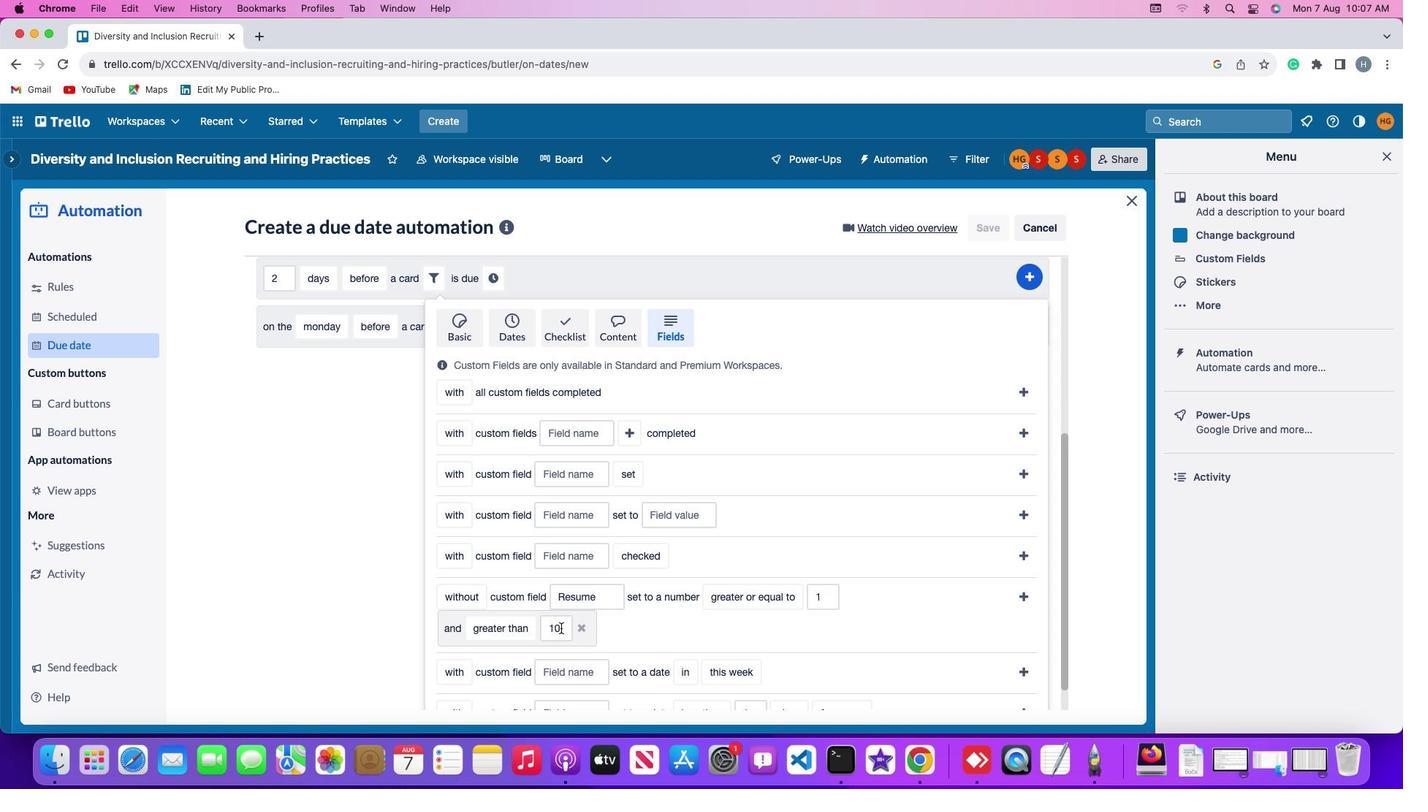 
Action: Mouse pressed left at (561, 627)
Screenshot: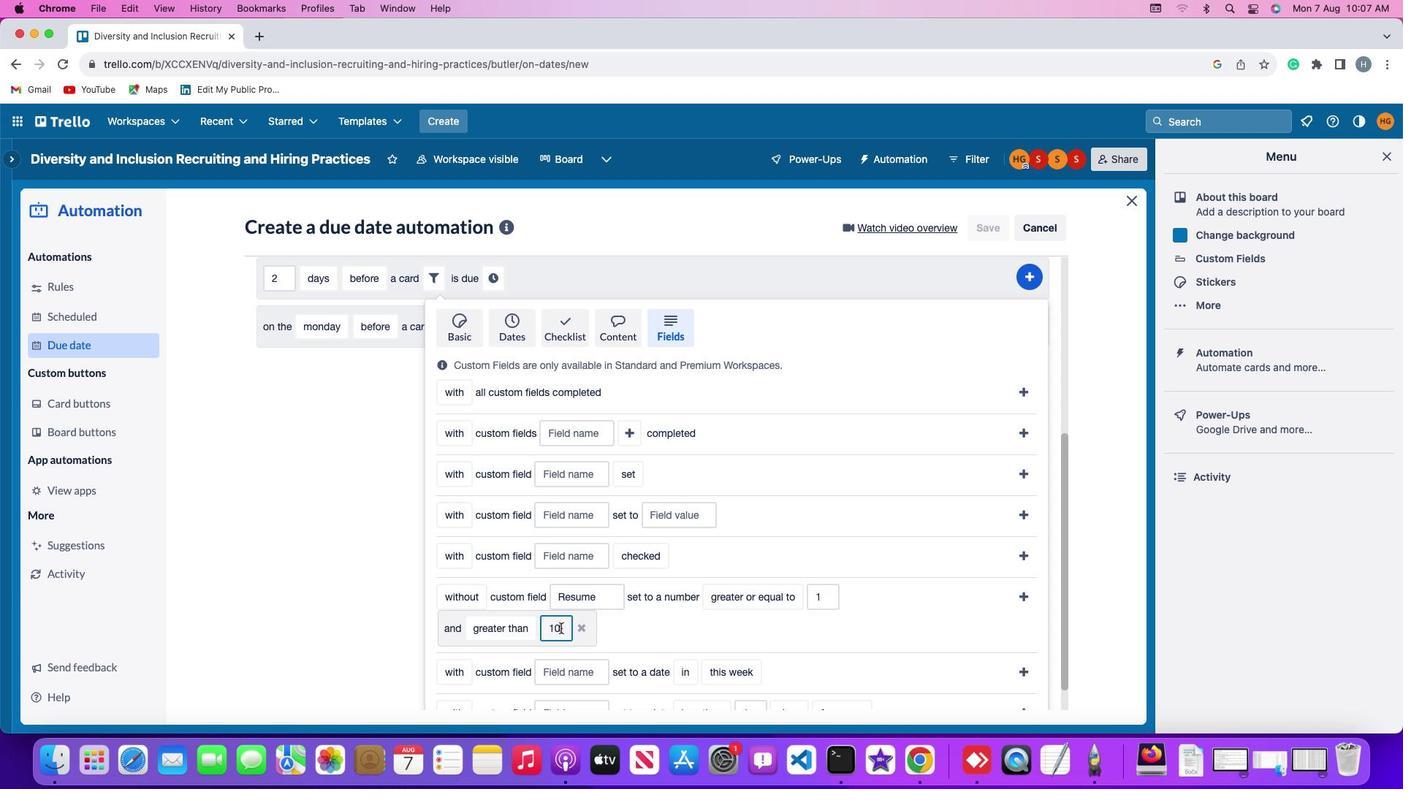 
Action: Key pressed Key.backspaceKey.backspace
Screenshot: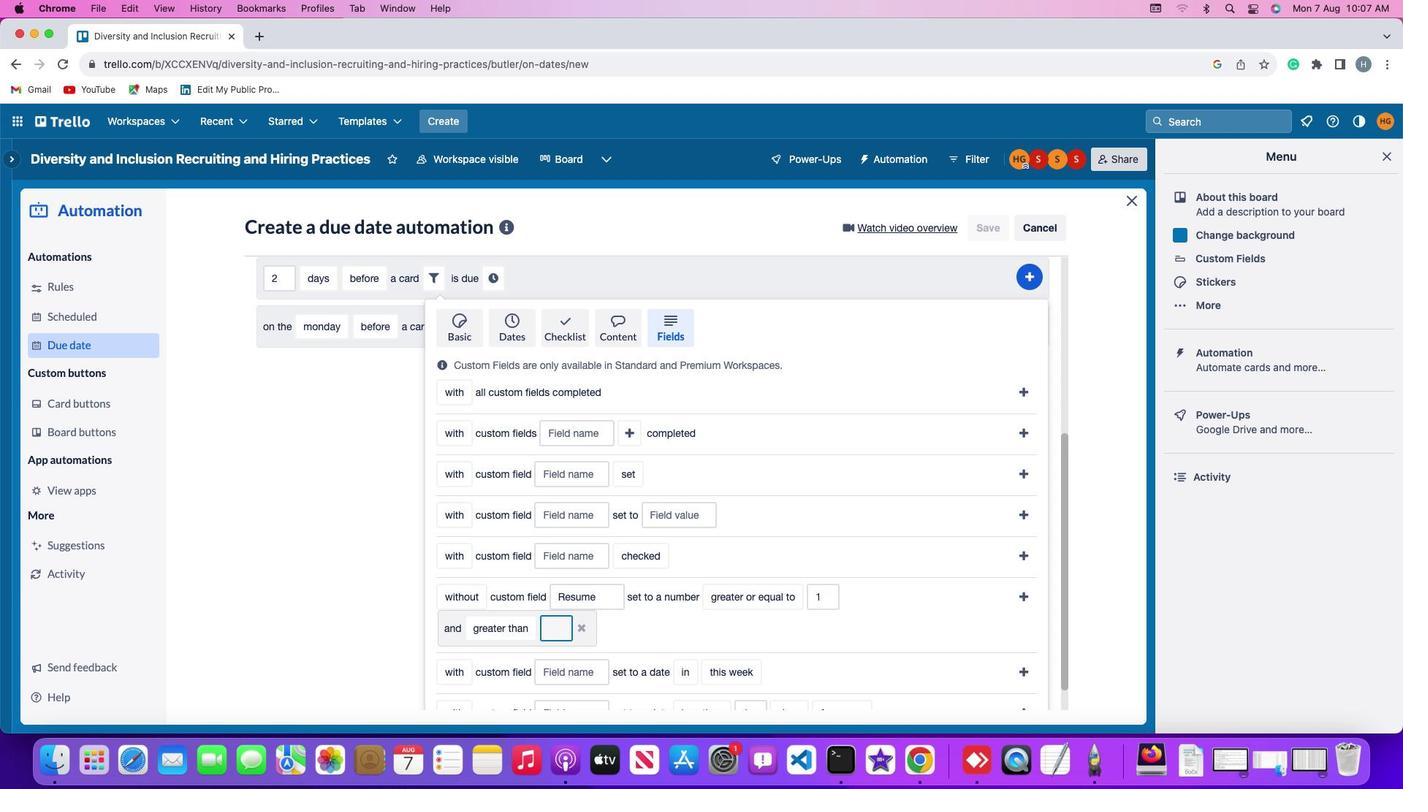 
Action: Mouse moved to (561, 627)
Screenshot: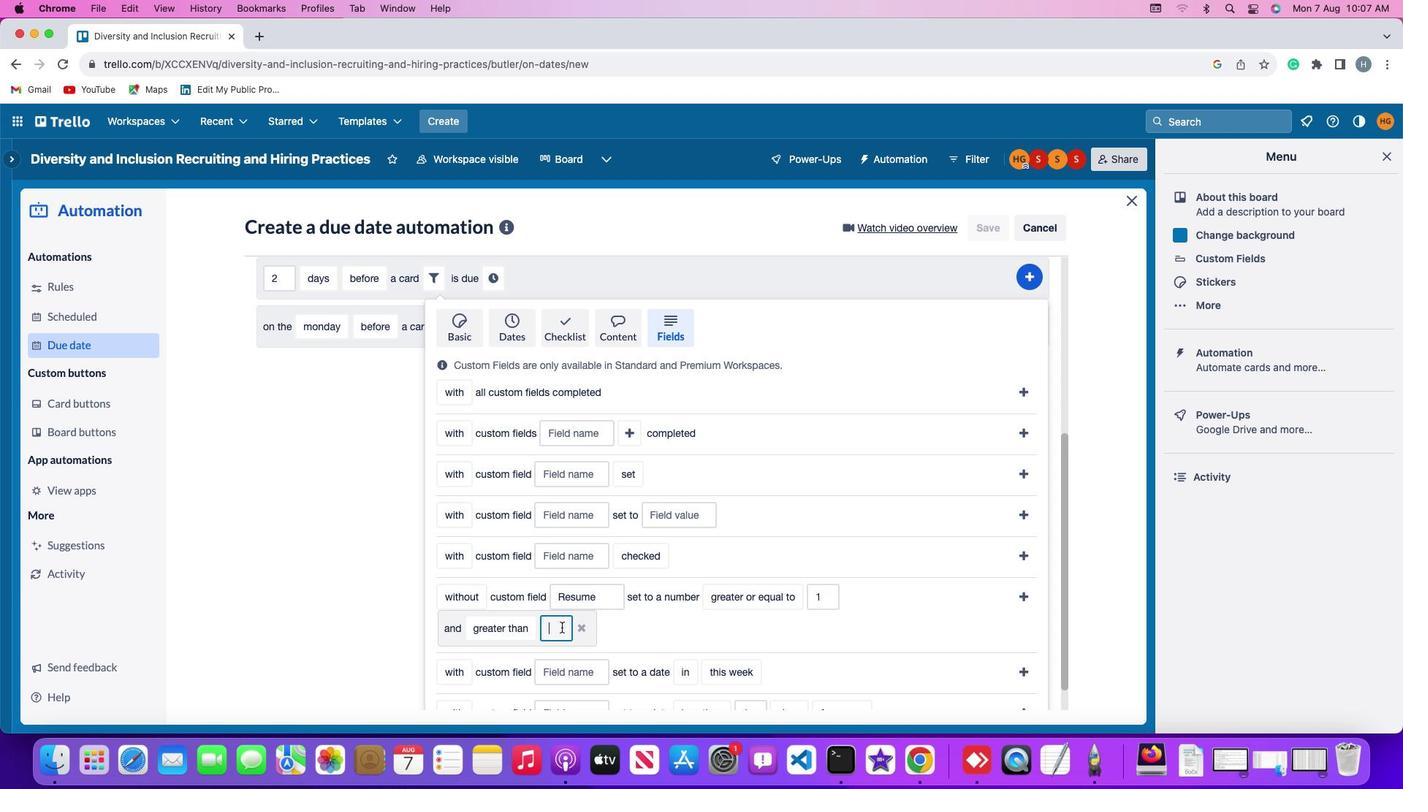 
Action: Key pressed '1''0'
Screenshot: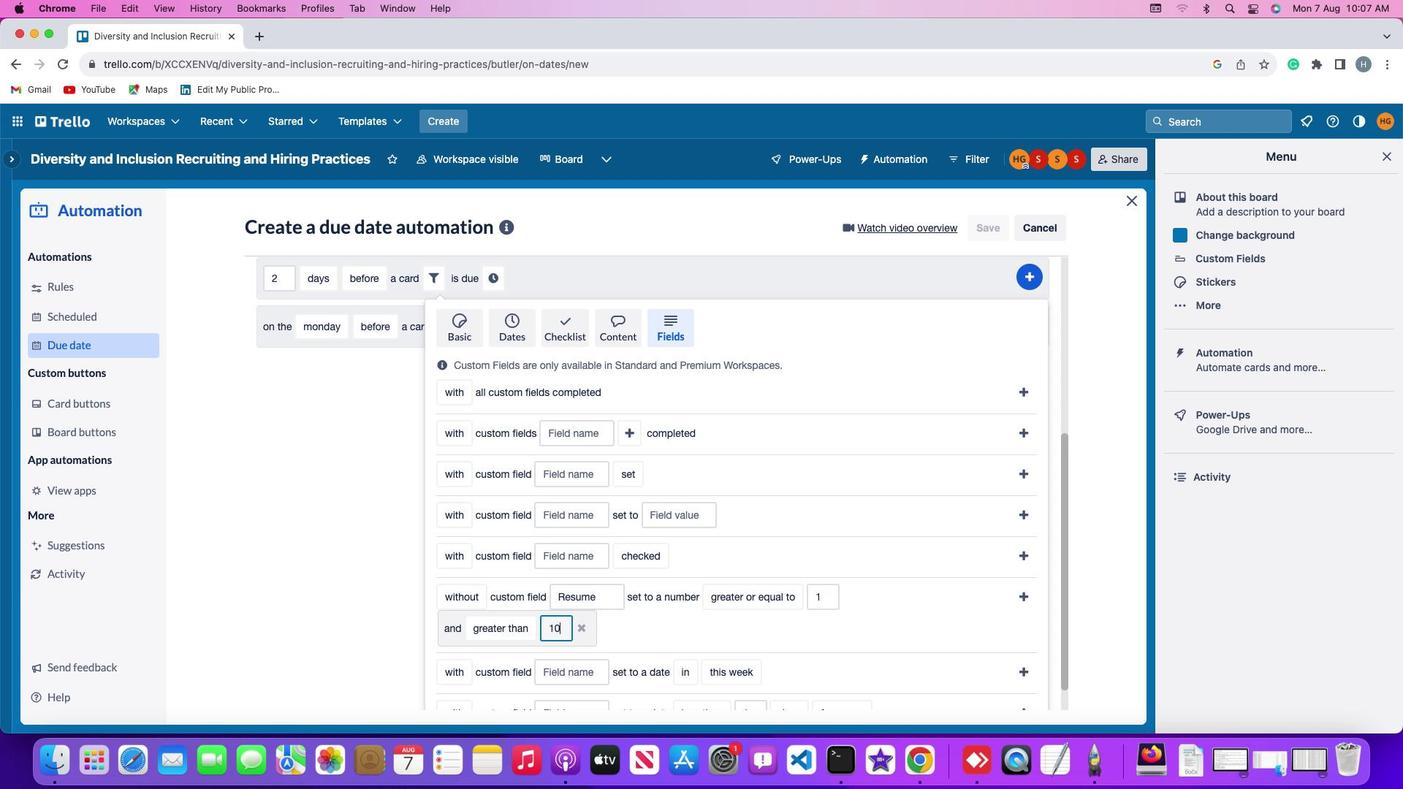 
Action: Mouse moved to (1027, 593)
Screenshot: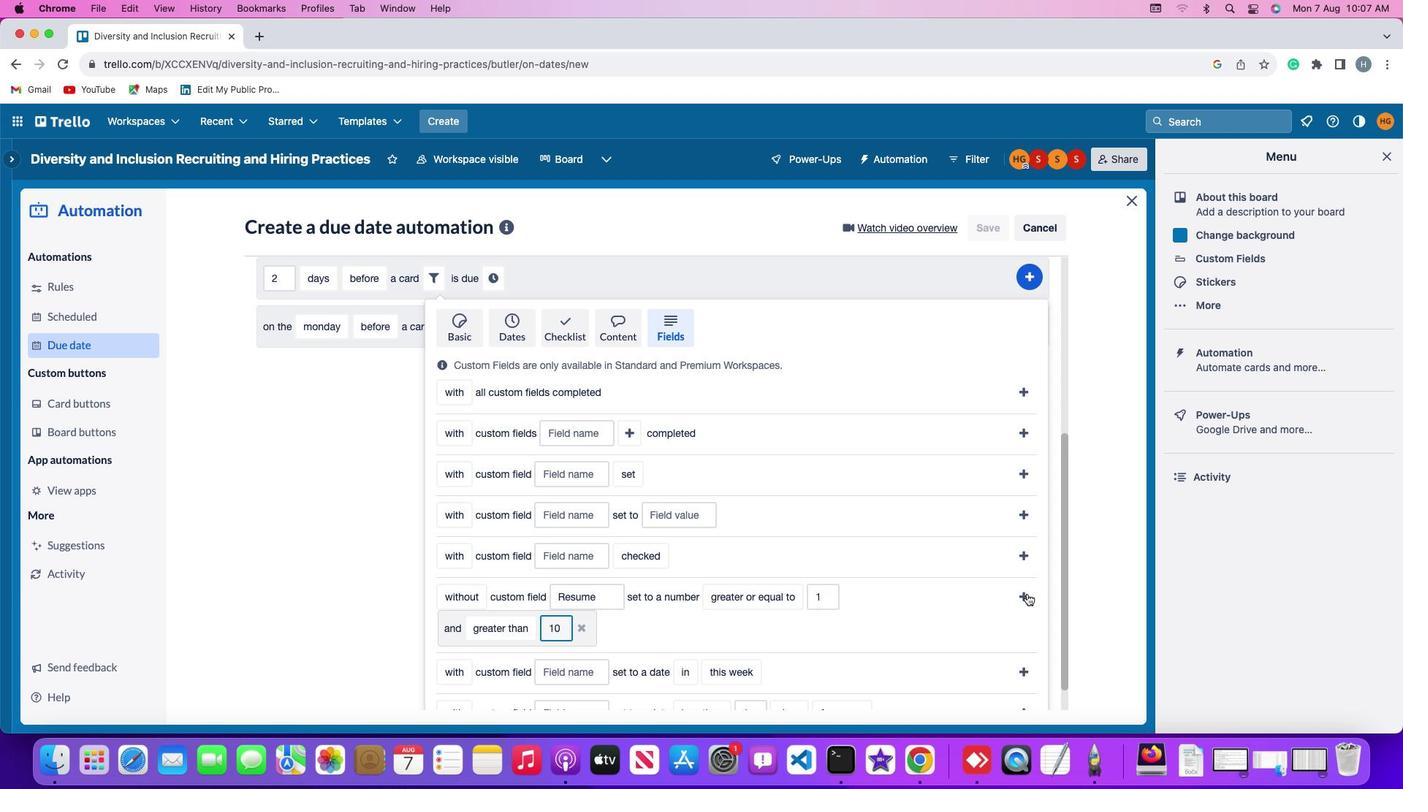 
Action: Mouse pressed left at (1027, 593)
Screenshot: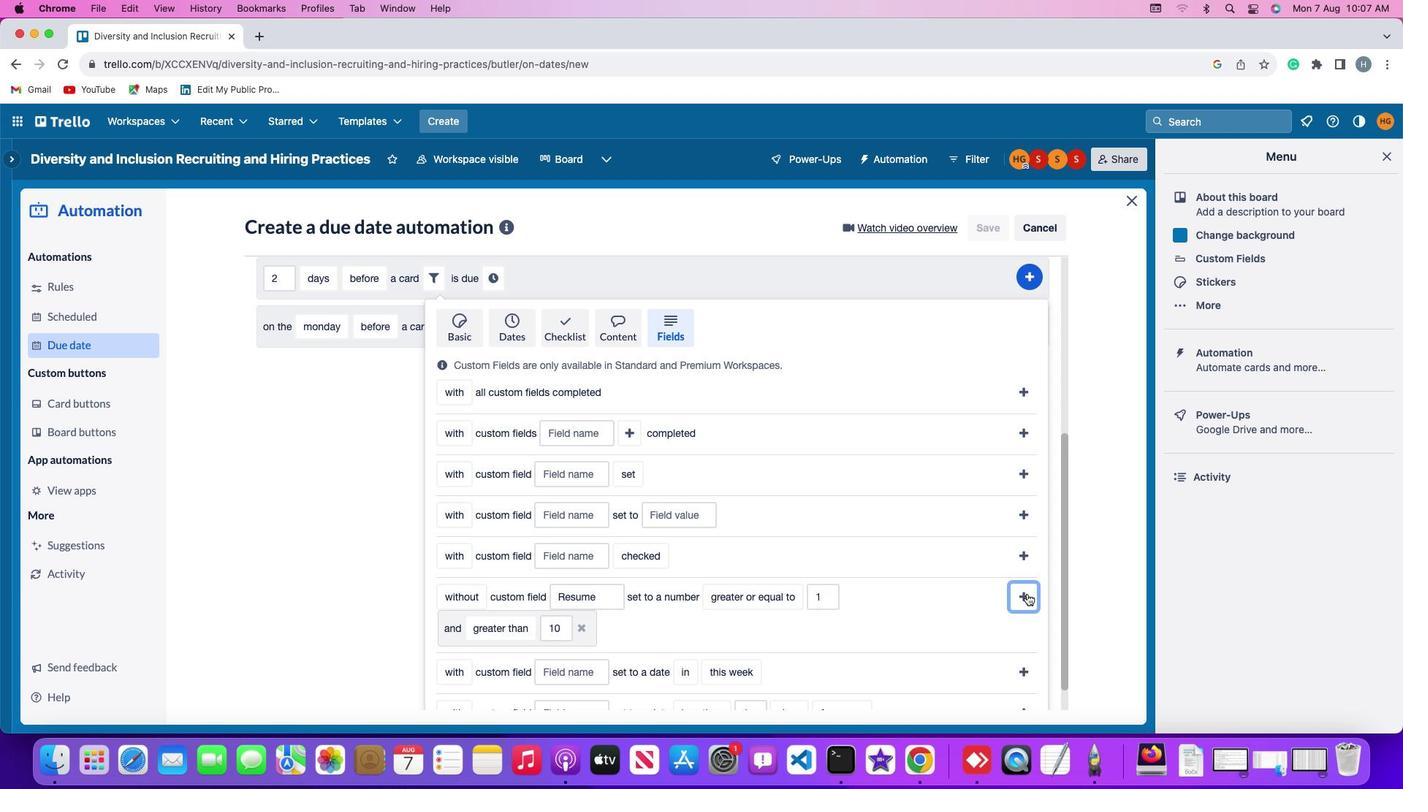 
Action: Mouse moved to (932, 583)
Screenshot: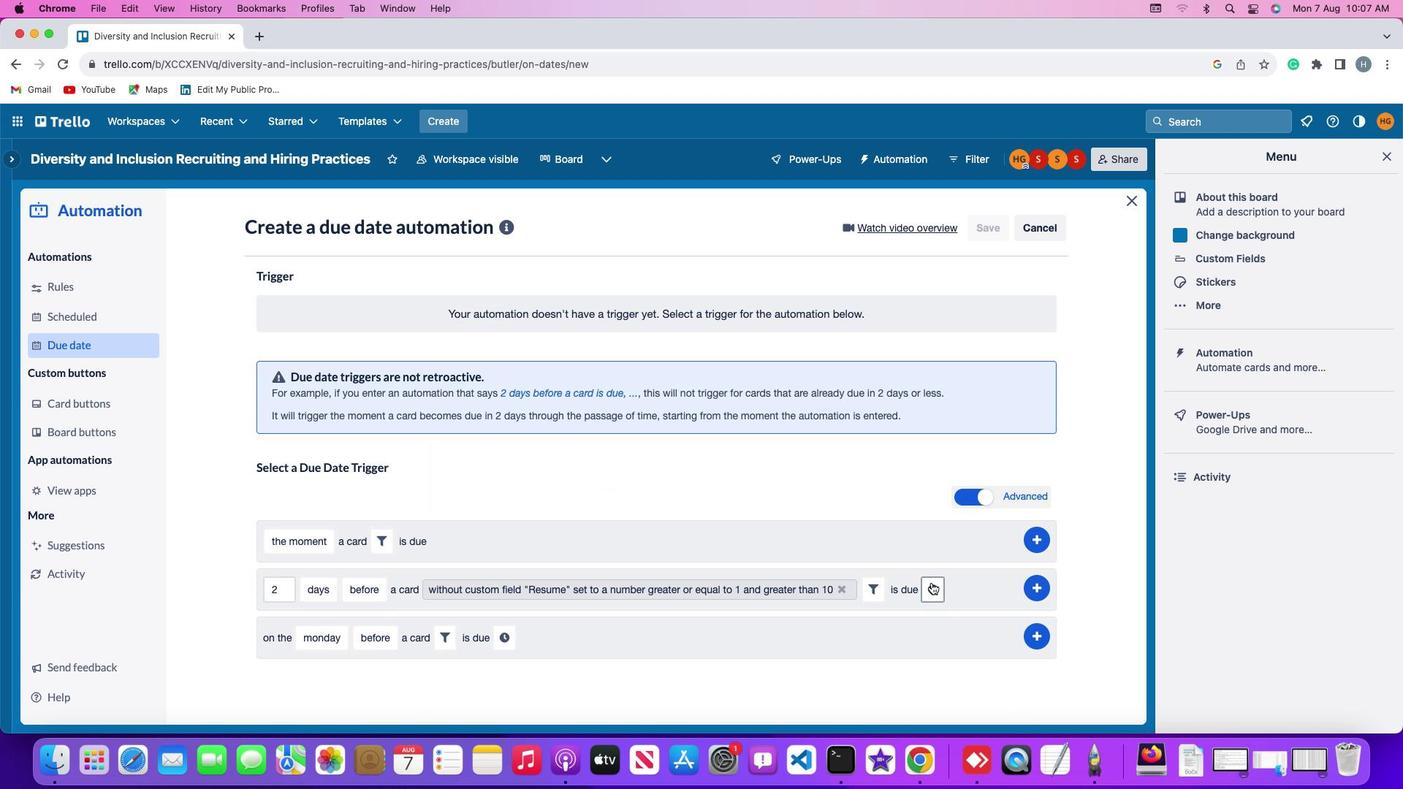 
Action: Mouse pressed left at (932, 583)
Screenshot: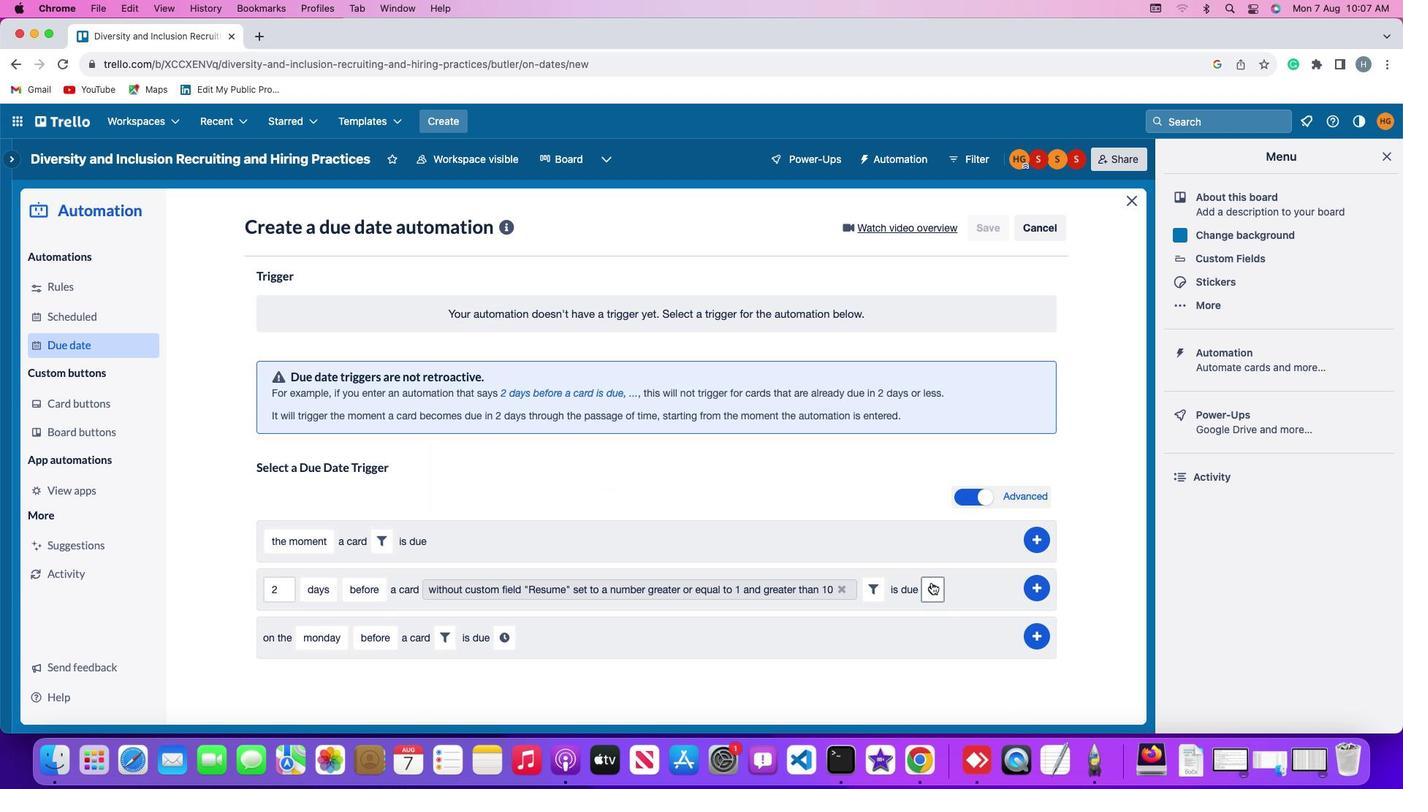 
Action: Mouse moved to (303, 626)
Screenshot: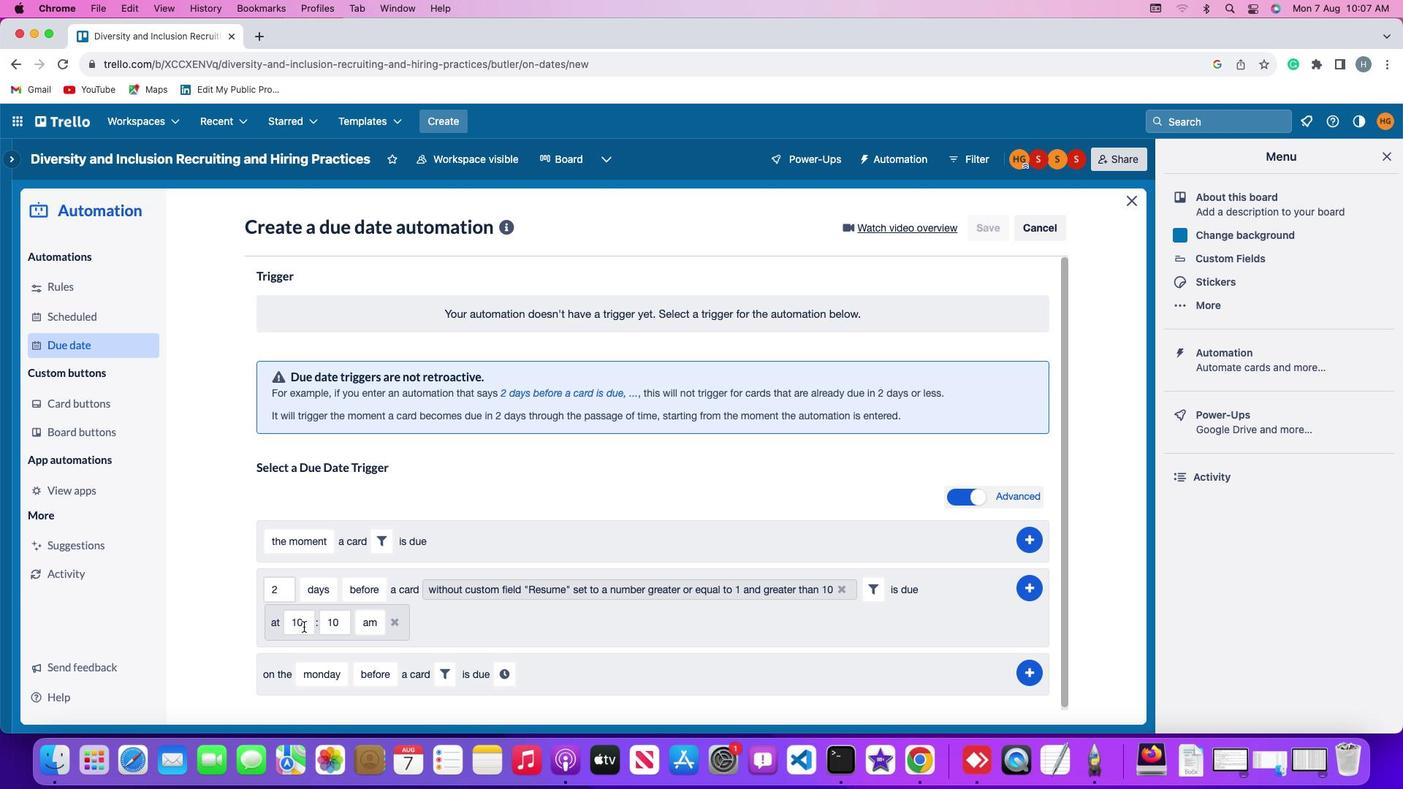 
Action: Mouse pressed left at (303, 626)
Screenshot: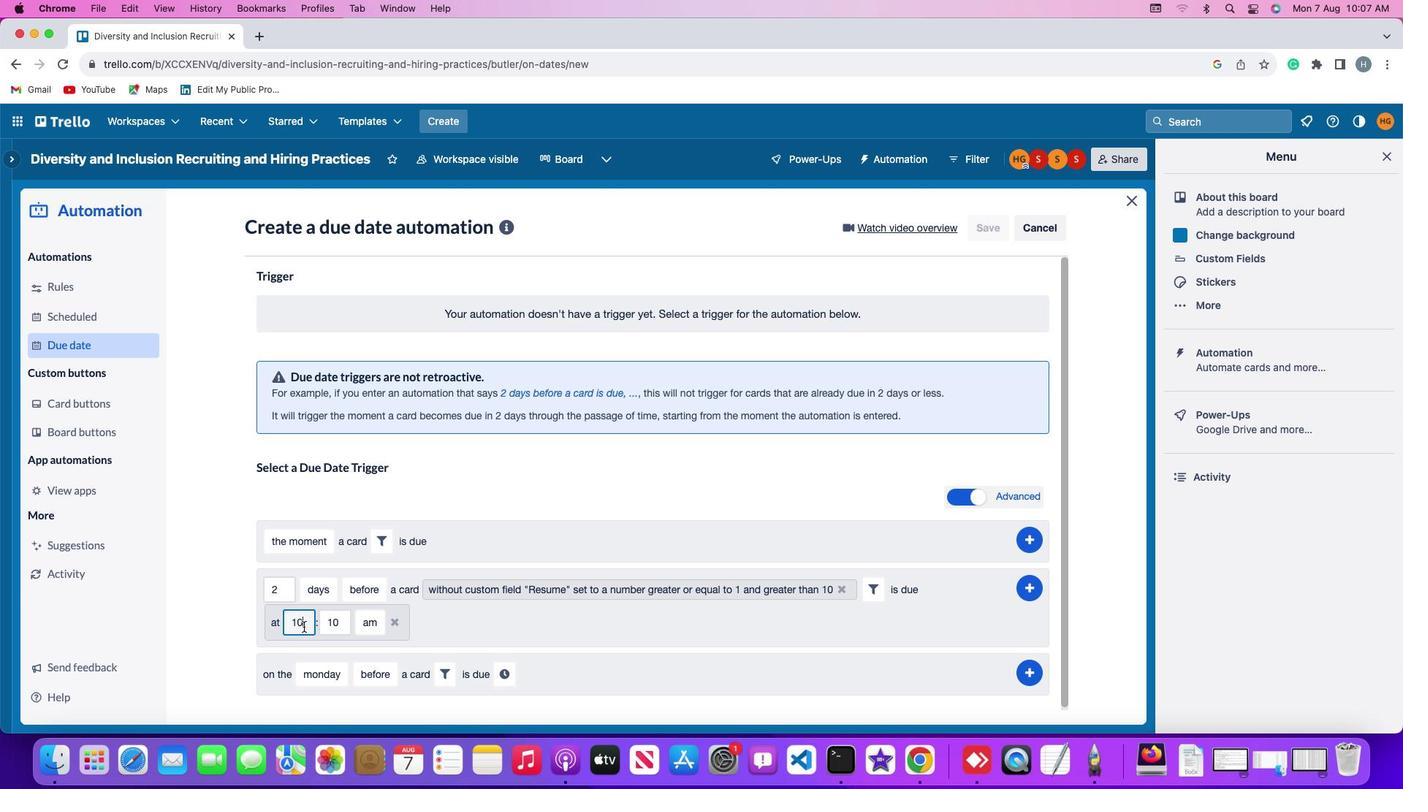 
Action: Key pressed Key.backspaceKey.backspaceKey.backspace
Screenshot: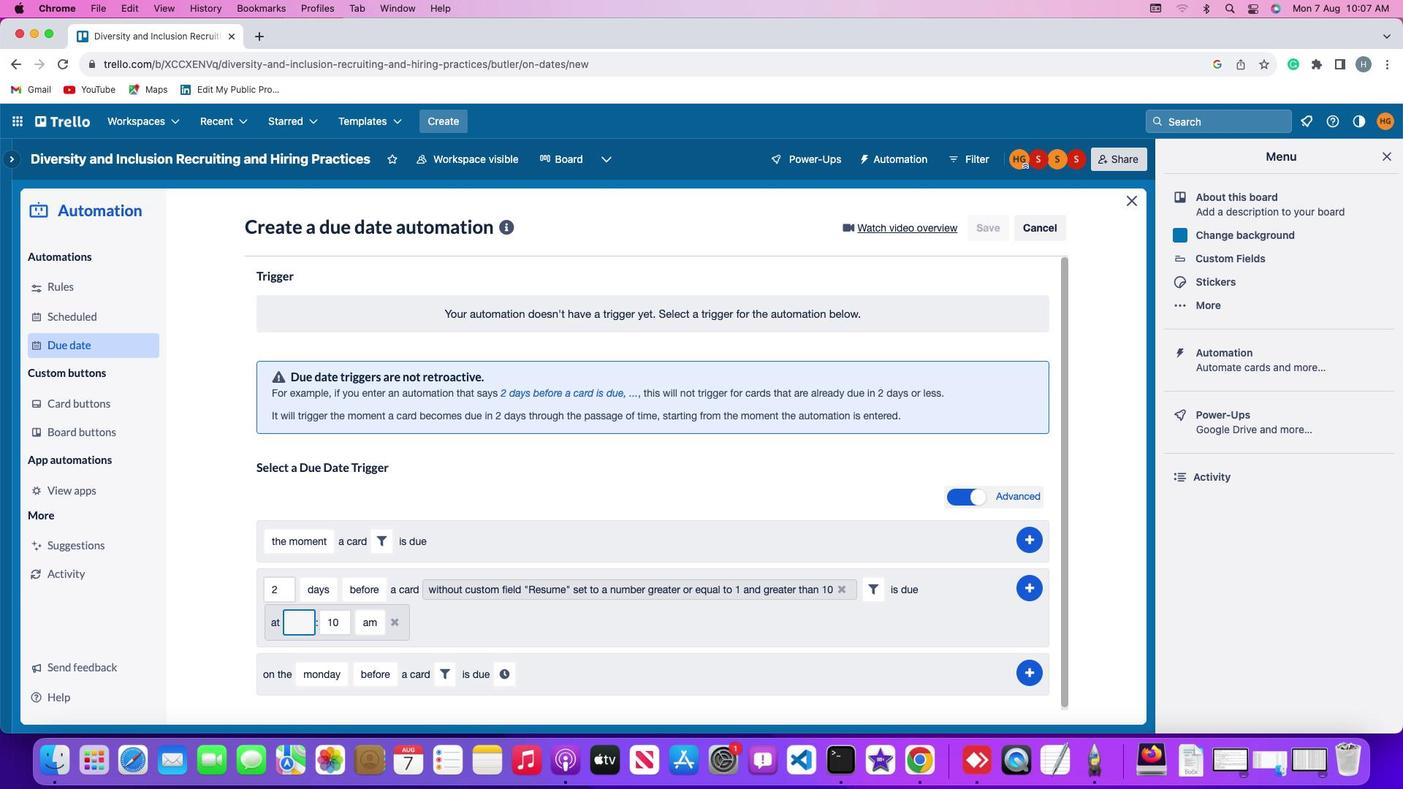 
Action: Mouse moved to (303, 626)
Screenshot: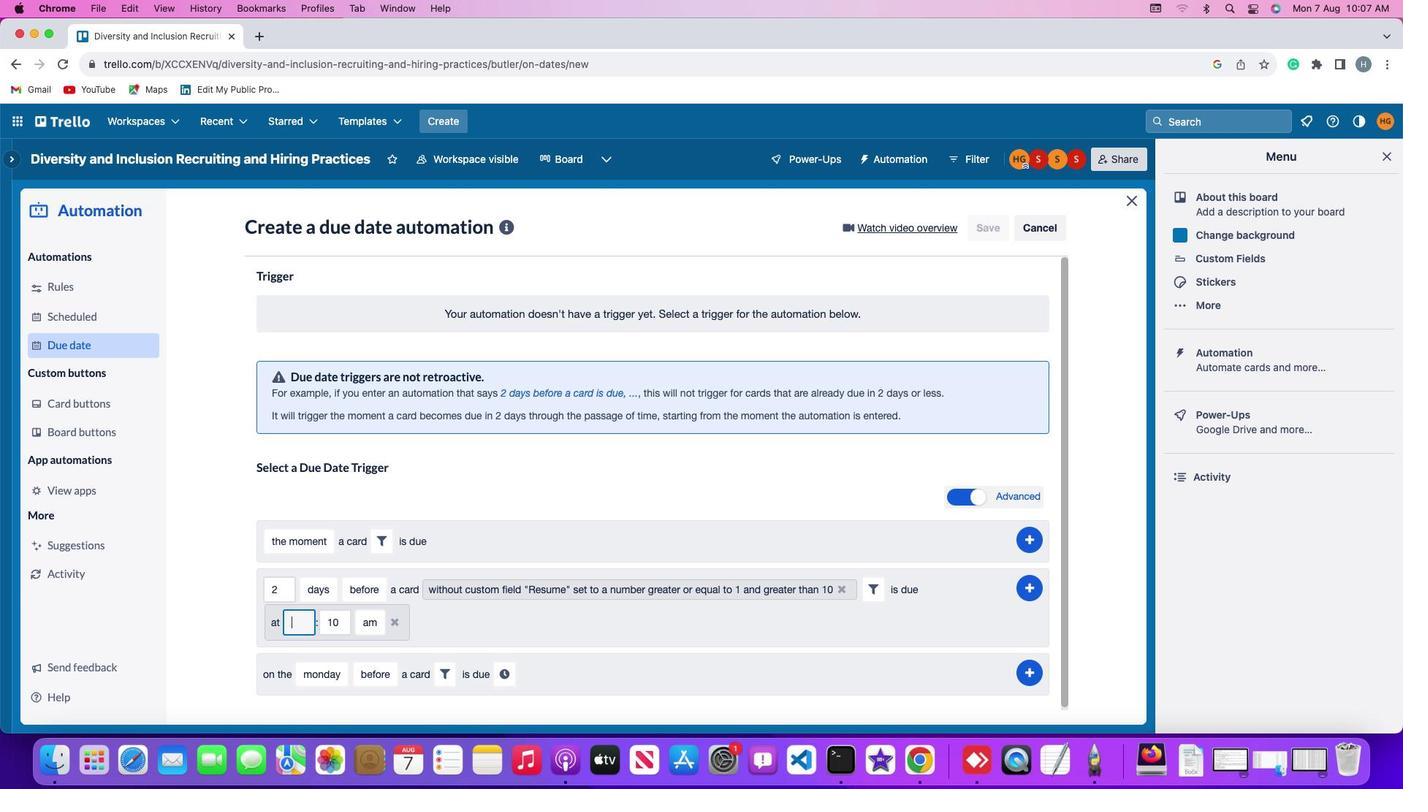 
Action: Key pressed '1''1'
Screenshot: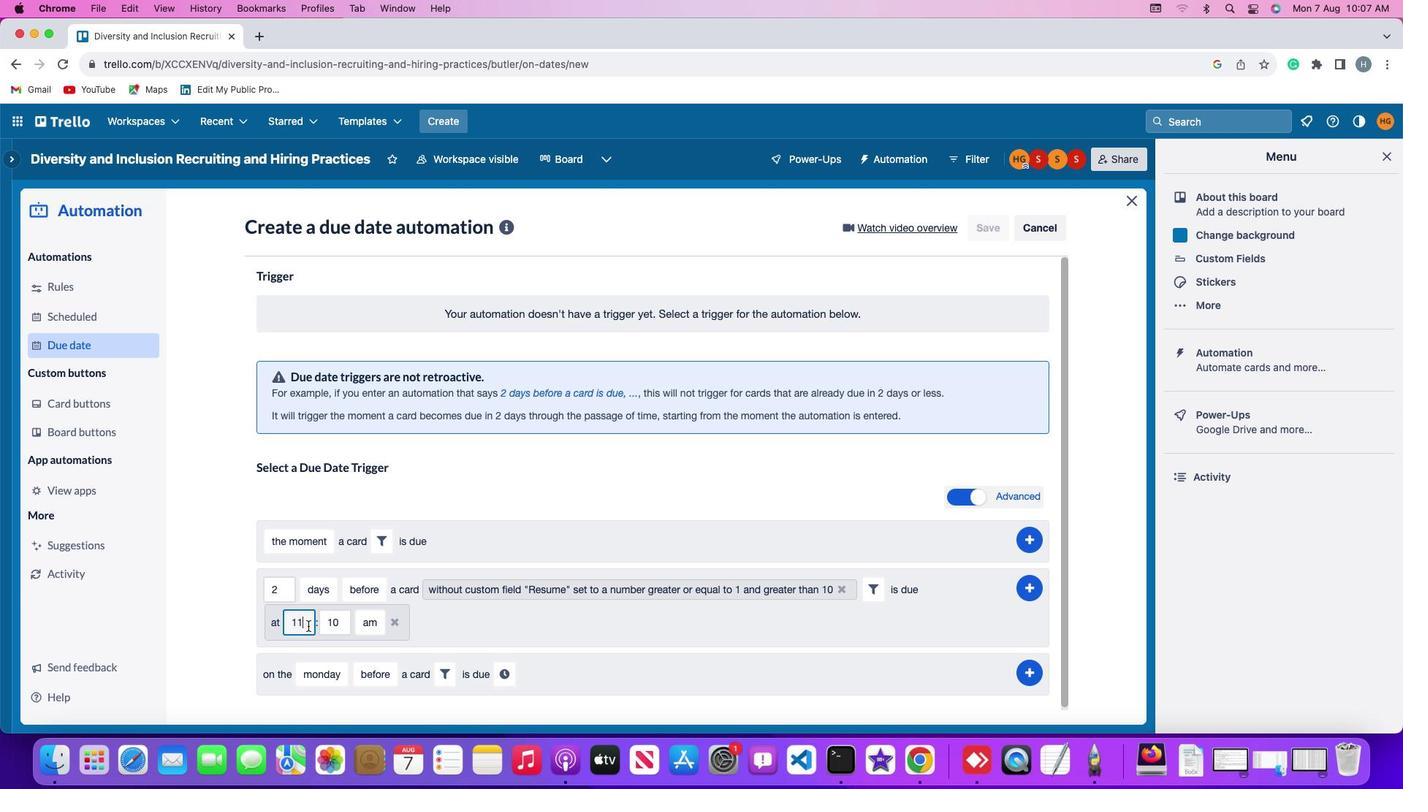 
Action: Mouse moved to (341, 623)
Screenshot: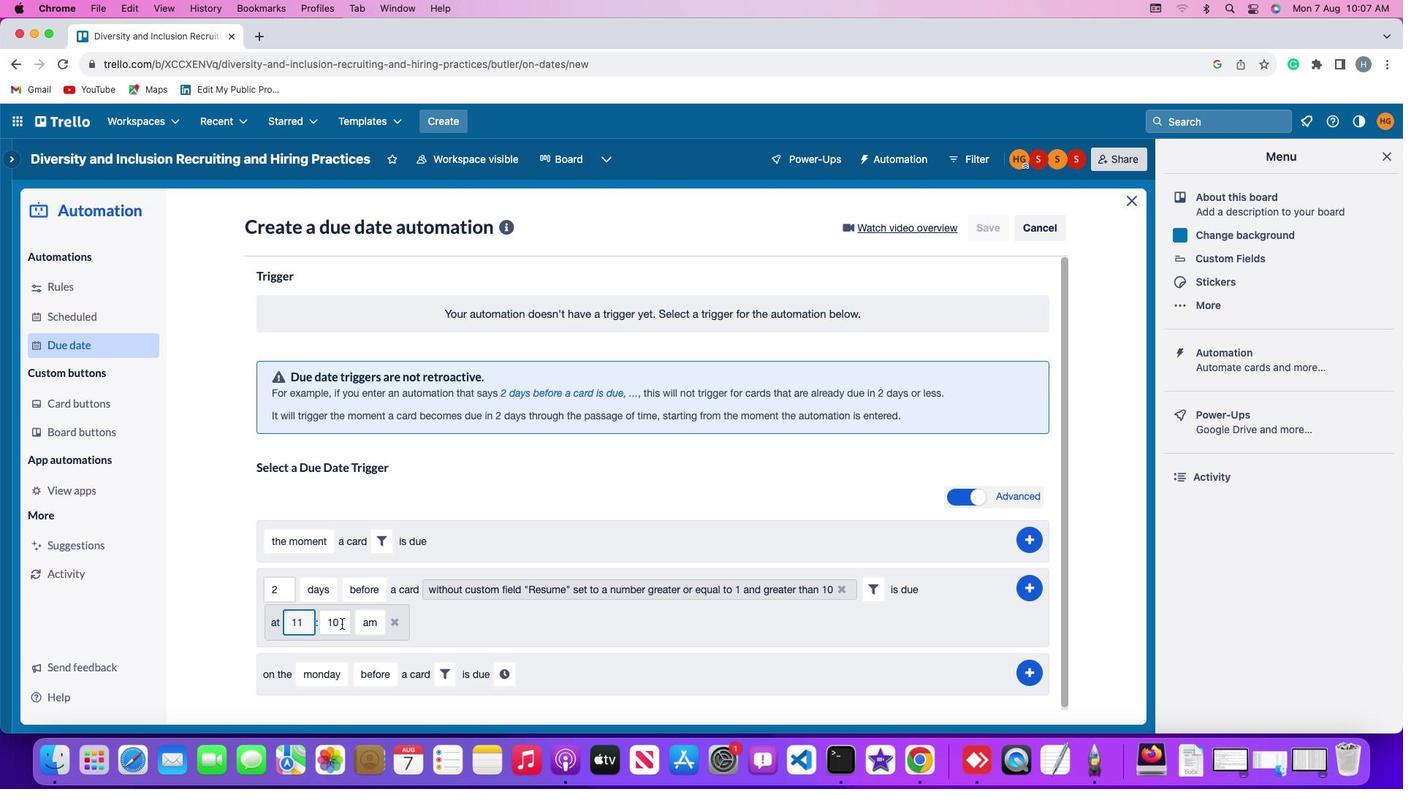 
Action: Mouse pressed left at (341, 623)
Screenshot: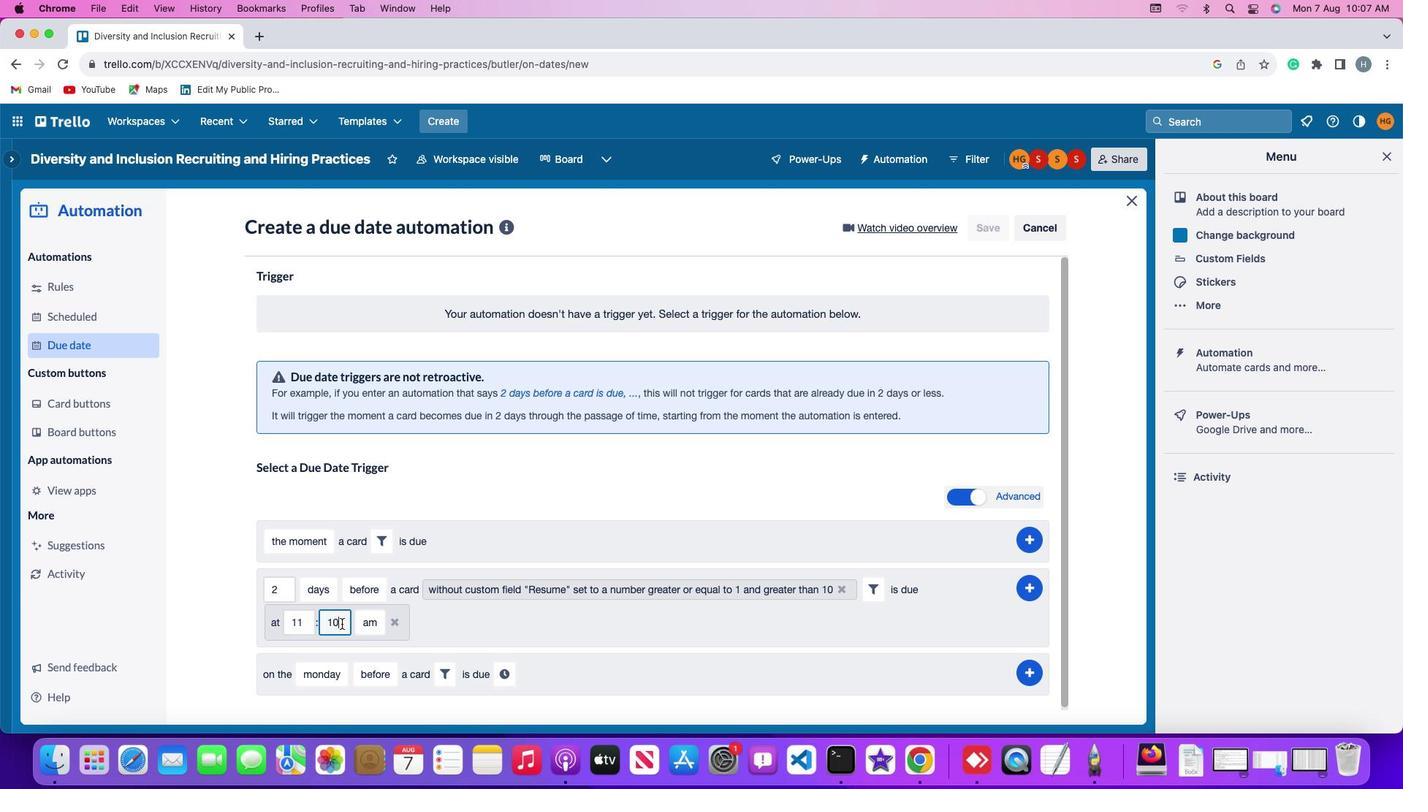 
Action: Key pressed Key.backspaceKey.backspace'0''0'
Screenshot: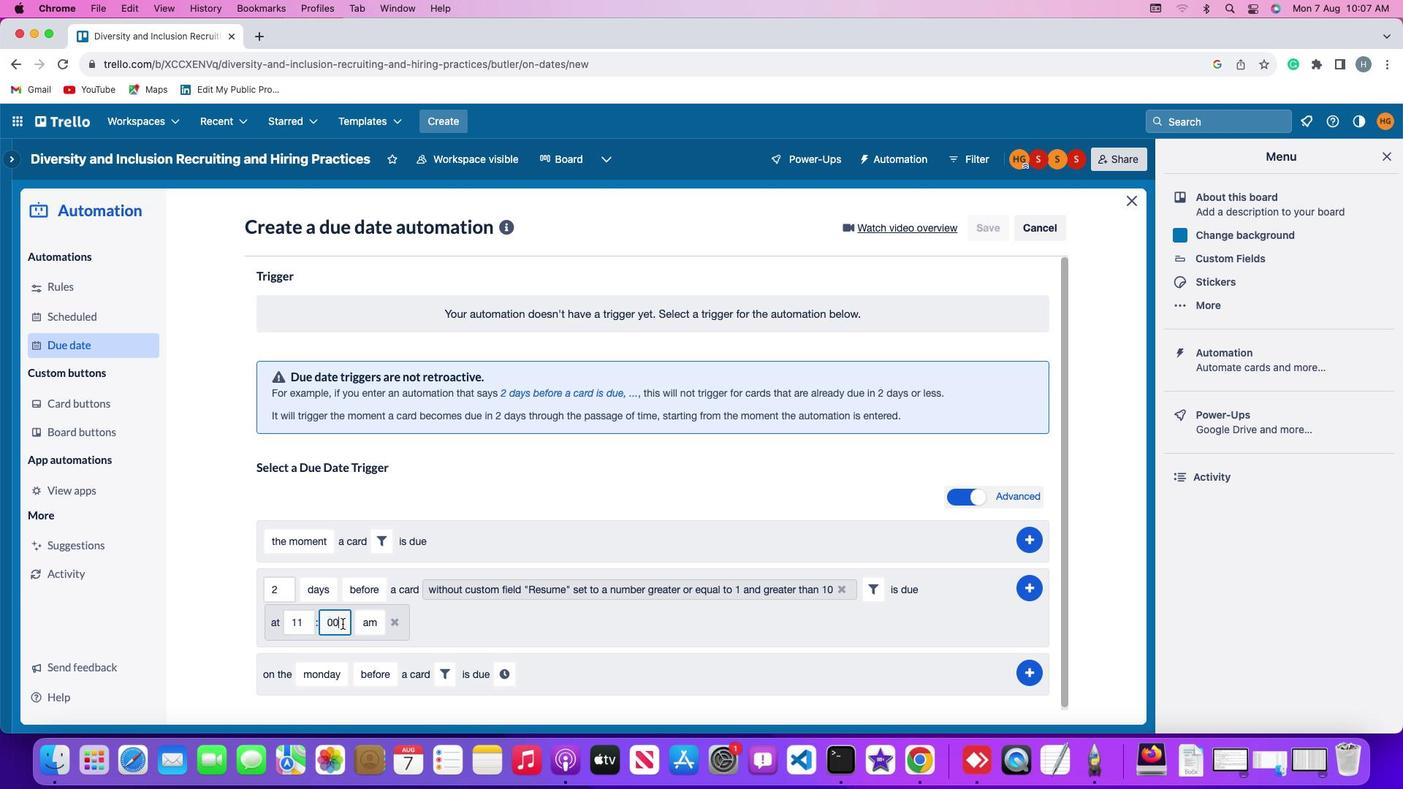 
Action: Mouse moved to (364, 622)
Screenshot: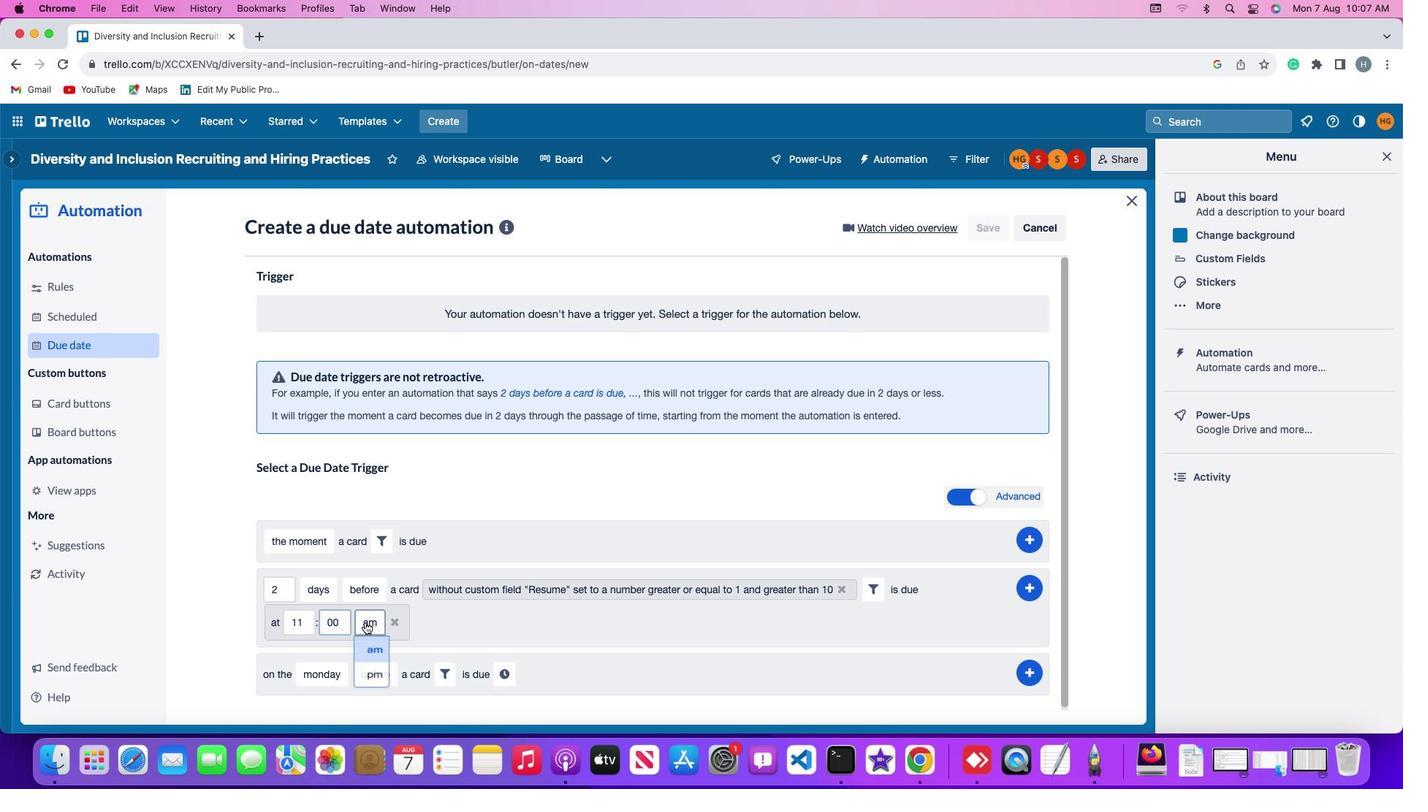 
Action: Mouse pressed left at (364, 622)
Screenshot: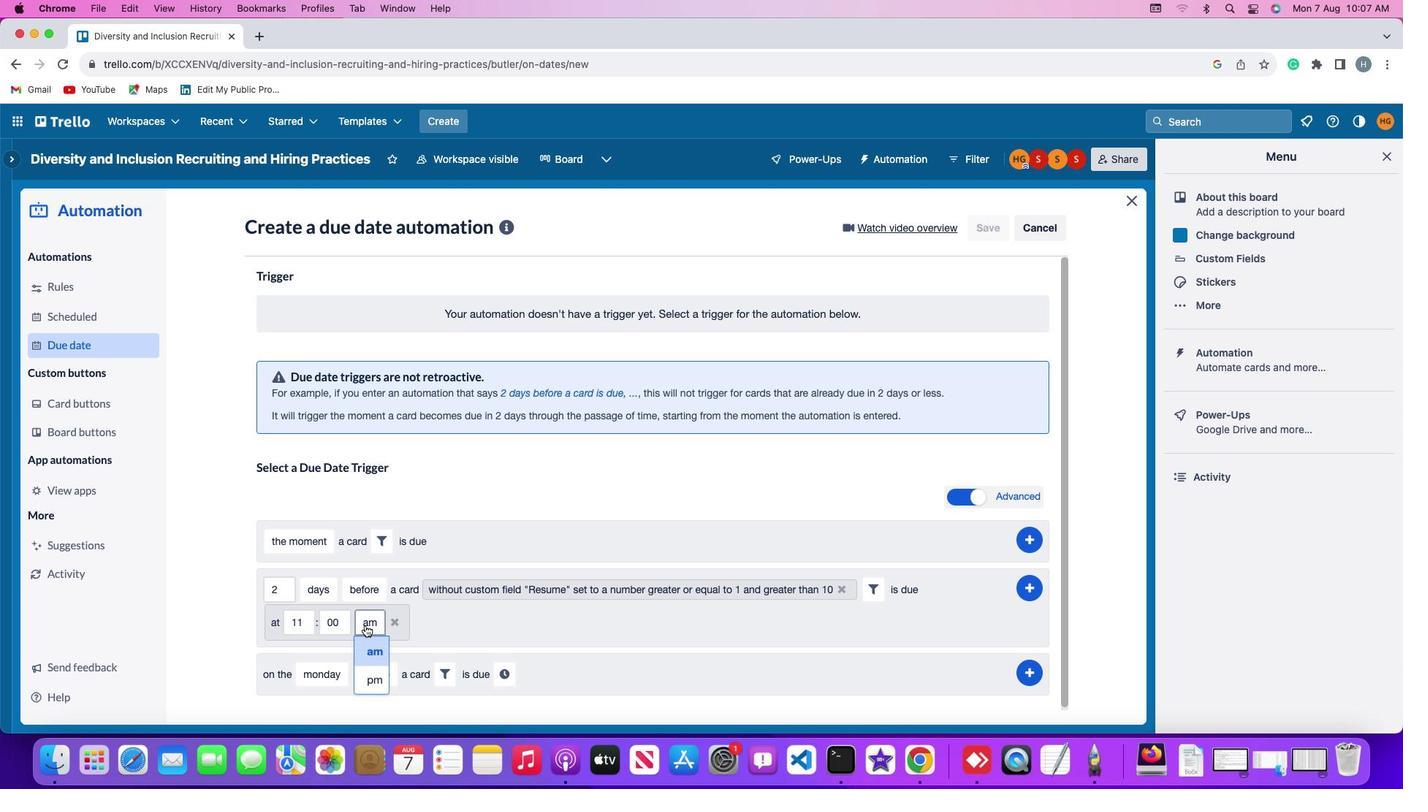 
Action: Mouse moved to (372, 653)
Screenshot: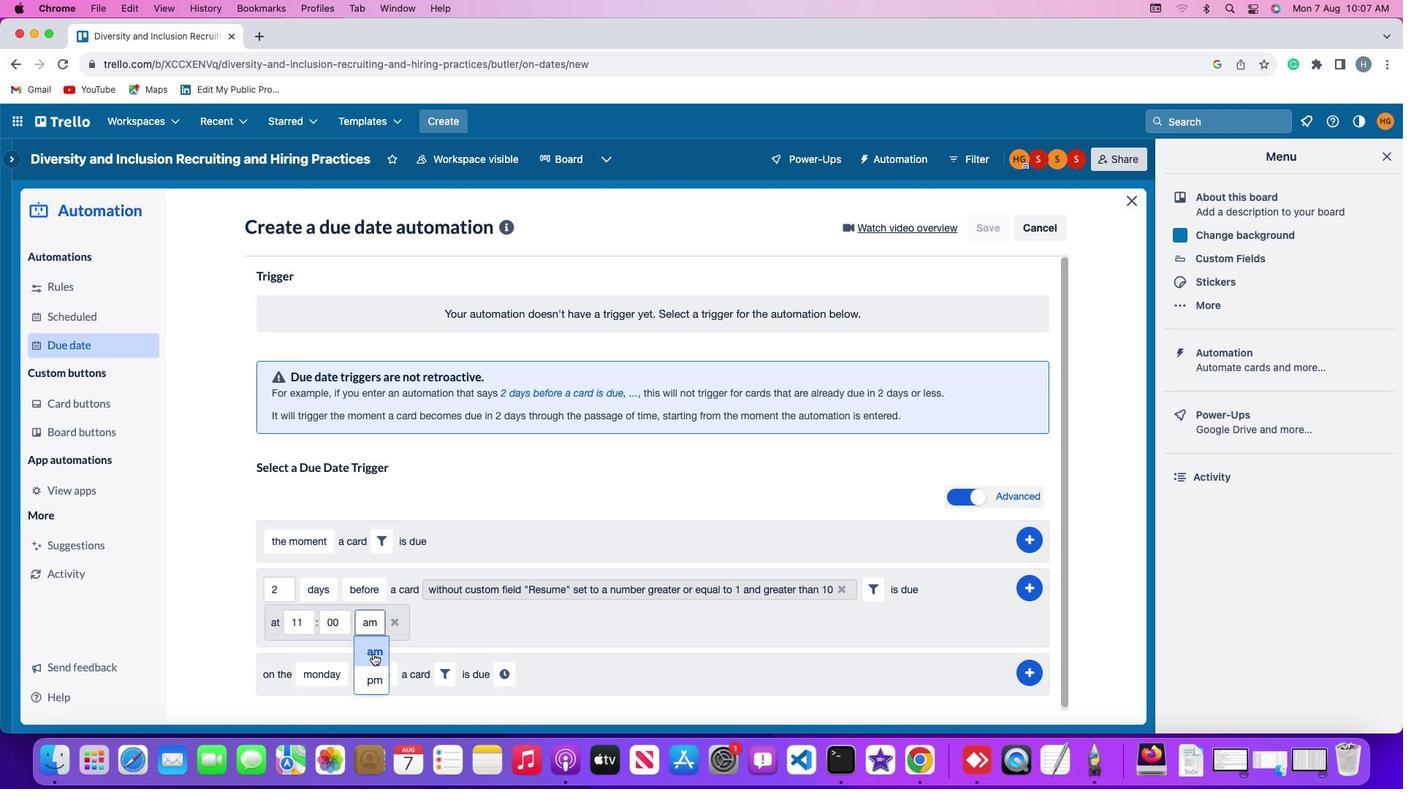 
Action: Mouse pressed left at (372, 653)
Screenshot: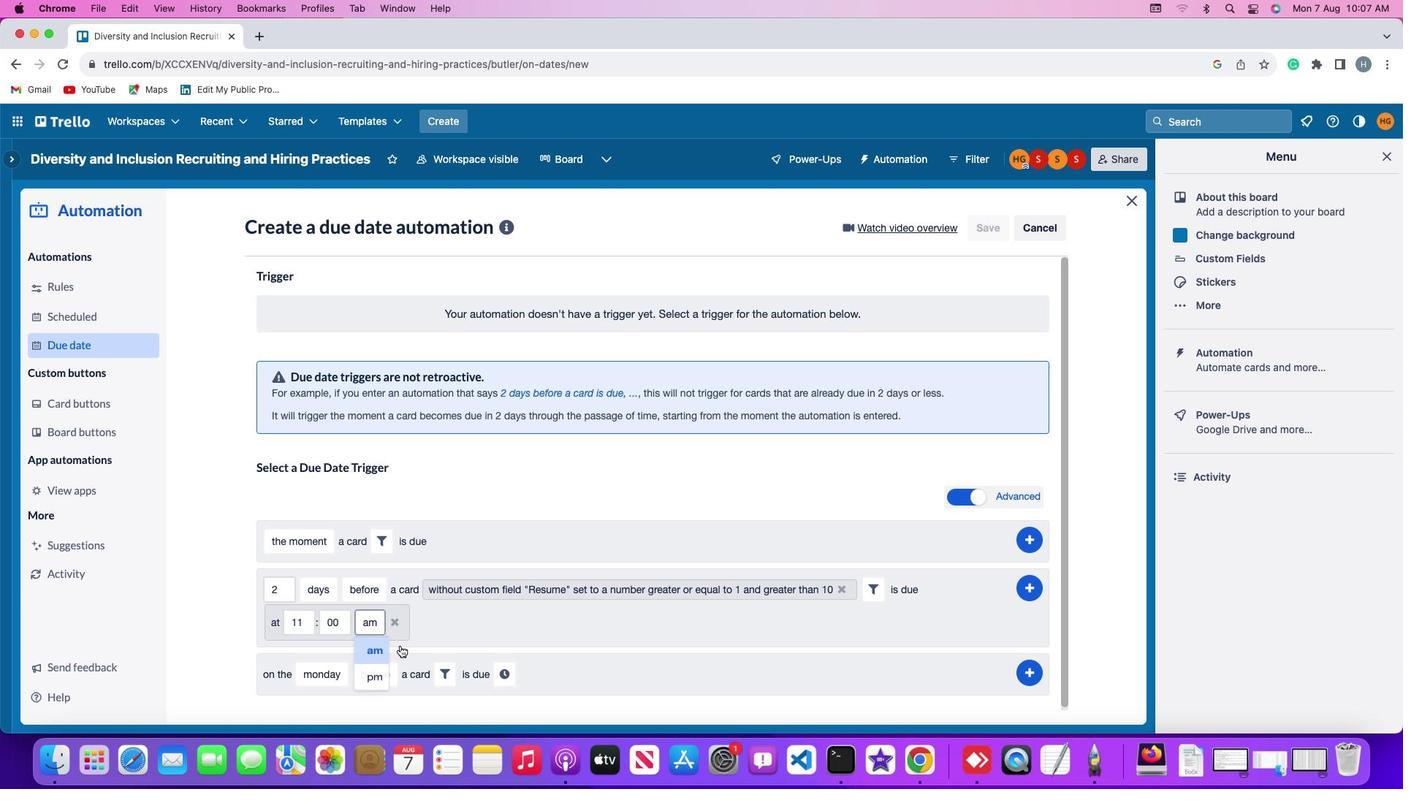 
Action: Mouse moved to (1028, 582)
Screenshot: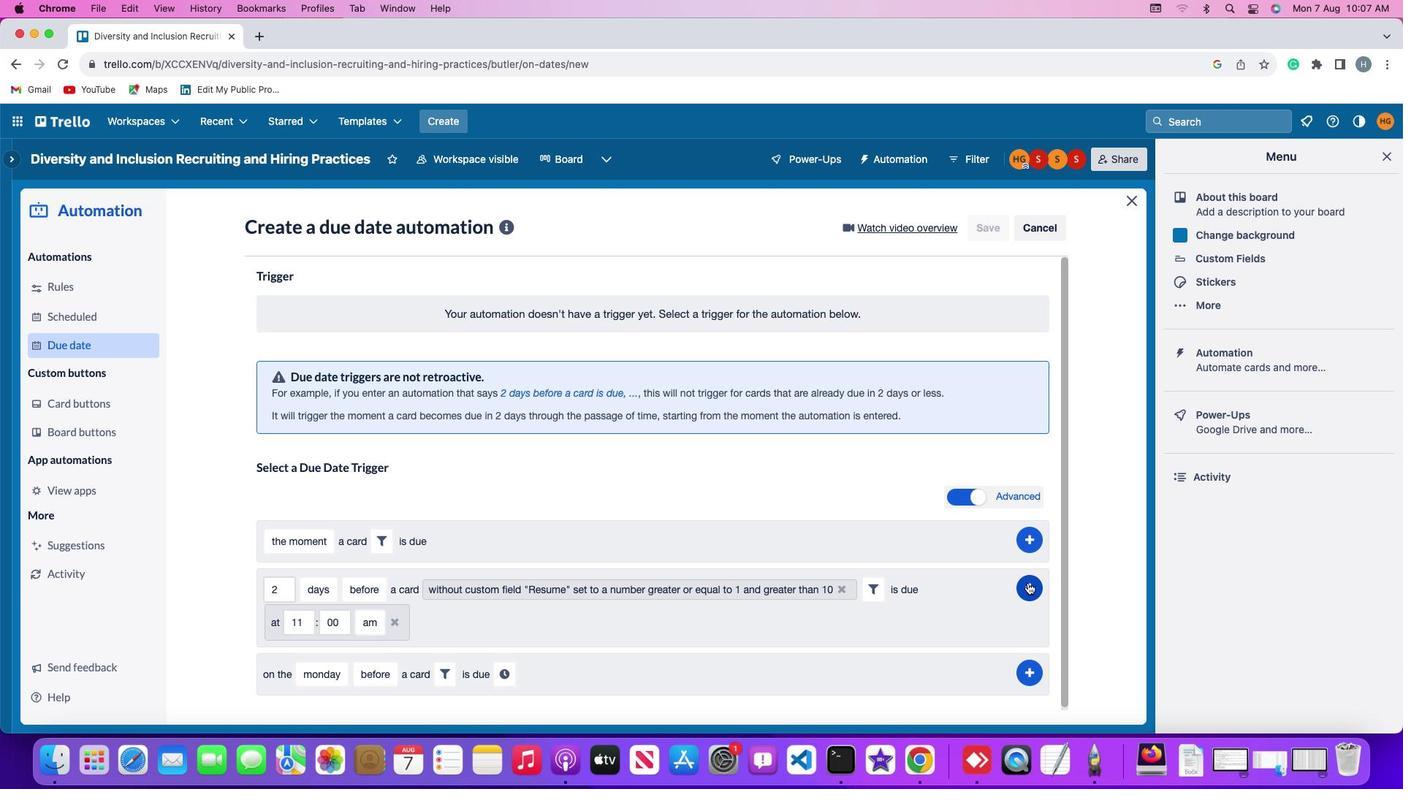 
Action: Mouse pressed left at (1028, 582)
Screenshot: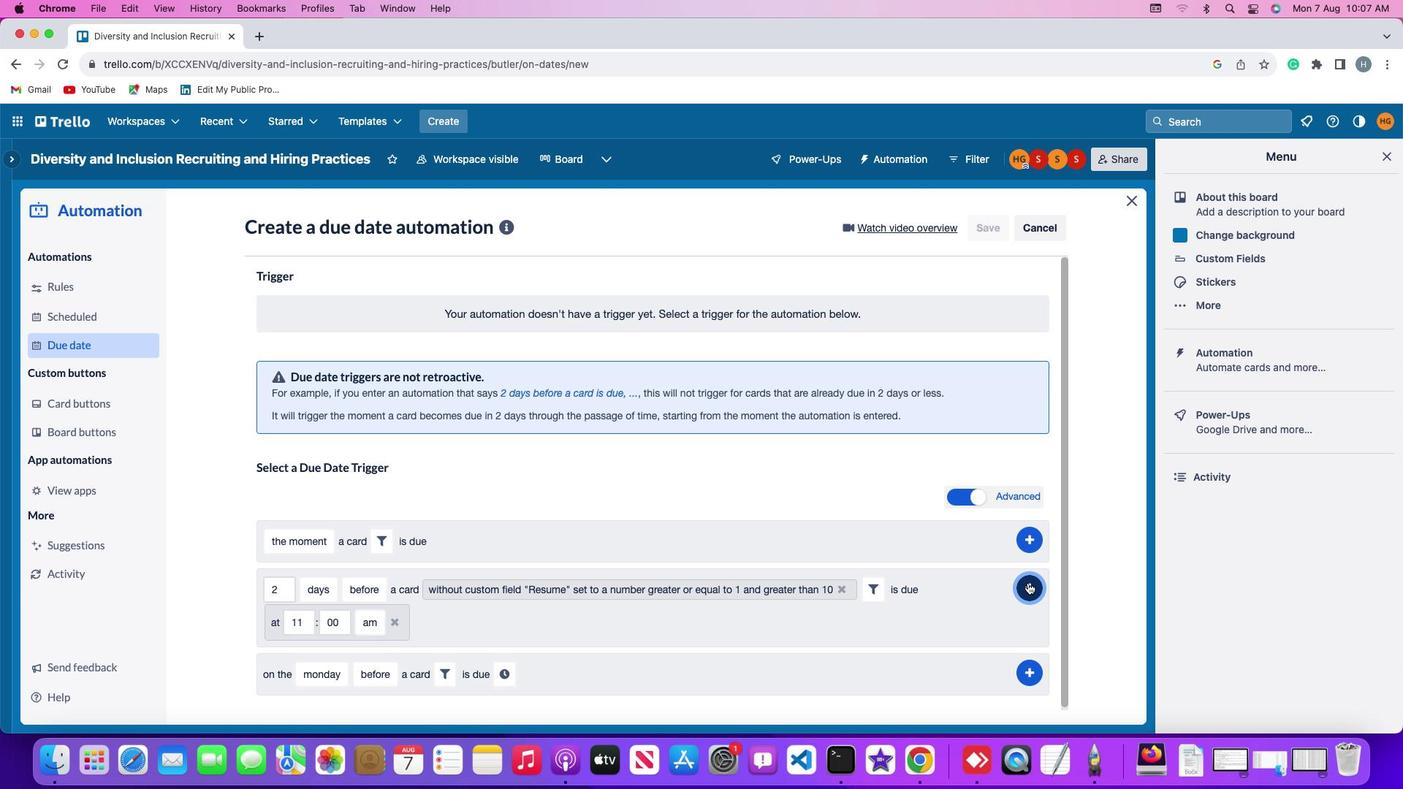 
Action: Mouse moved to (1092, 423)
Screenshot: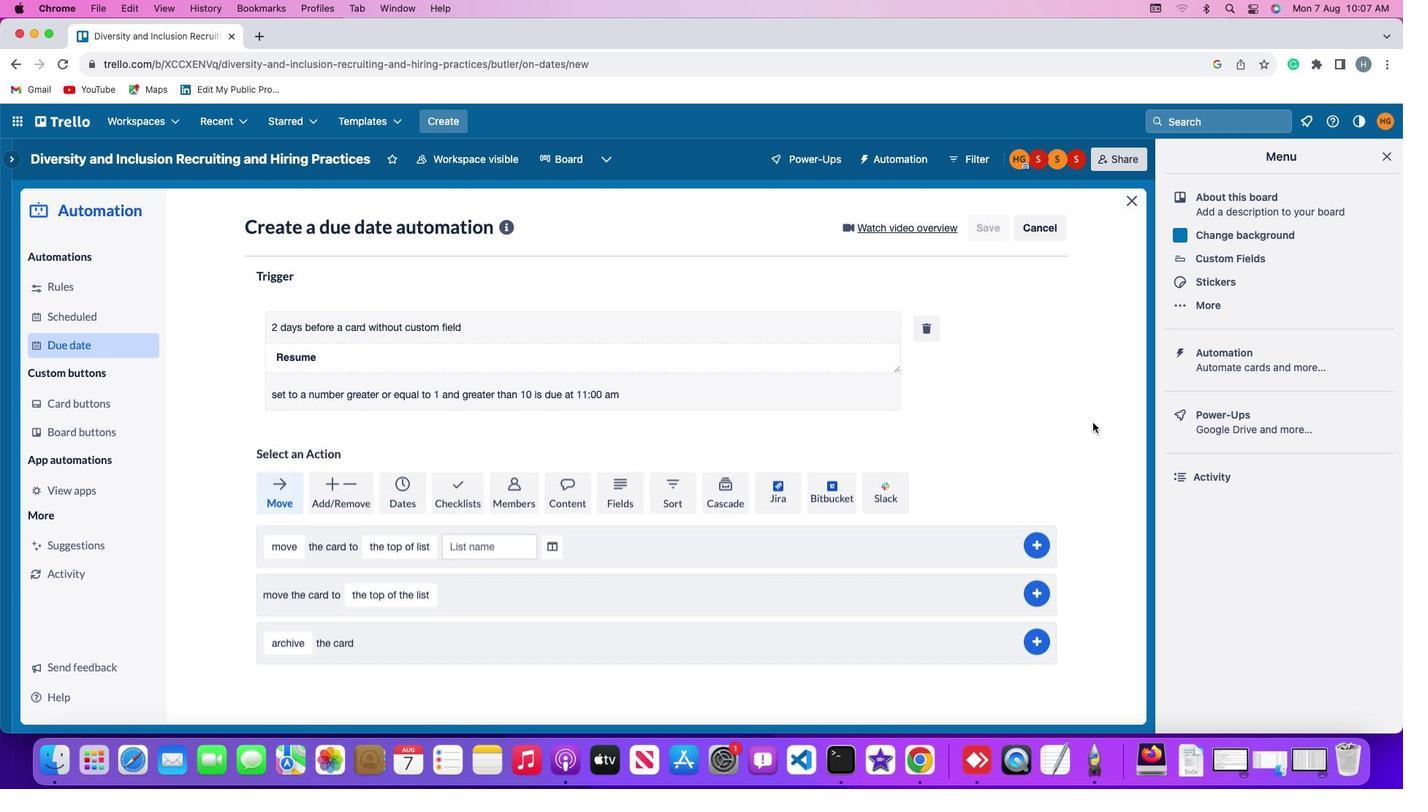 
